 Task: Look for space in Ruwāndiz, Iraq from 17th June, 2023 to 21st June, 2023 for 2 adults in price range Rs.7000 to Rs.12000. Place can be private room with 1  bedroom having 2 beds and 1 bathroom. Property type can be house, flat, guest house. Amenities needed are: wifi, washing machine. Booking option can be shelf check-in. Required host language is English.
Action: Mouse moved to (528, 110)
Screenshot: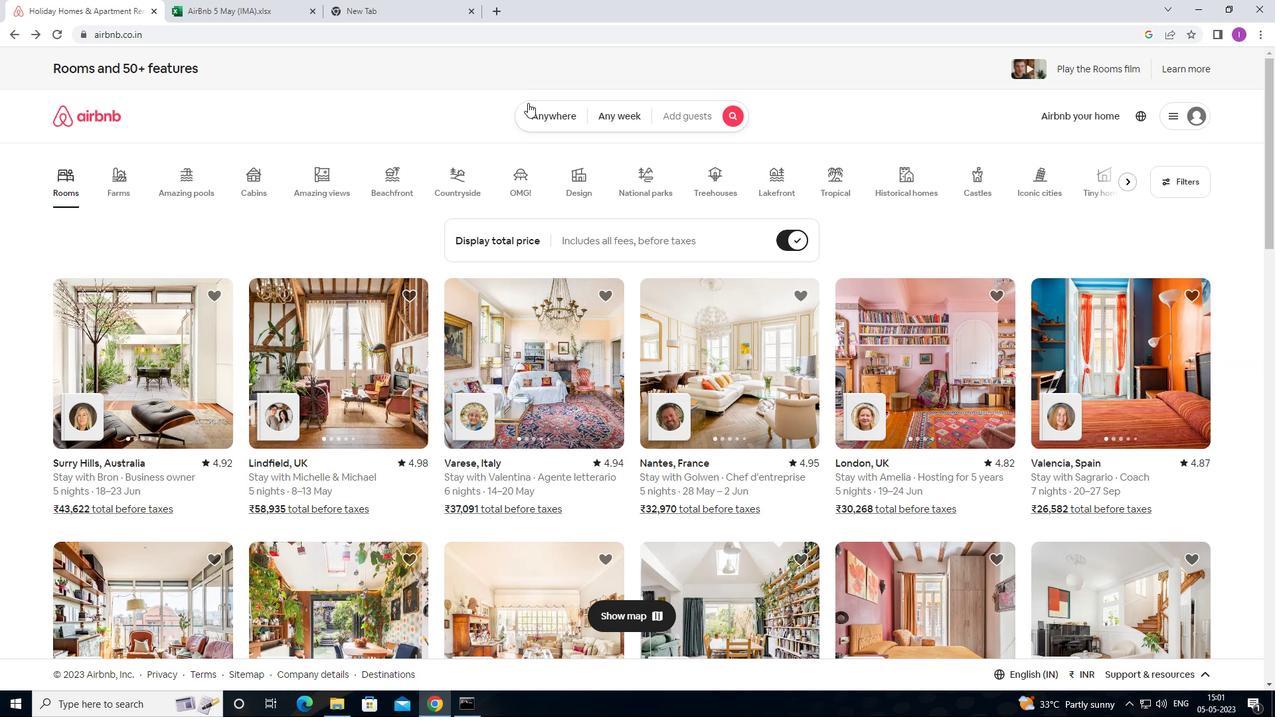 
Action: Mouse pressed left at (528, 110)
Screenshot: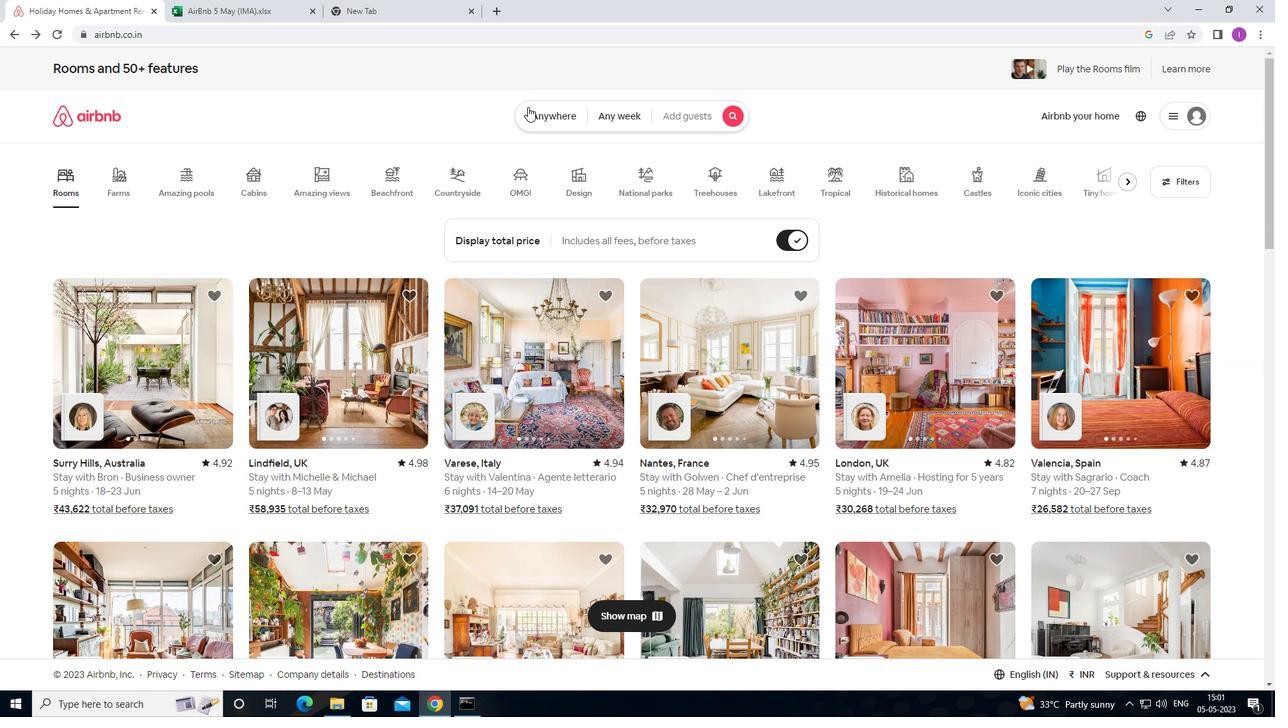 
Action: Mouse moved to (437, 164)
Screenshot: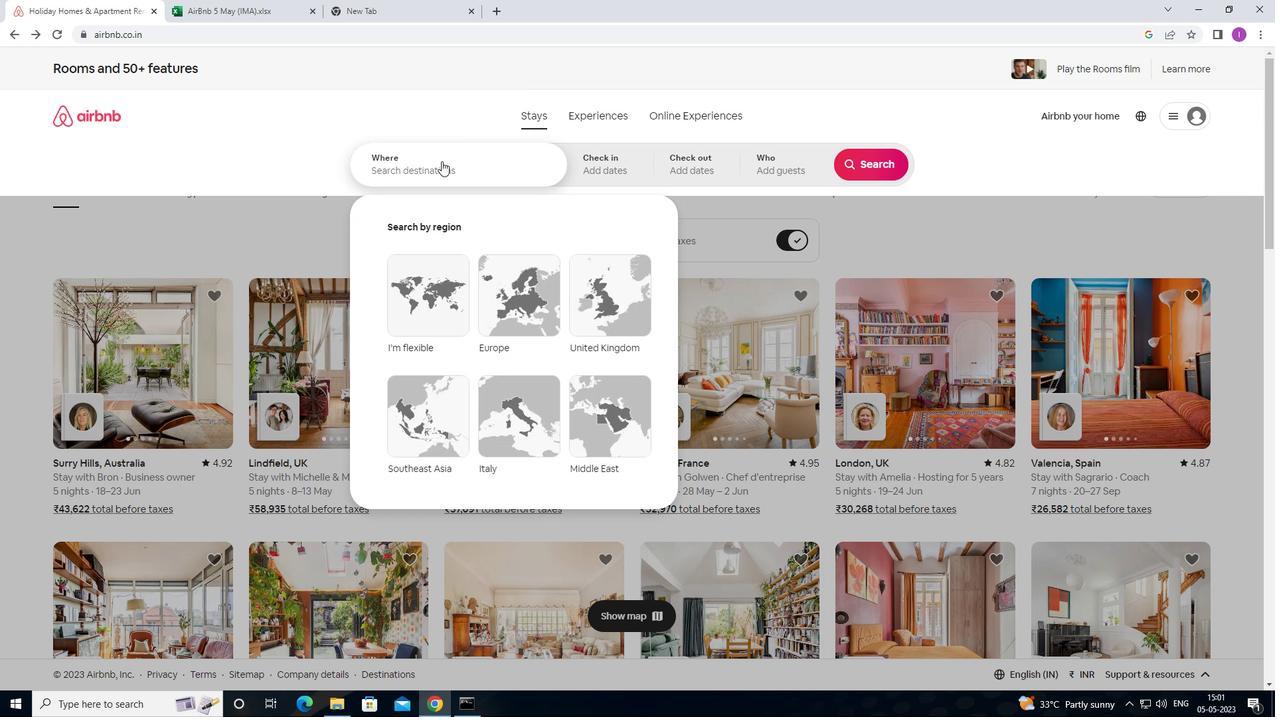
Action: Mouse pressed left at (437, 164)
Screenshot: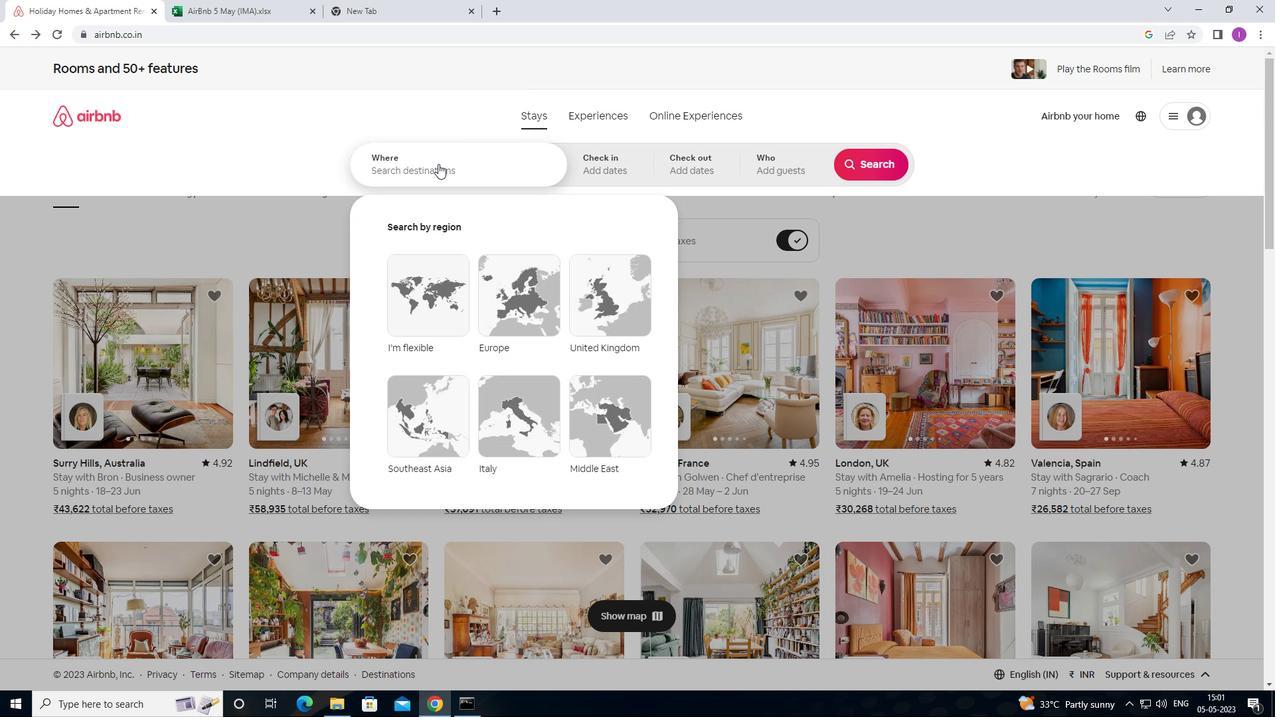 
Action: Mouse moved to (436, 165)
Screenshot: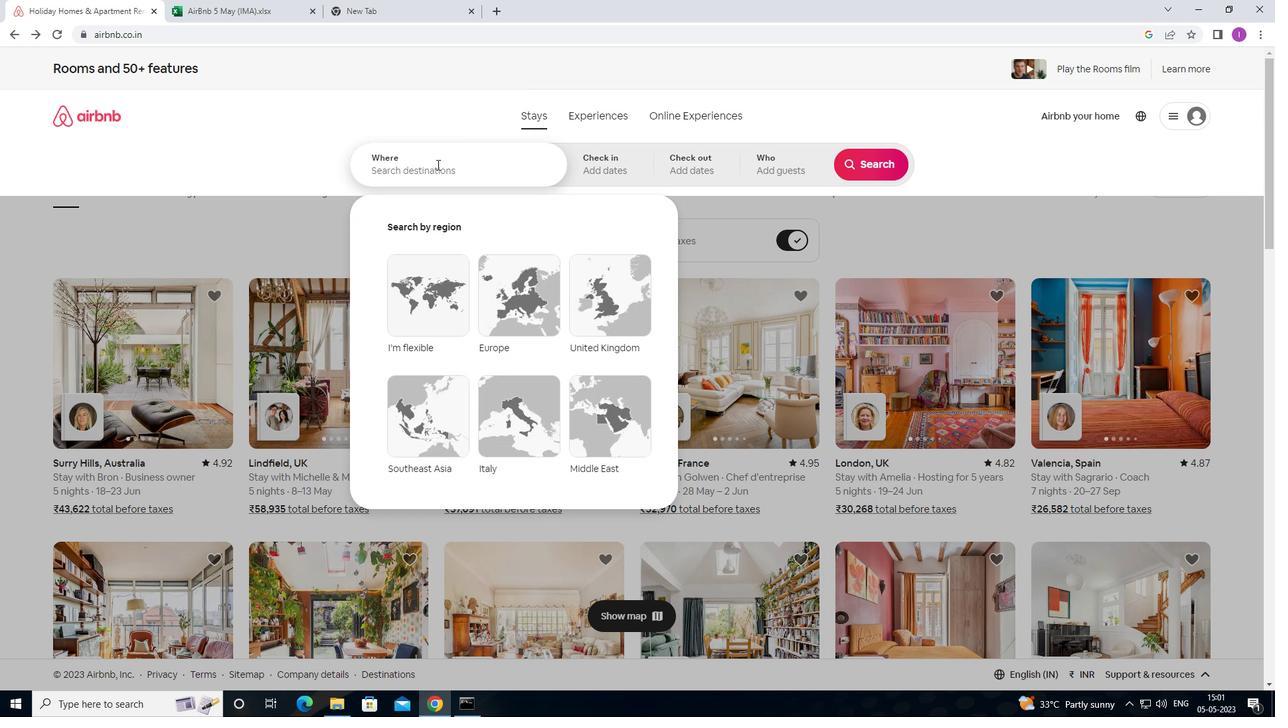 
Action: Key pressed <Key.shift><Key.shift>RUWANDIZ,<Key.shift>I
Screenshot: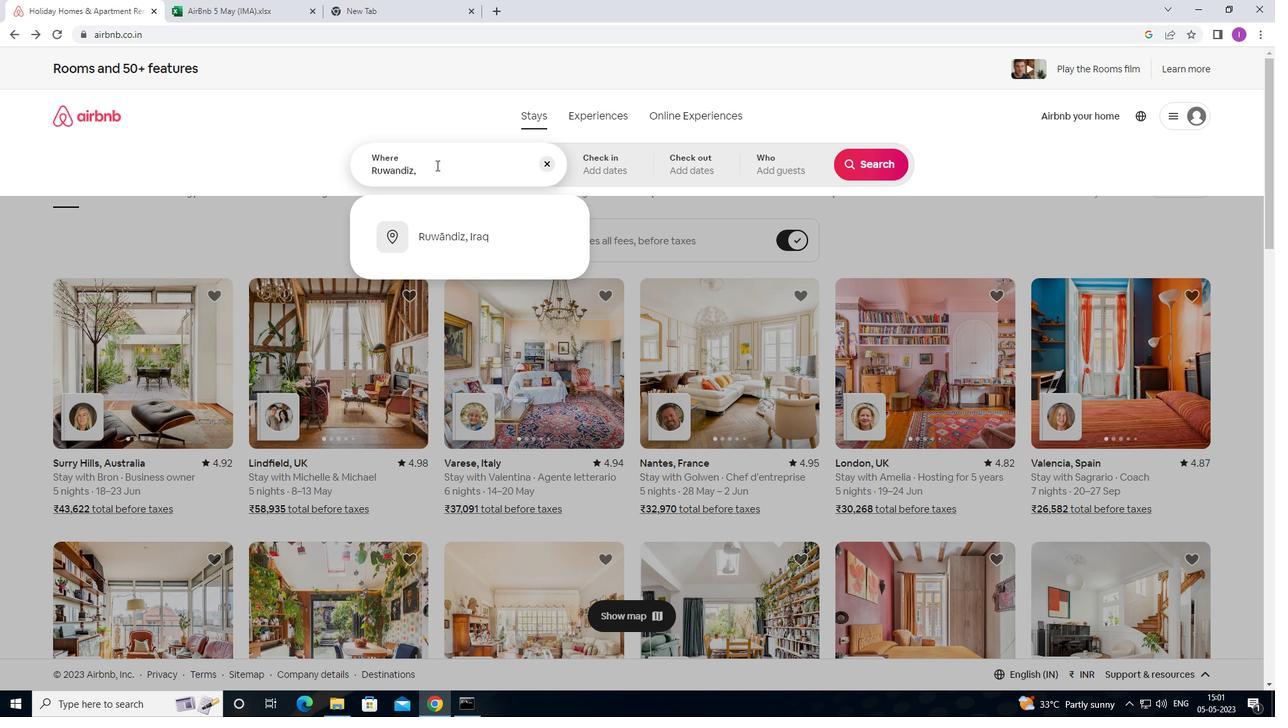 
Action: Mouse moved to (436, 165)
Screenshot: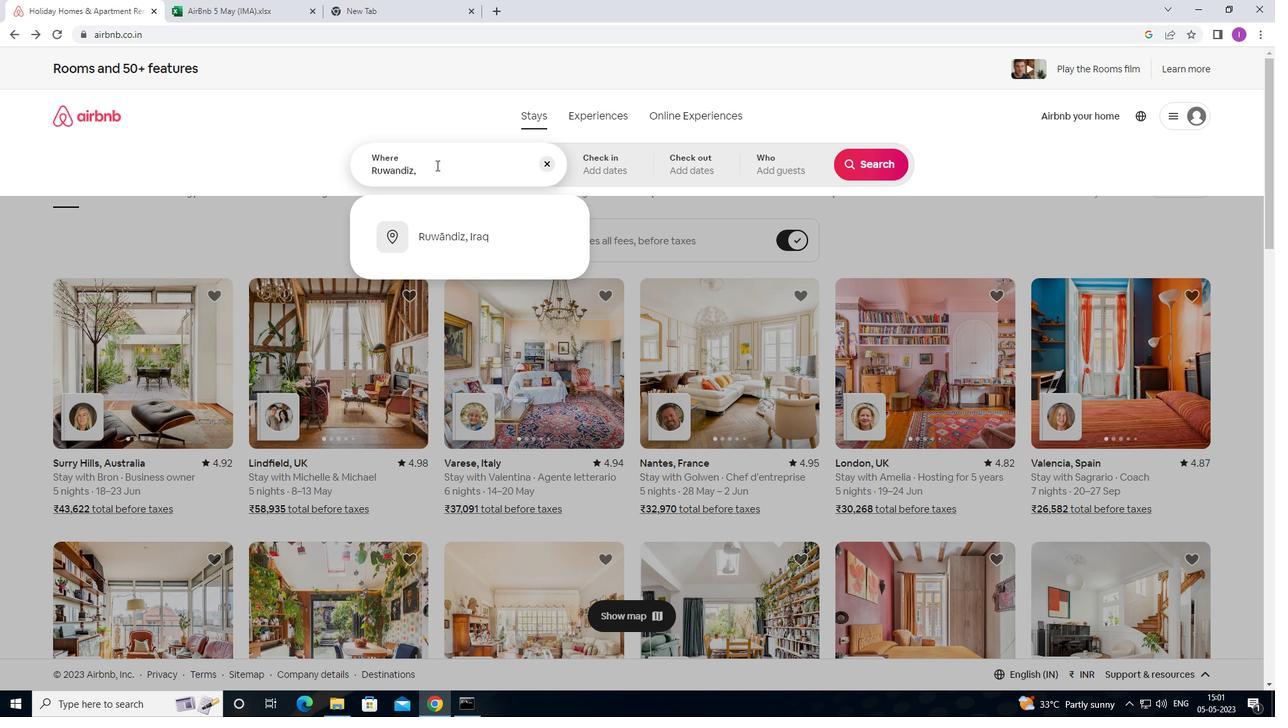 
Action: Key pressed RAQ
Screenshot: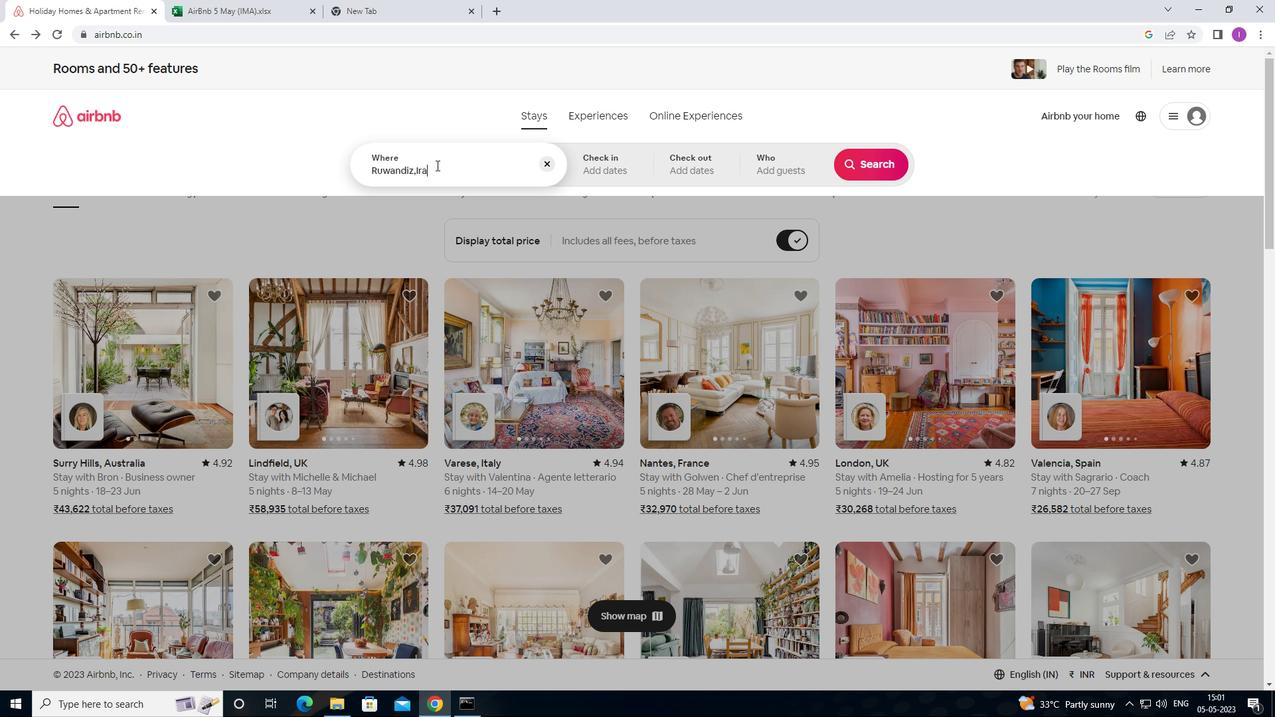 
Action: Mouse moved to (599, 169)
Screenshot: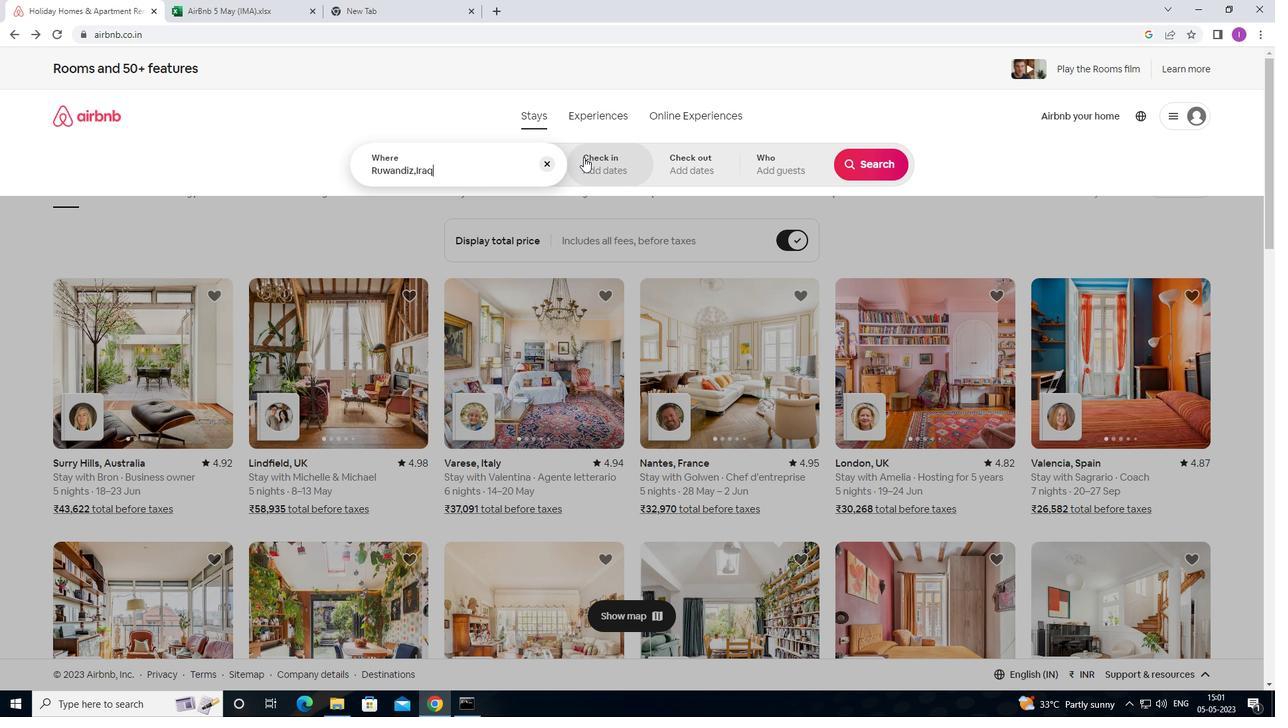 
Action: Mouse pressed left at (599, 169)
Screenshot: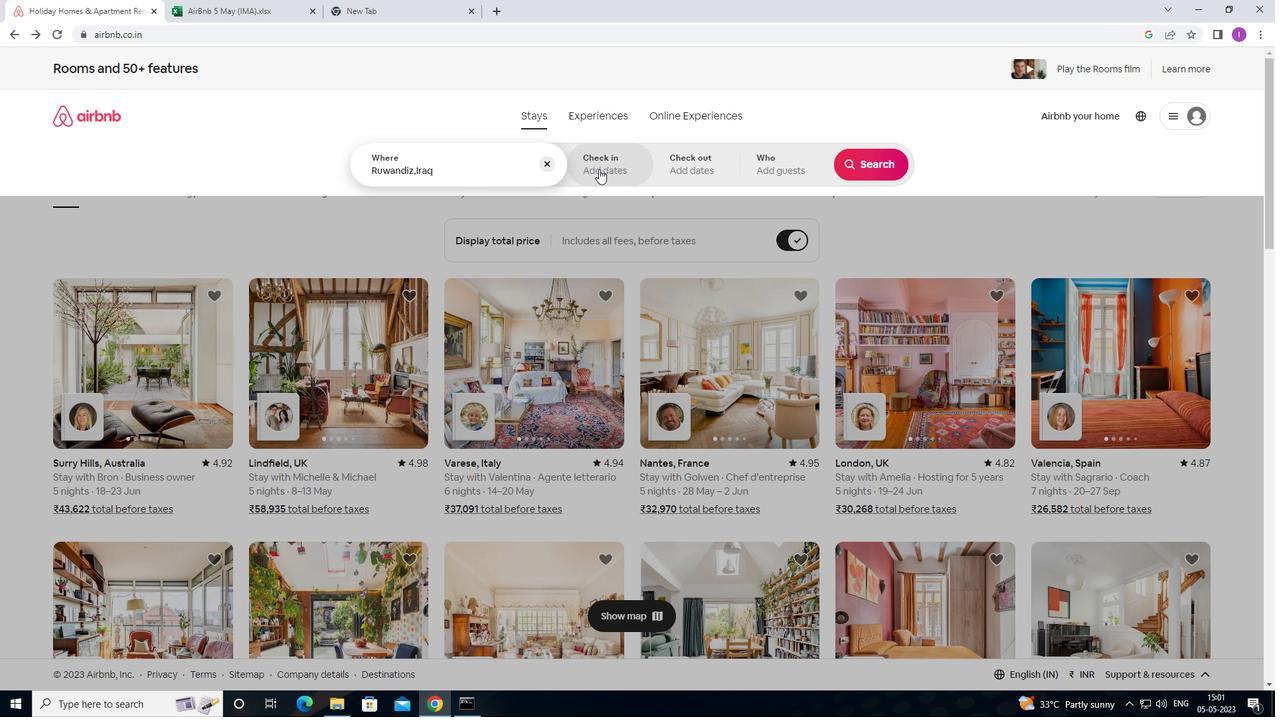 
Action: Mouse moved to (865, 267)
Screenshot: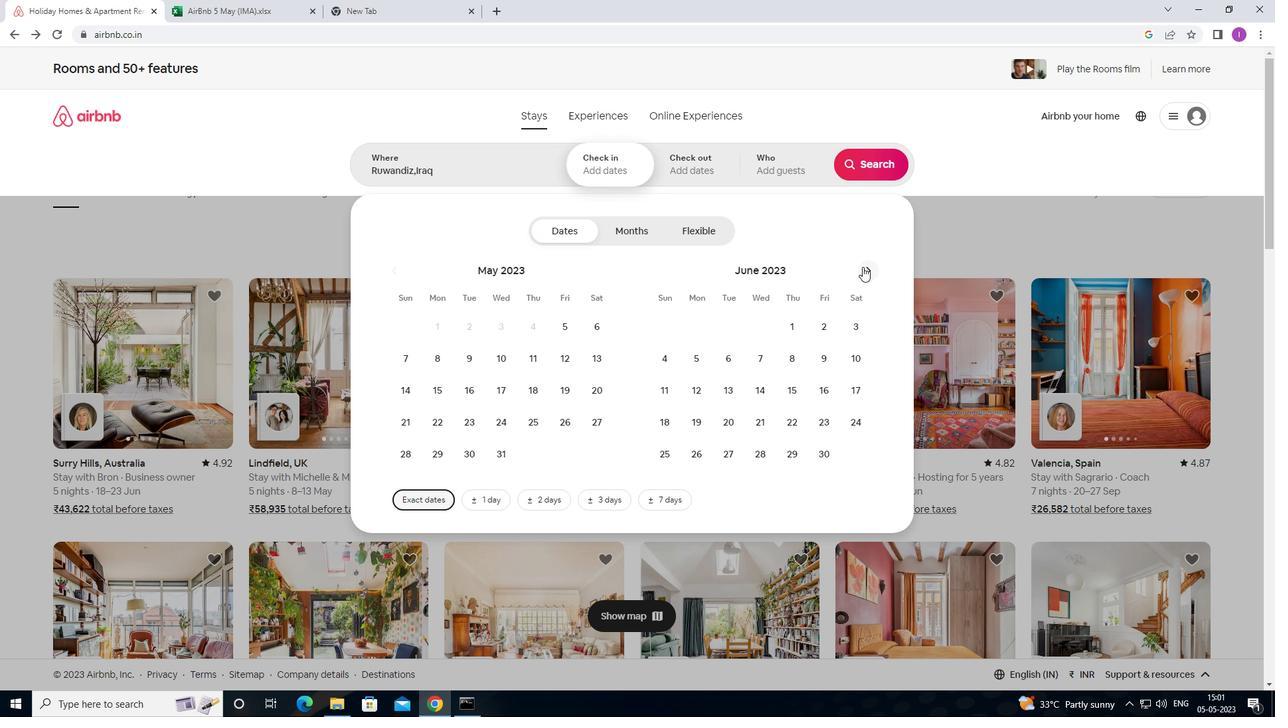 
Action: Mouse pressed left at (865, 267)
Screenshot: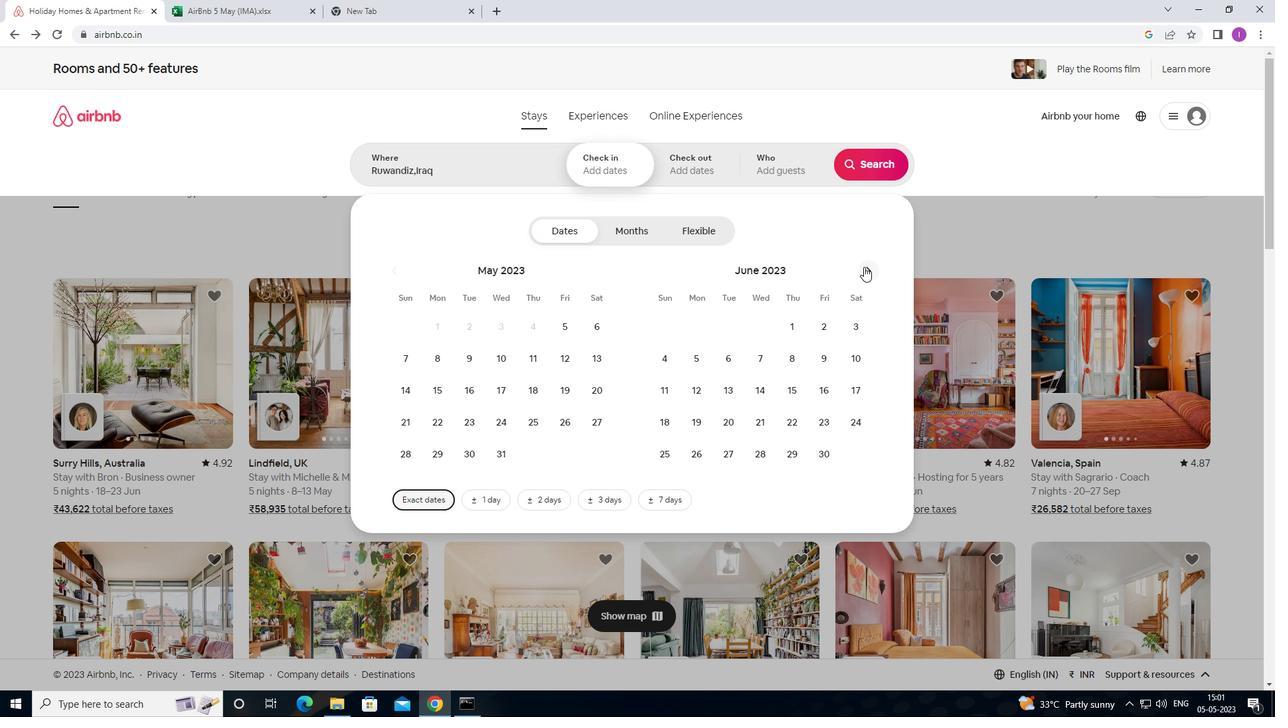 
Action: Mouse moved to (598, 390)
Screenshot: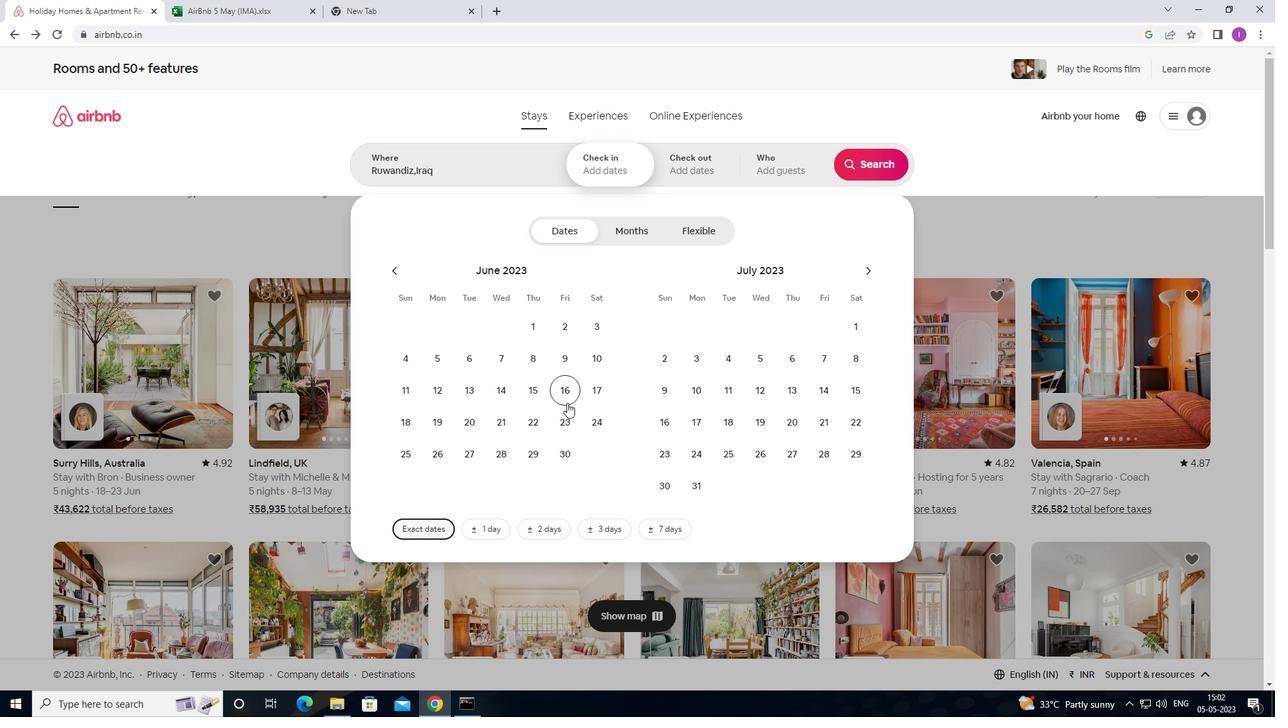 
Action: Mouse pressed left at (598, 390)
Screenshot: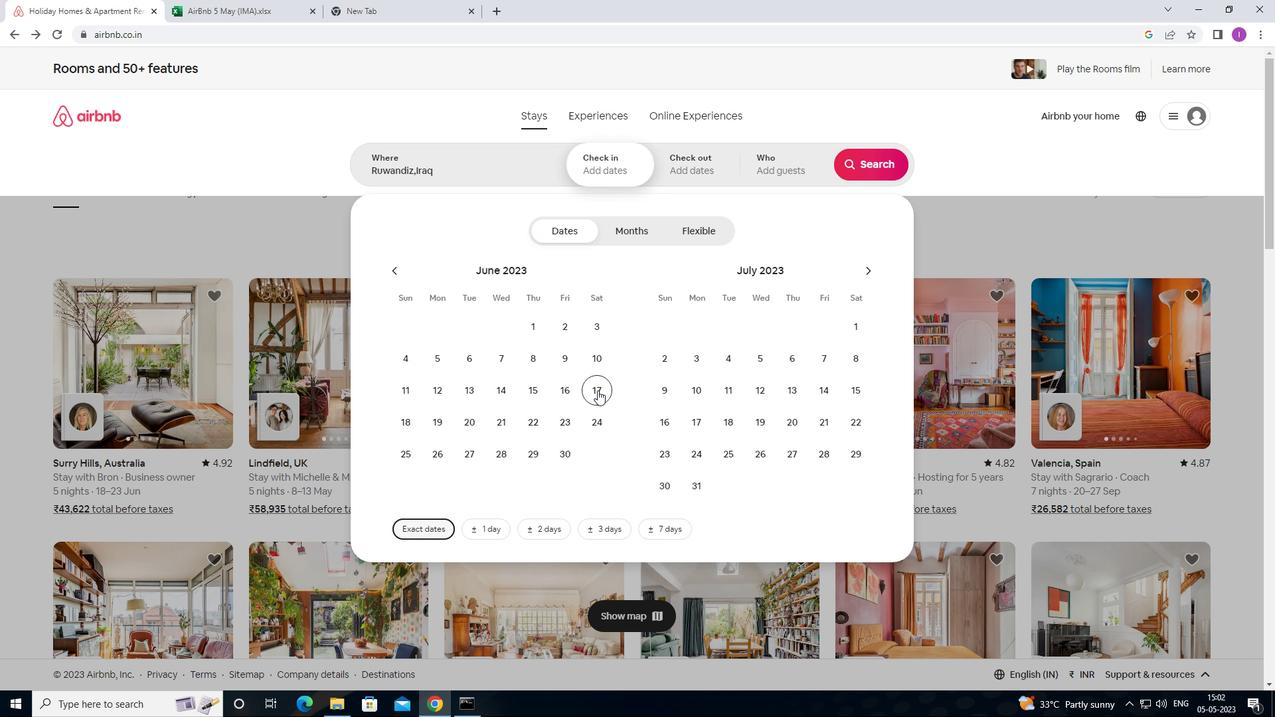 
Action: Mouse moved to (497, 427)
Screenshot: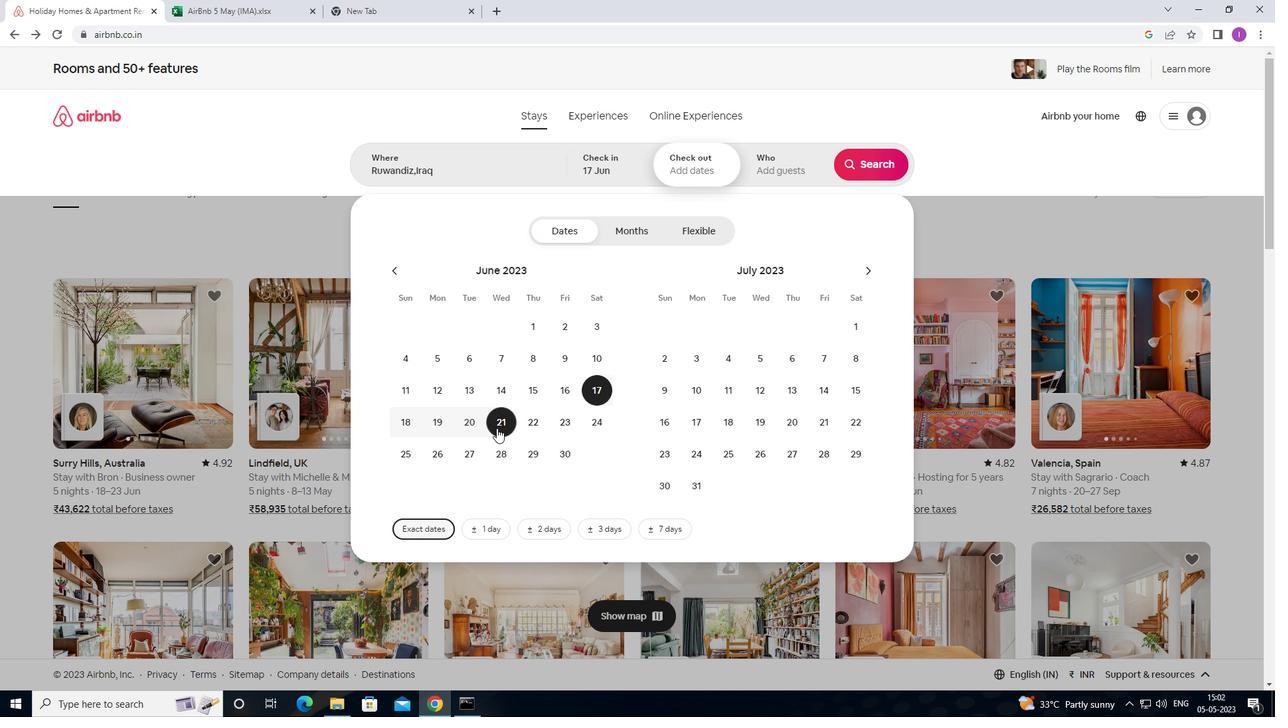 
Action: Mouse pressed left at (497, 427)
Screenshot: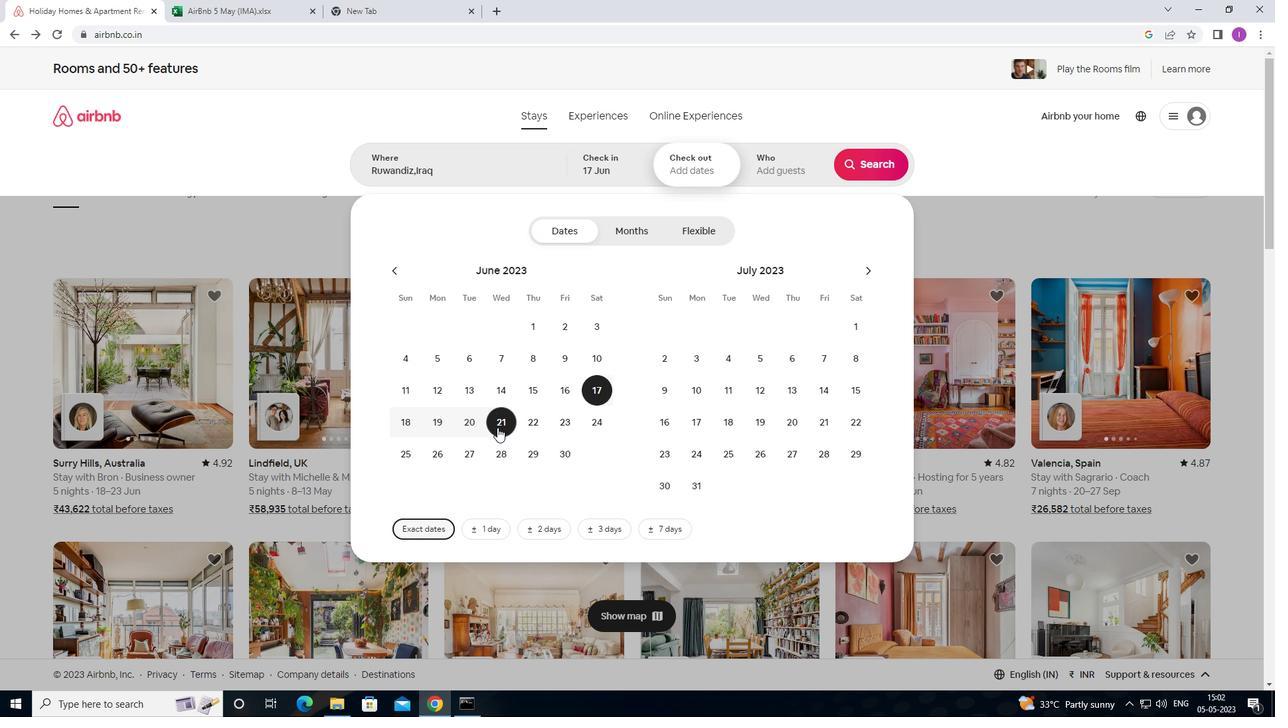 
Action: Mouse moved to (794, 176)
Screenshot: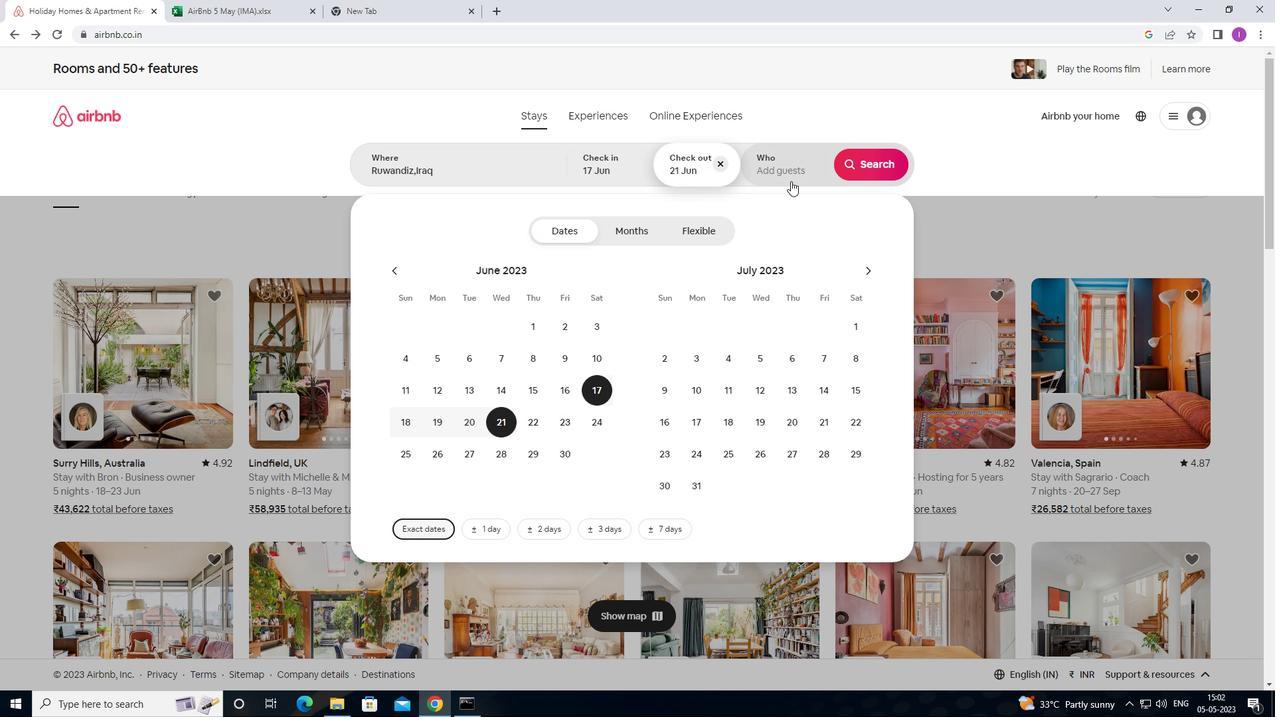 
Action: Mouse pressed left at (794, 176)
Screenshot: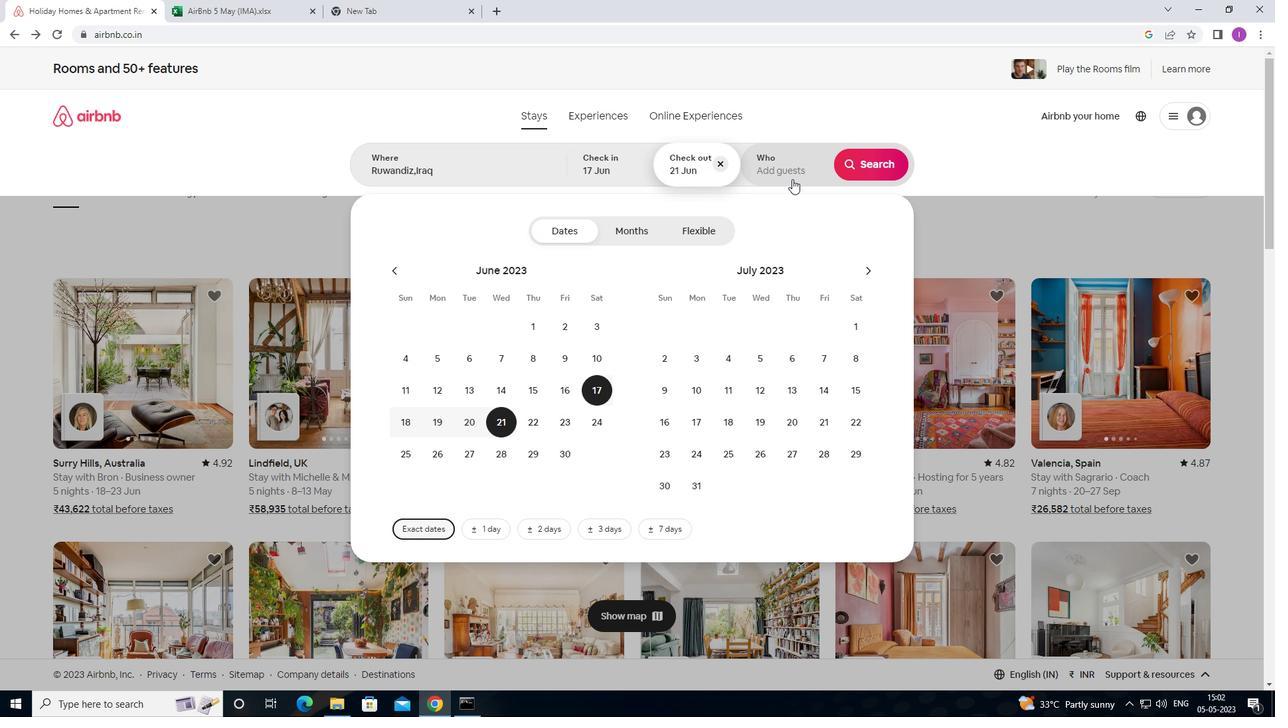 
Action: Mouse moved to (878, 237)
Screenshot: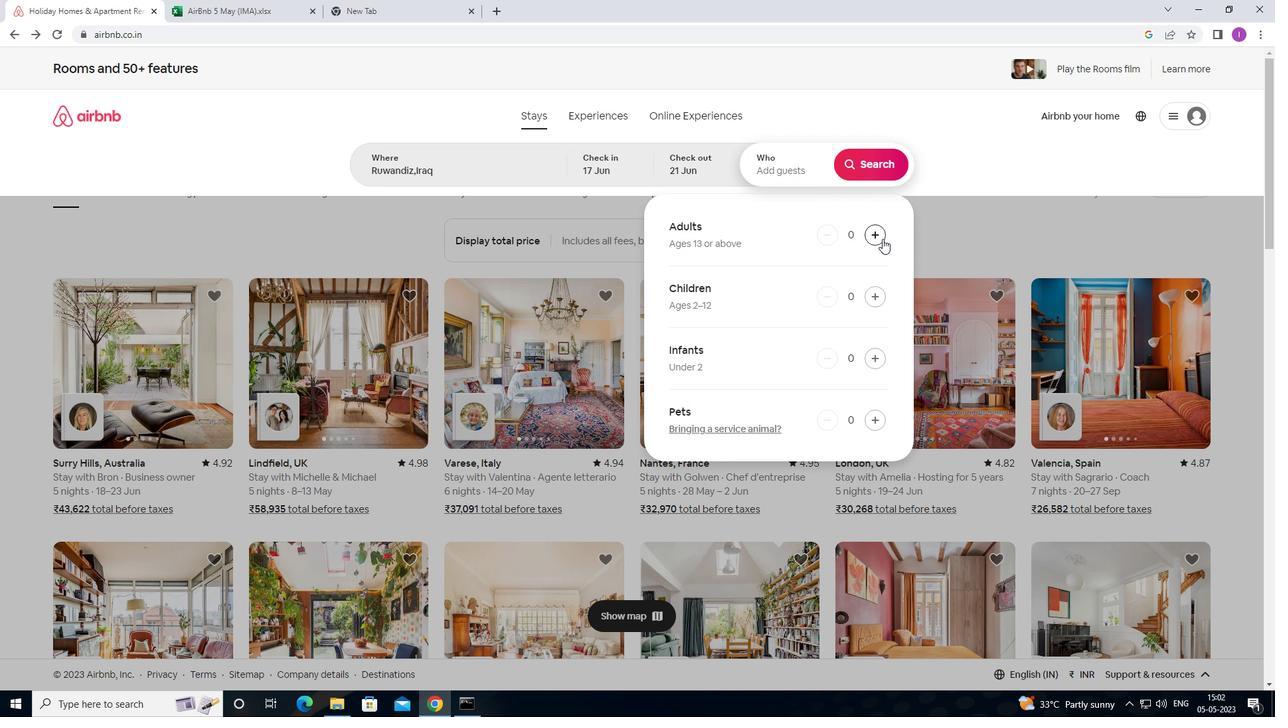 
Action: Mouse pressed left at (878, 237)
Screenshot: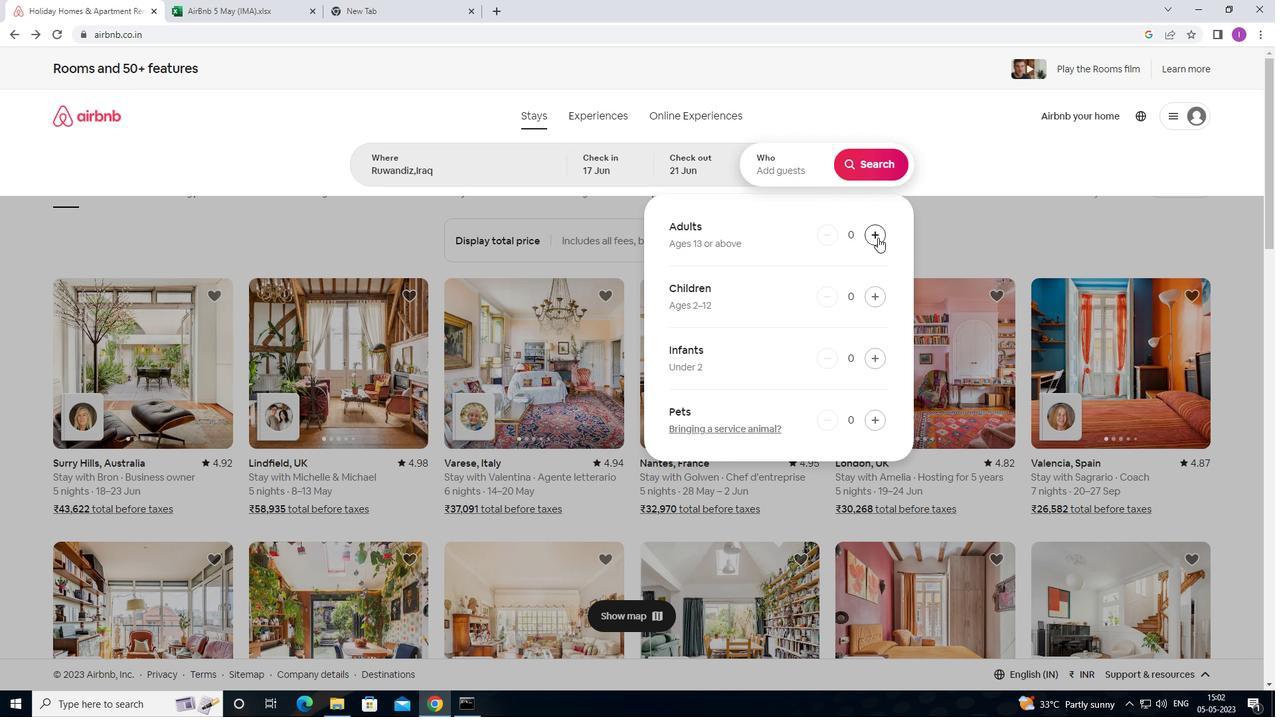 
Action: Mouse pressed left at (878, 237)
Screenshot: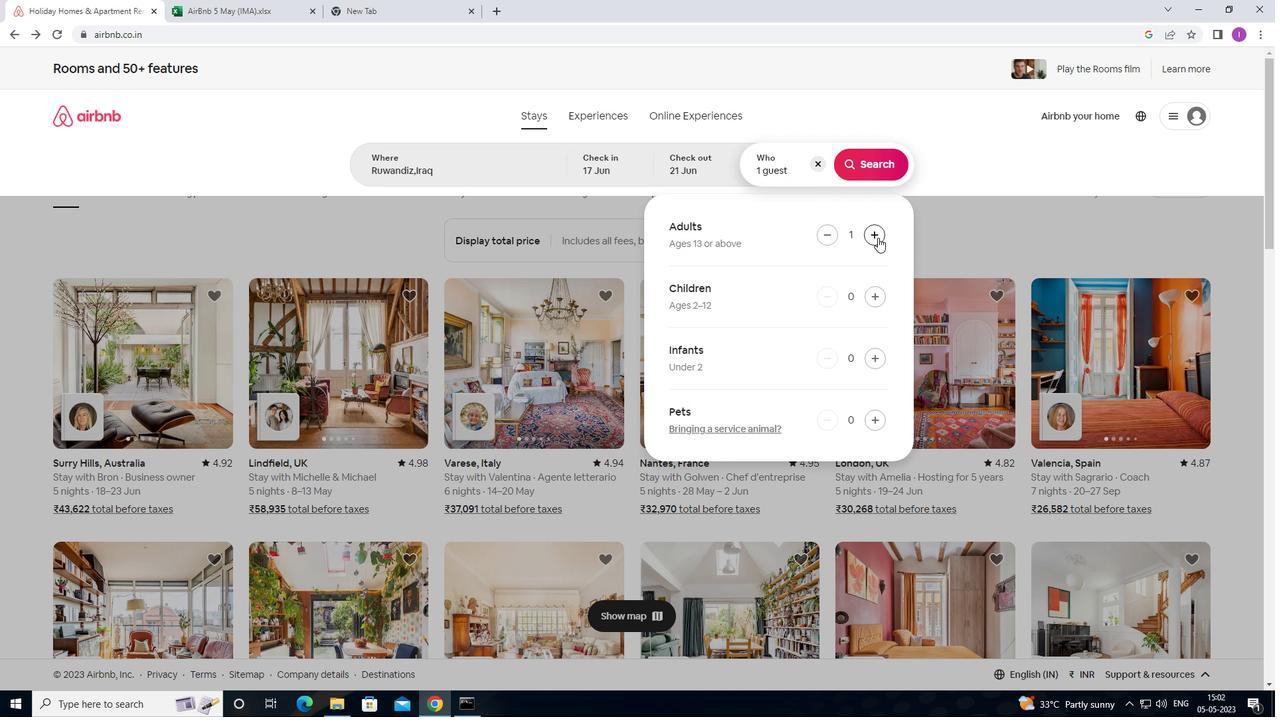
Action: Mouse moved to (884, 157)
Screenshot: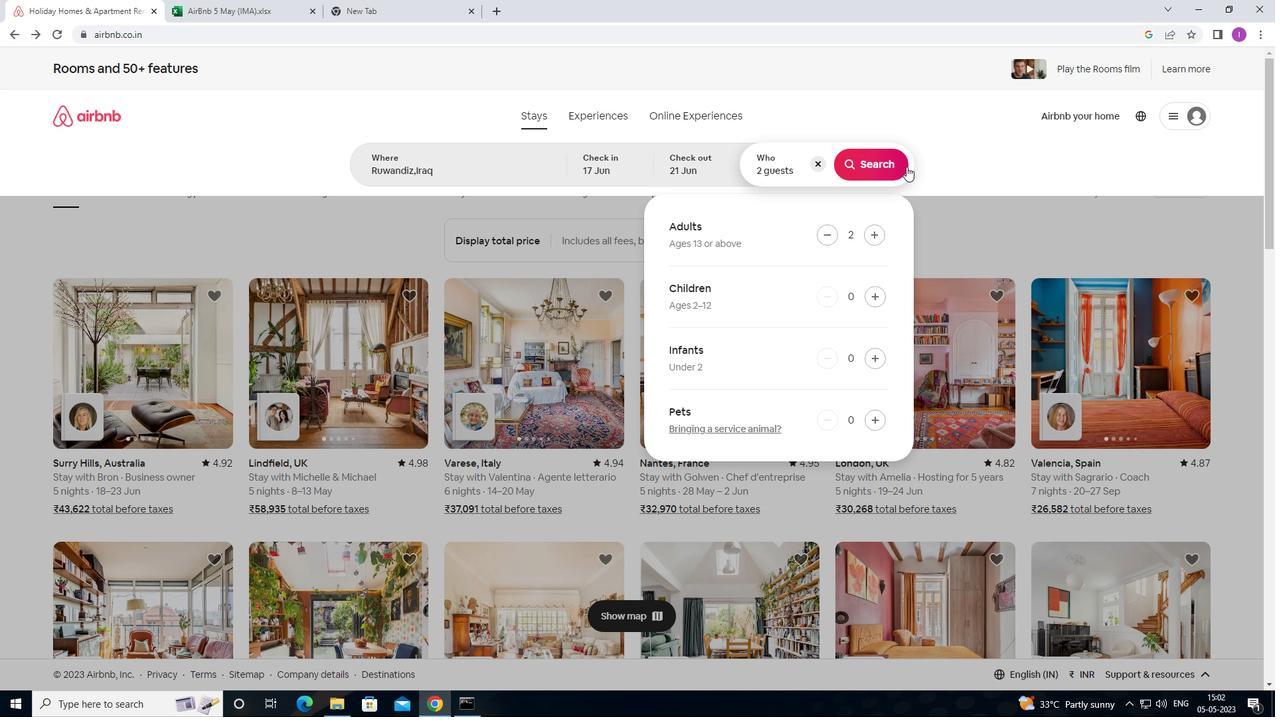 
Action: Mouse pressed left at (884, 157)
Screenshot: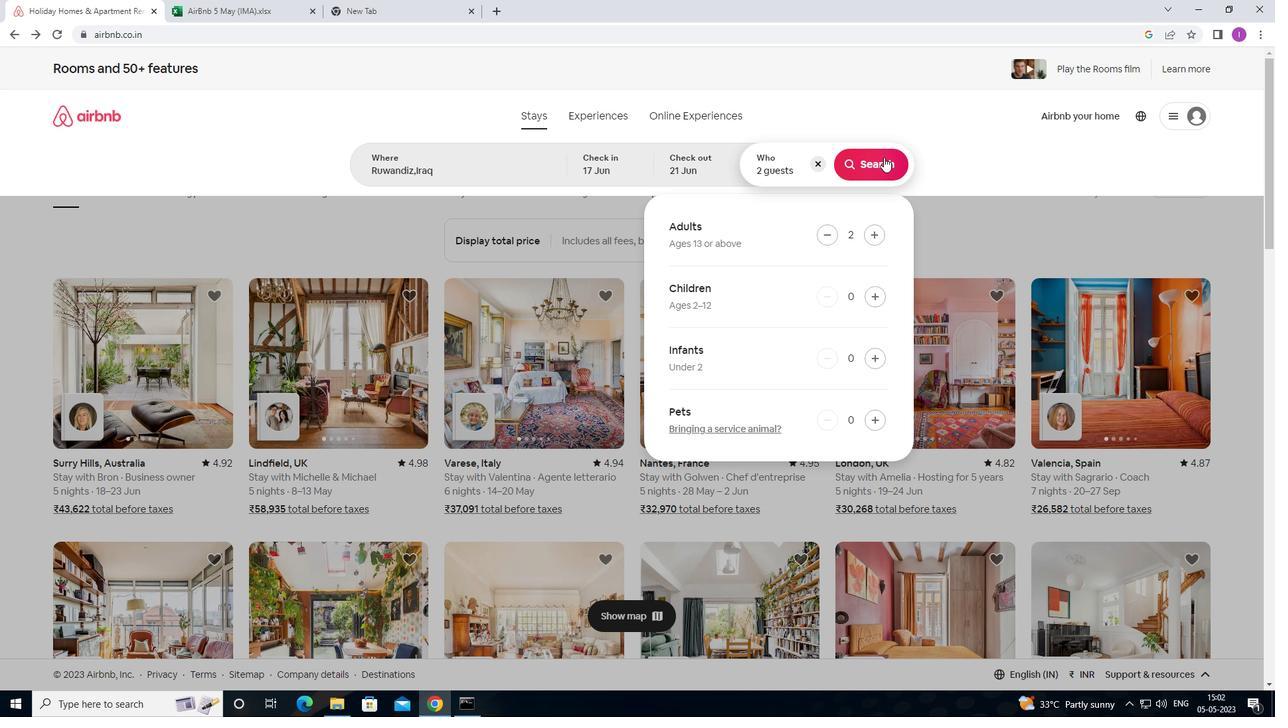 
Action: Mouse moved to (1227, 126)
Screenshot: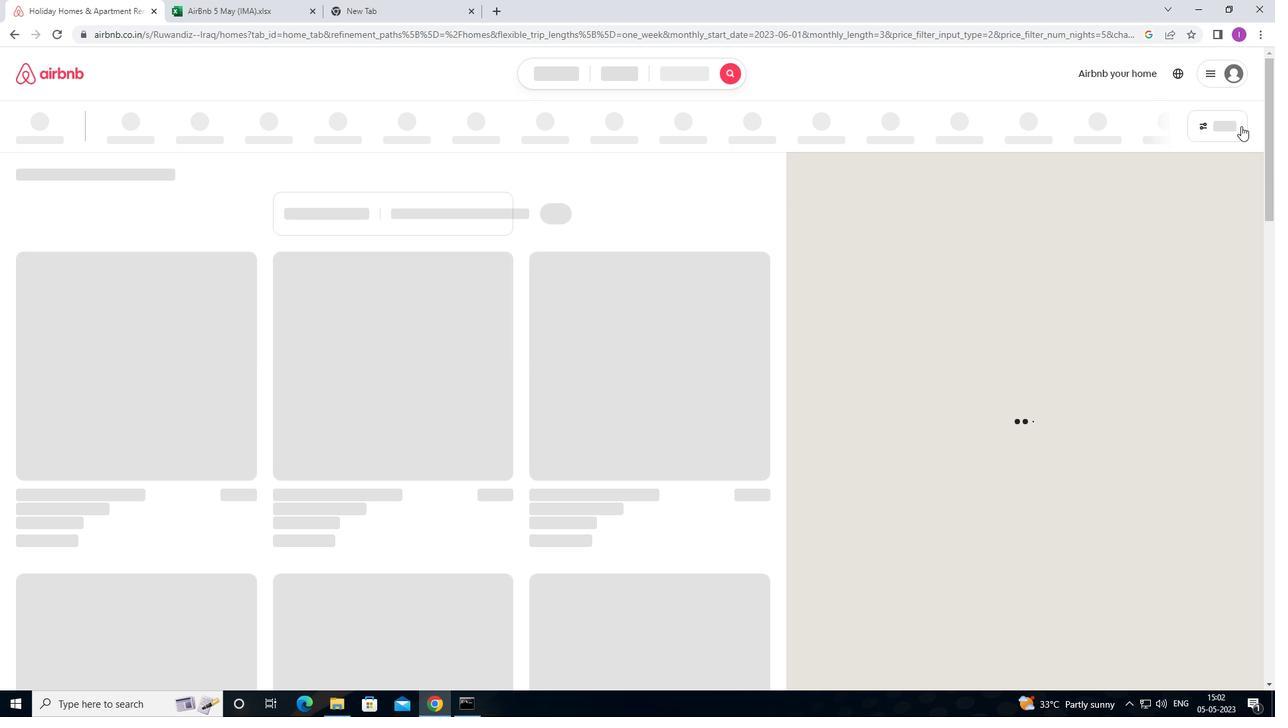 
Action: Mouse pressed left at (1227, 126)
Screenshot: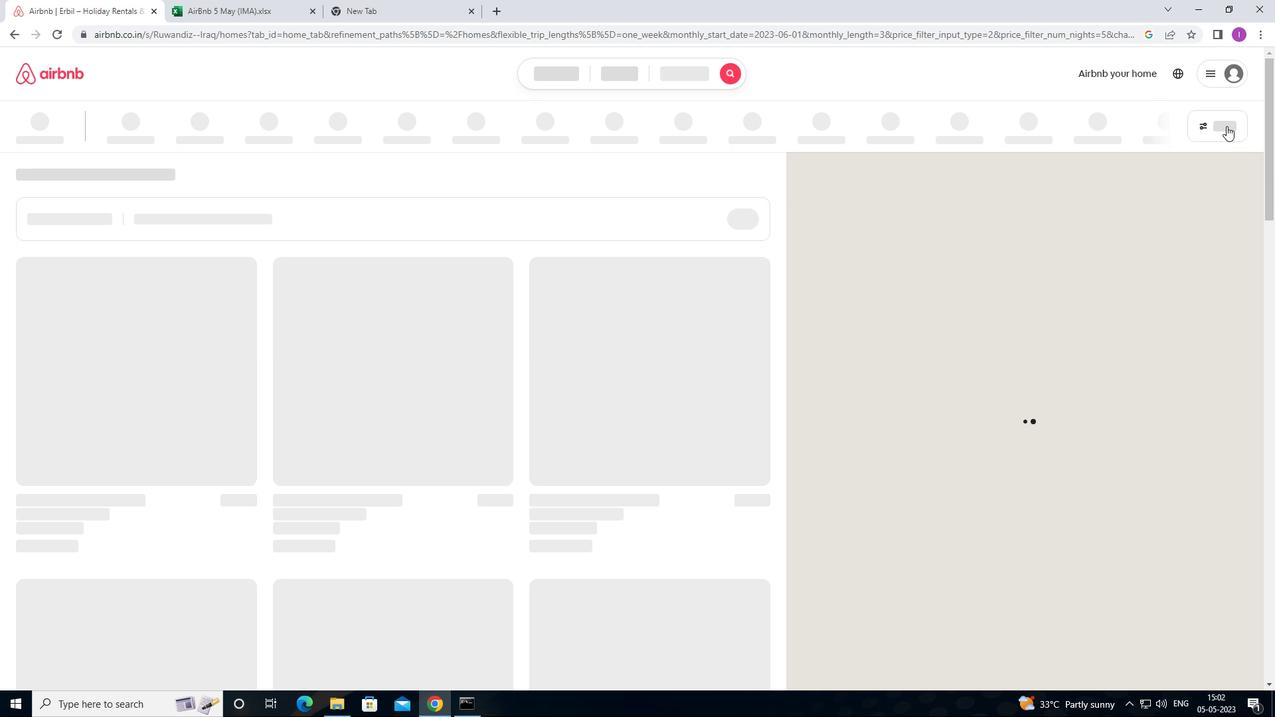 
Action: Mouse moved to (483, 453)
Screenshot: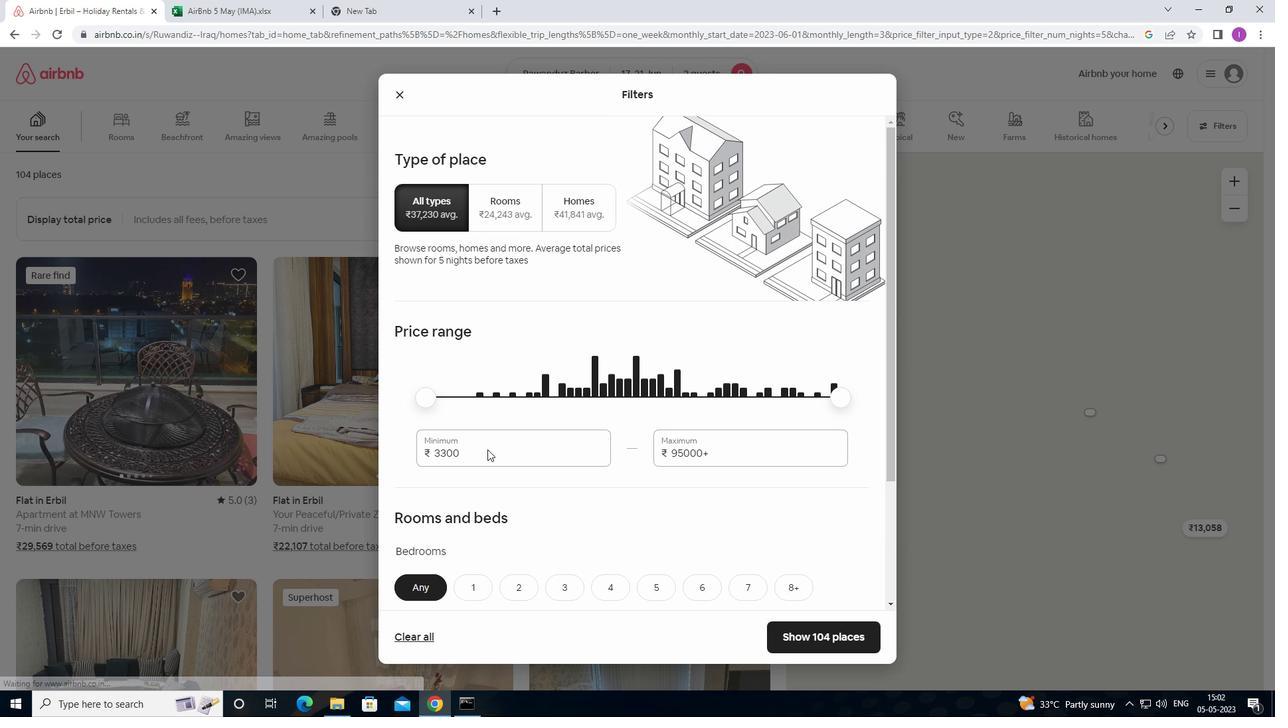 
Action: Mouse pressed left at (483, 453)
Screenshot: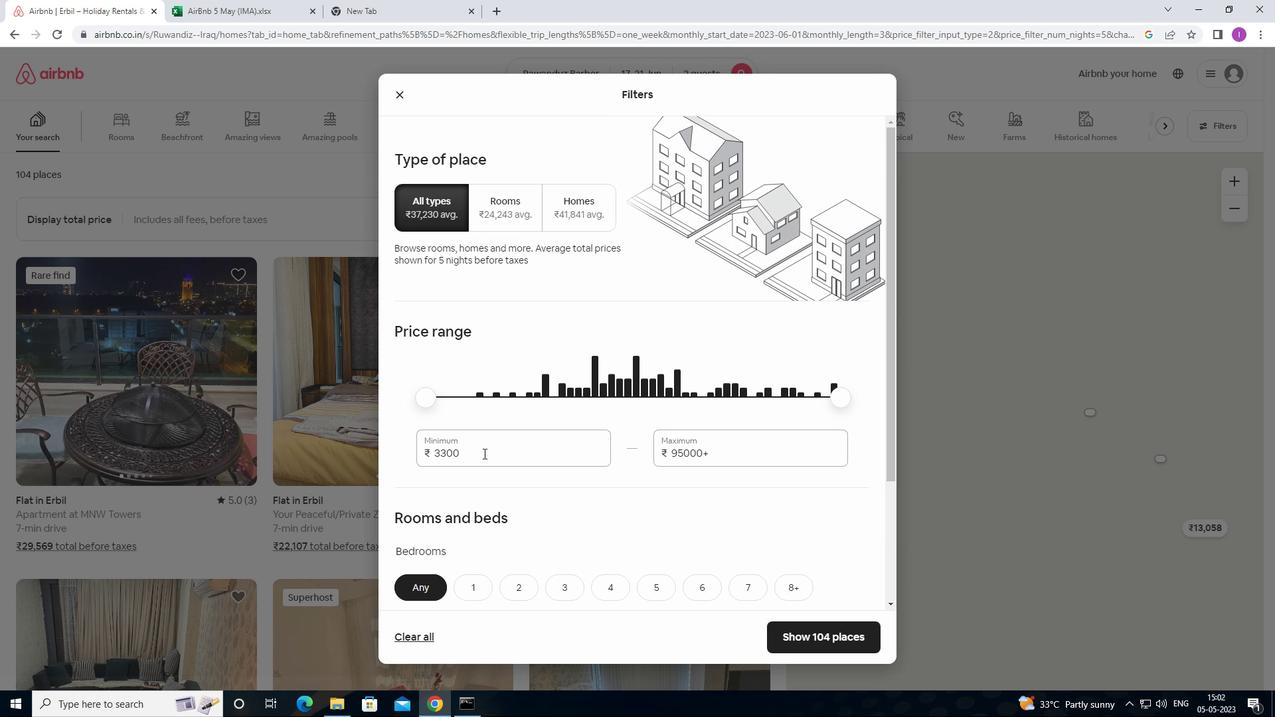 
Action: Mouse moved to (421, 453)
Screenshot: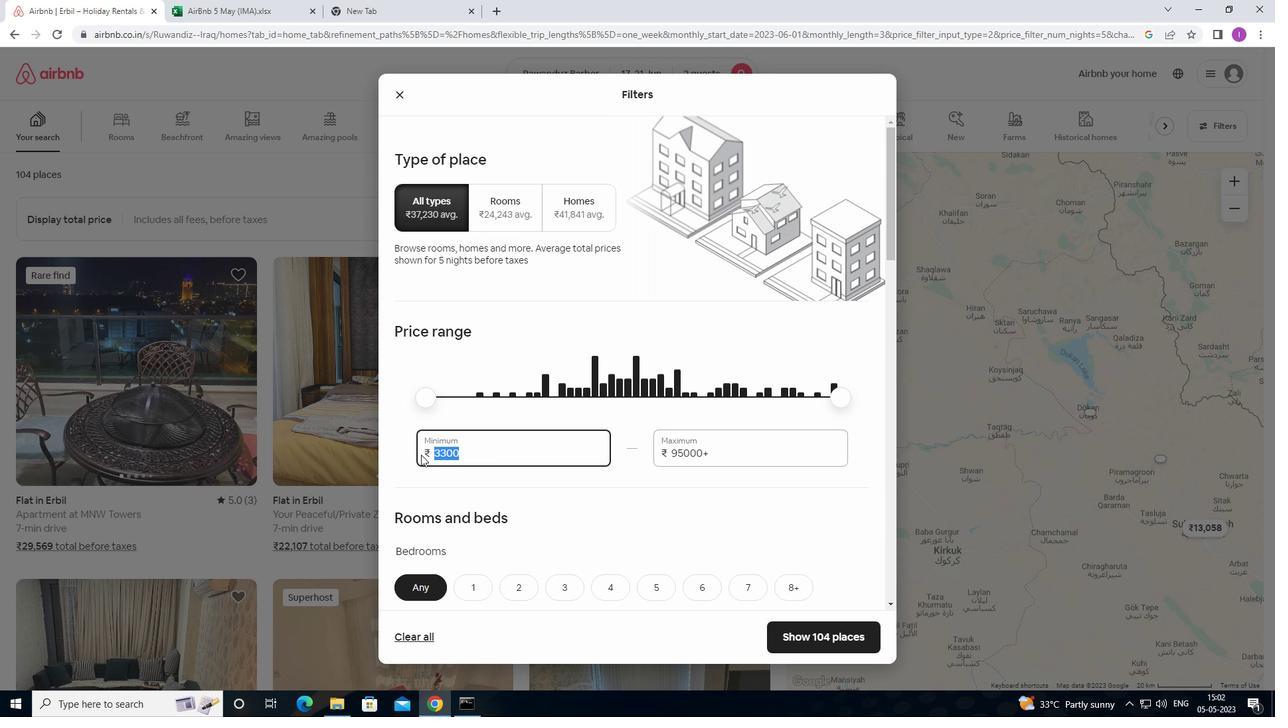 
Action: Key pressed 7
Screenshot: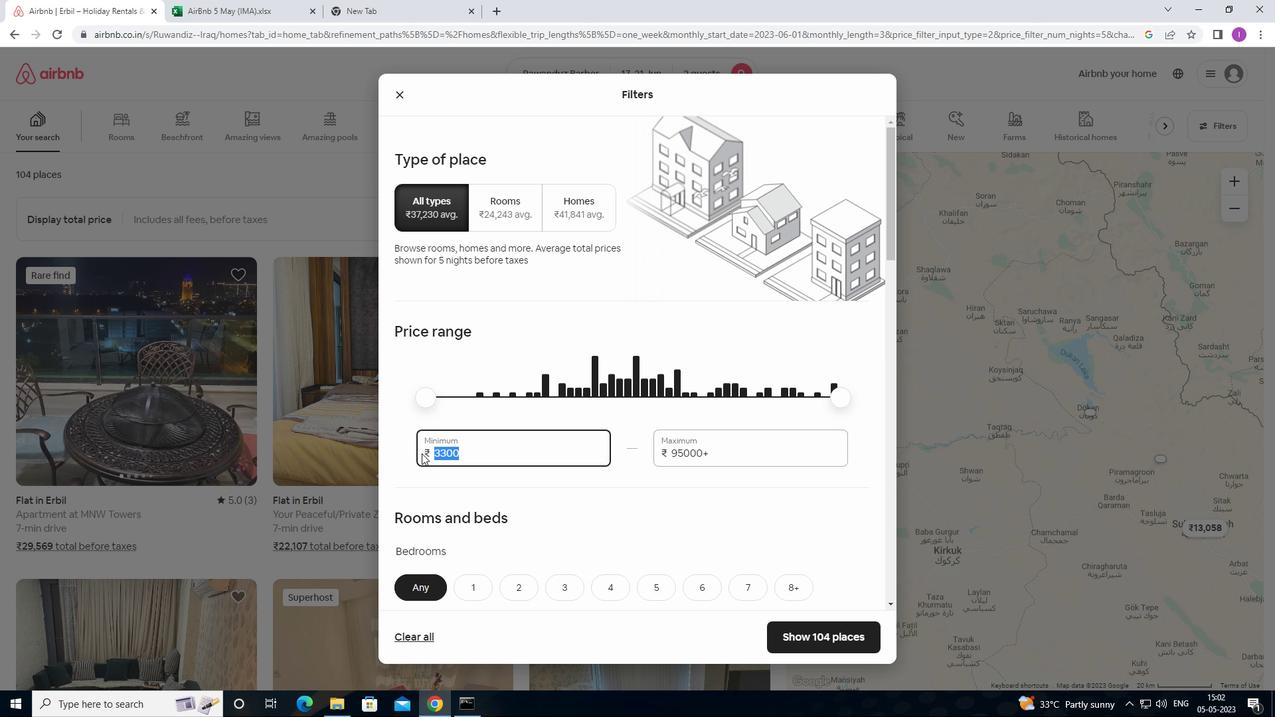 
Action: Mouse moved to (424, 453)
Screenshot: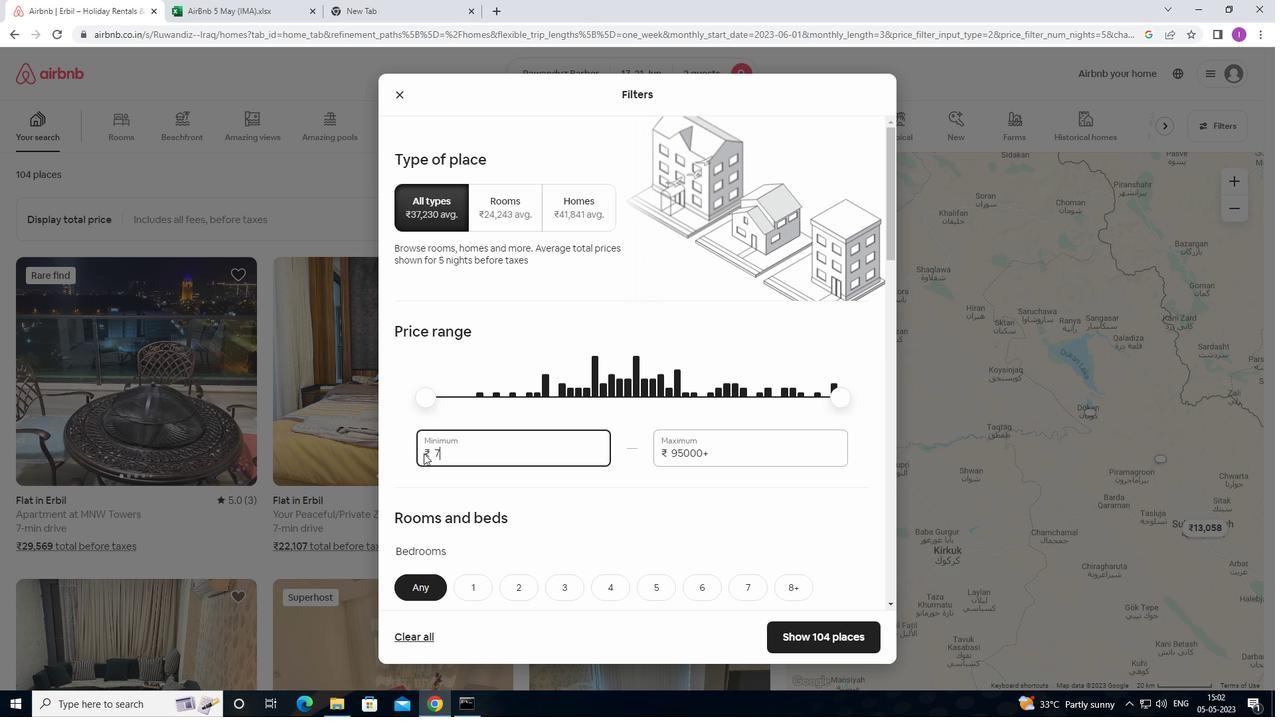 
Action: Key pressed 0
Screenshot: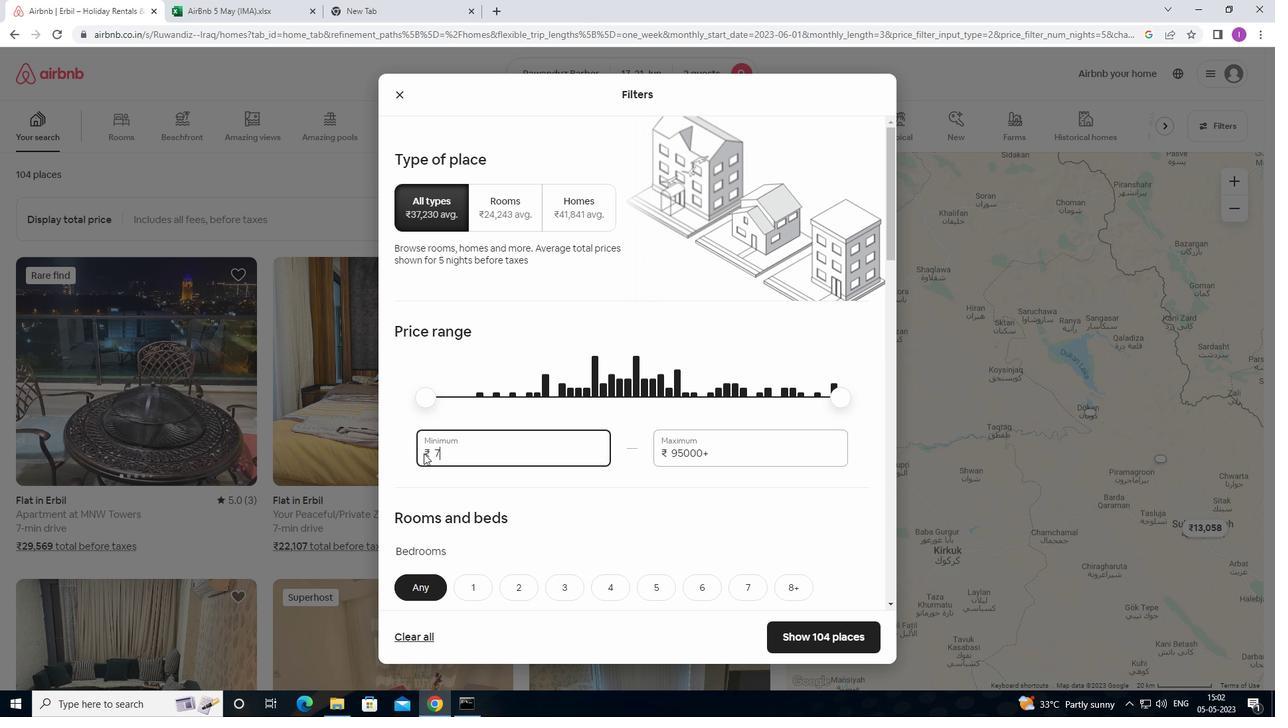 
Action: Mouse moved to (425, 452)
Screenshot: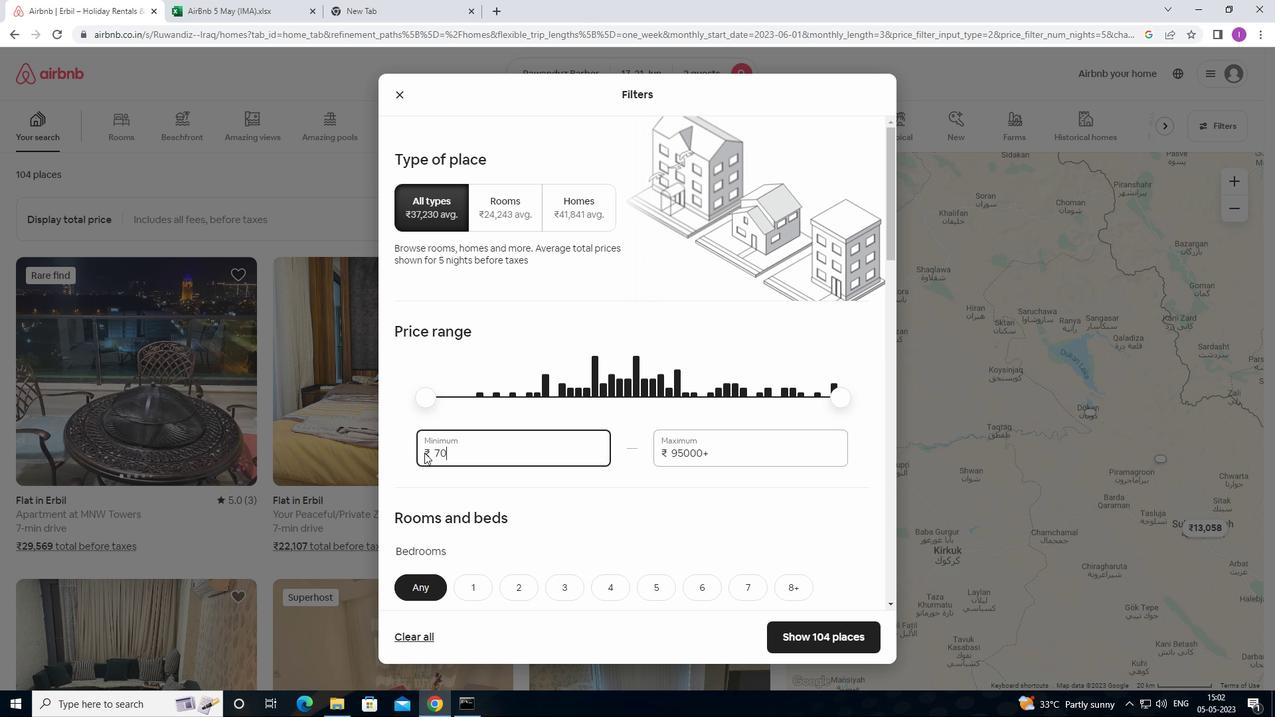 
Action: Key pressed 00
Screenshot: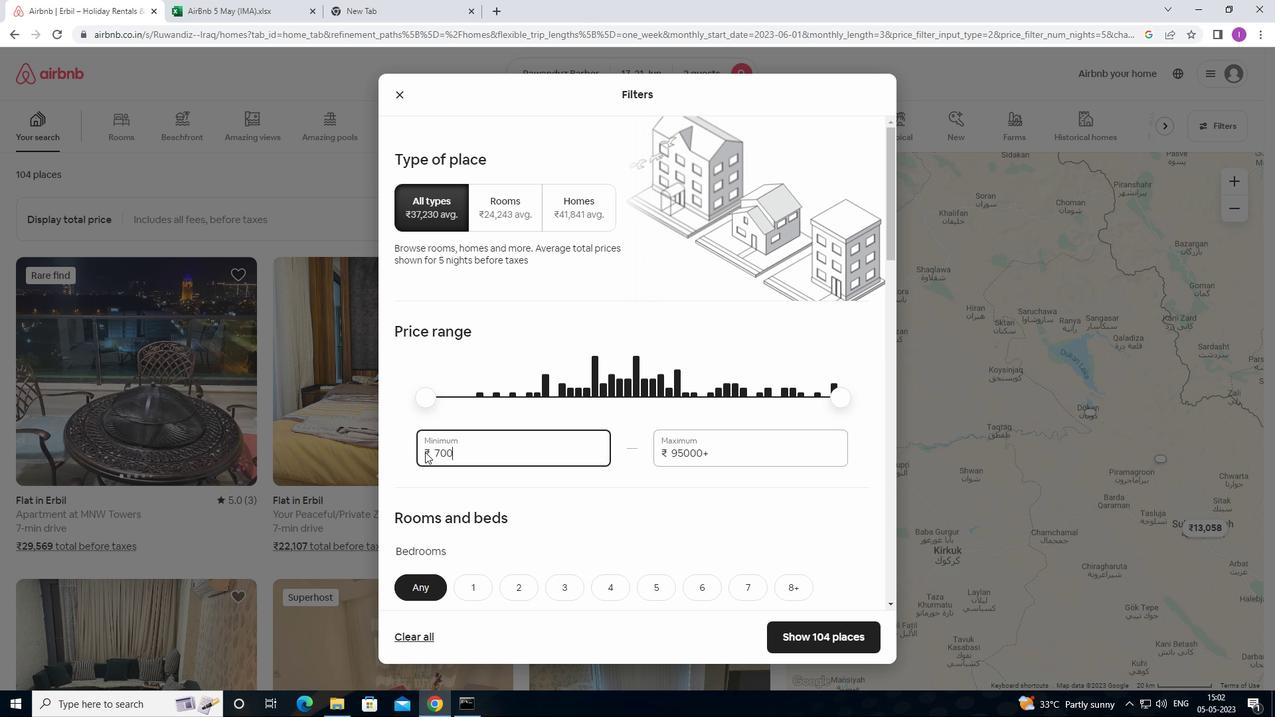 
Action: Mouse moved to (427, 450)
Screenshot: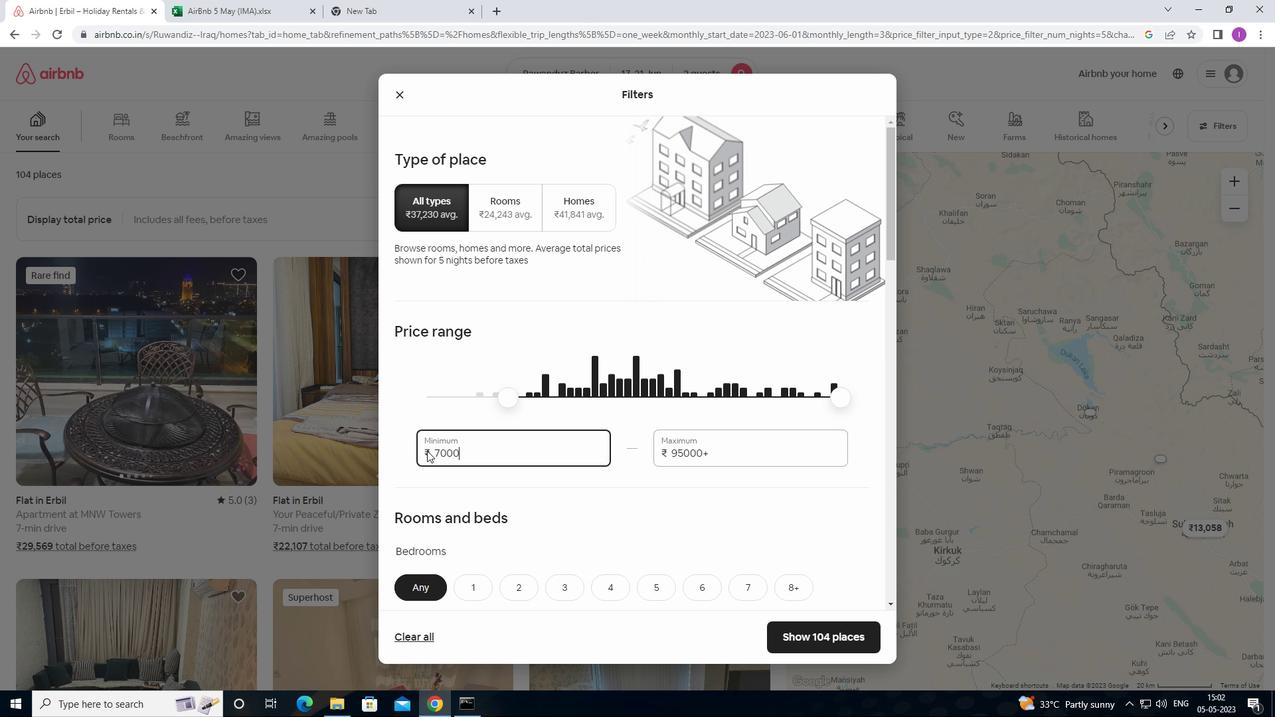 
Action: Key pressed 0
Screenshot: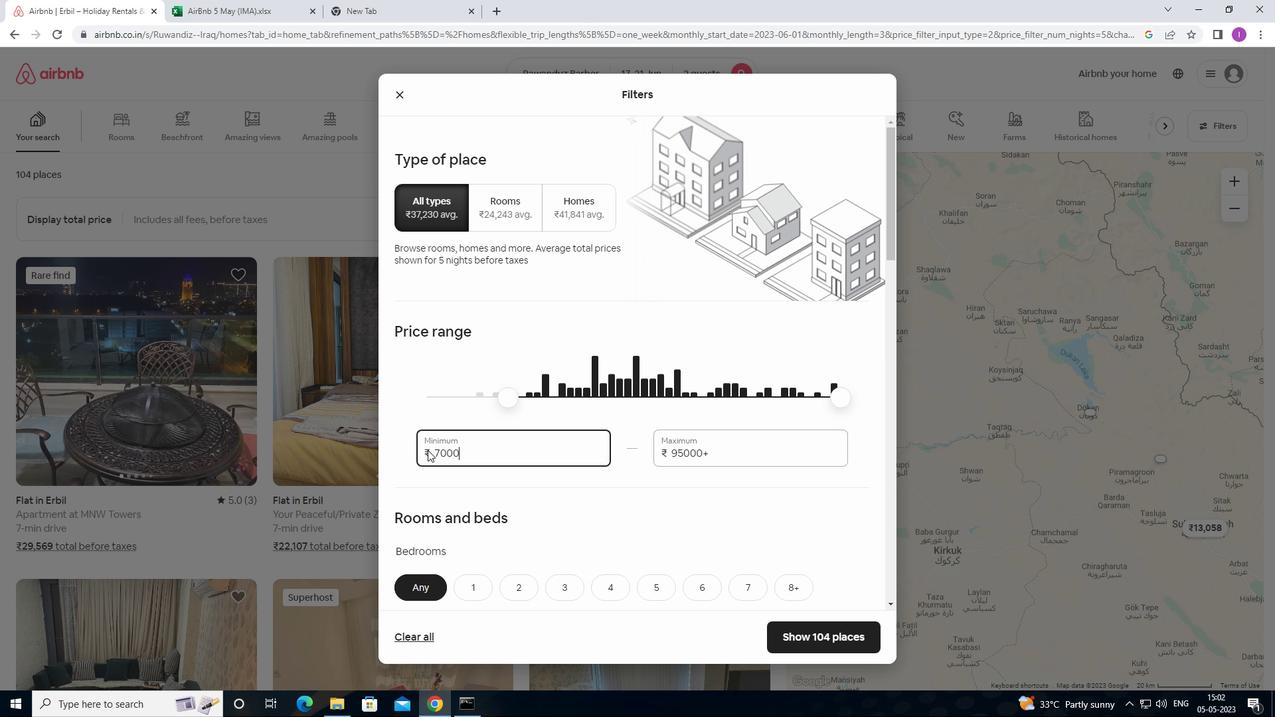 
Action: Mouse moved to (532, 449)
Screenshot: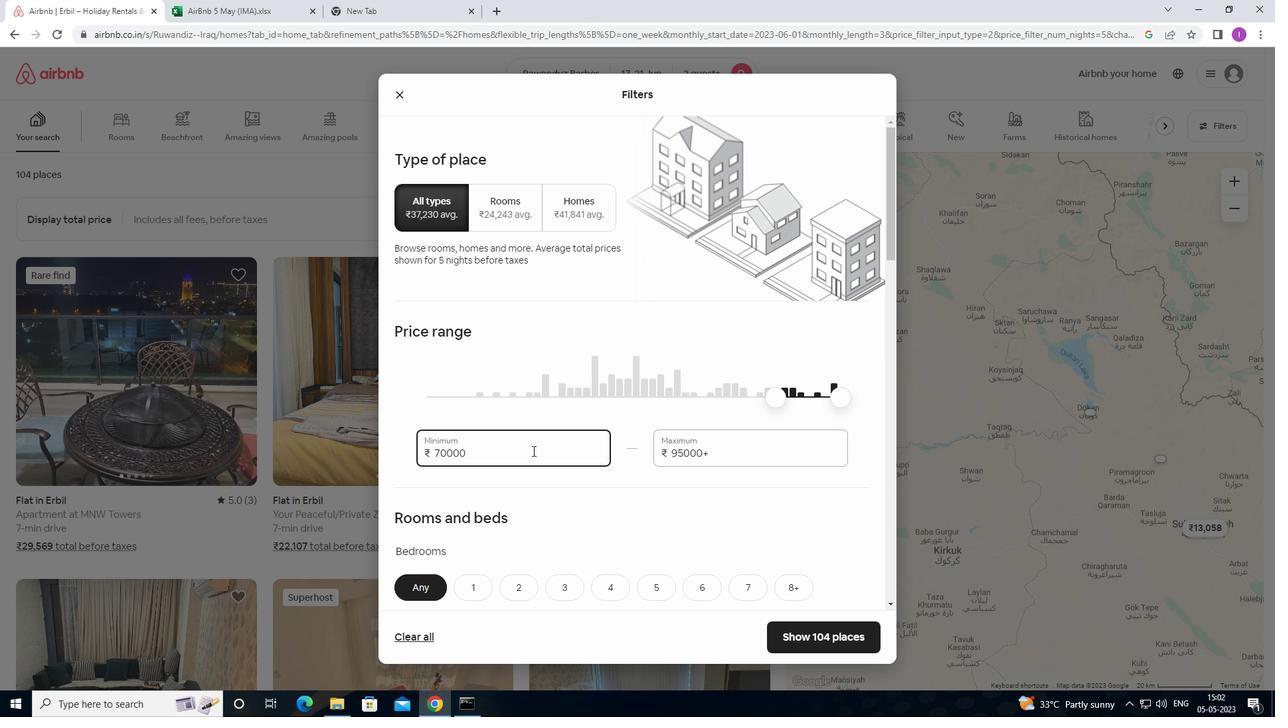 
Action: Key pressed <Key.backspace>
Screenshot: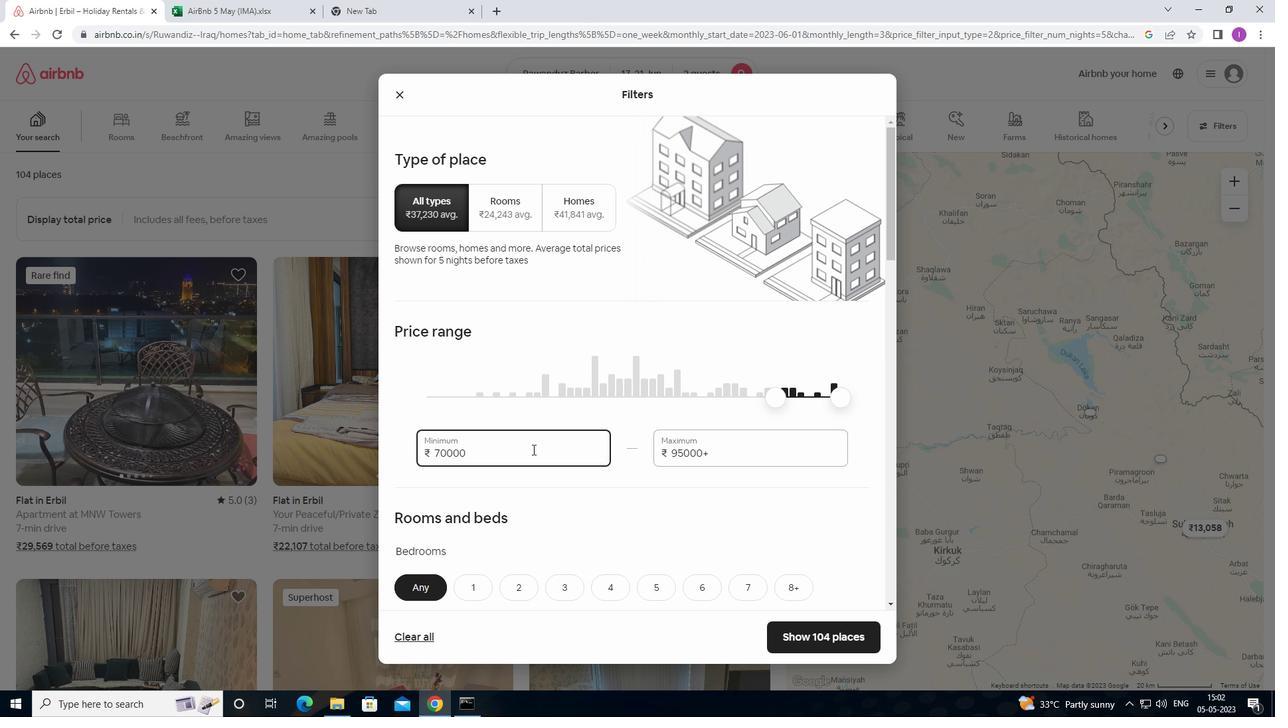 
Action: Mouse moved to (708, 454)
Screenshot: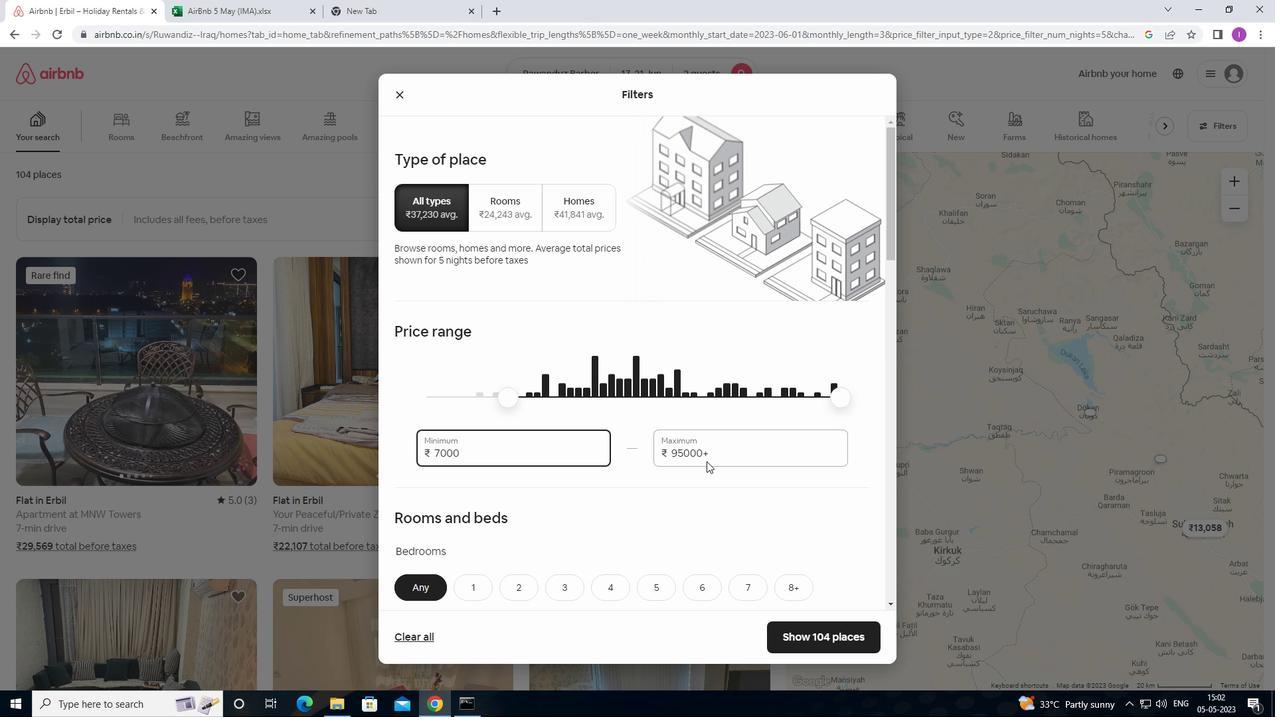 
Action: Mouse pressed left at (708, 454)
Screenshot: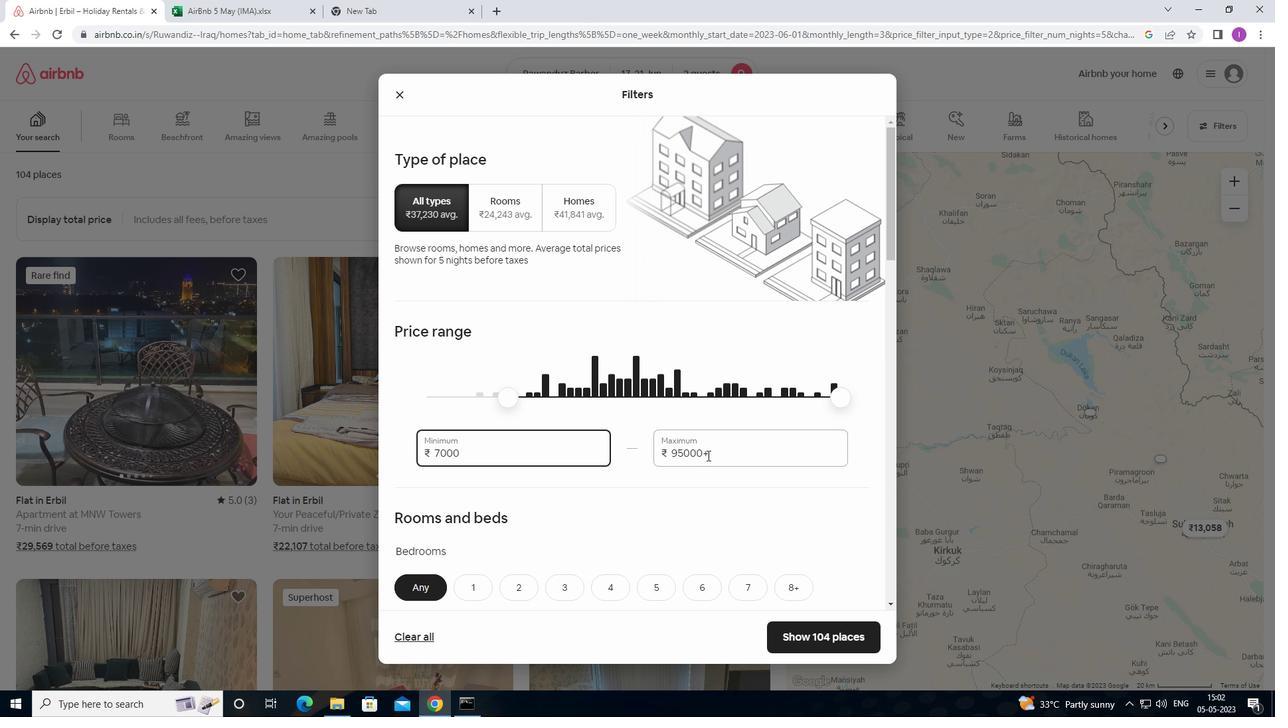 
Action: Mouse moved to (659, 456)
Screenshot: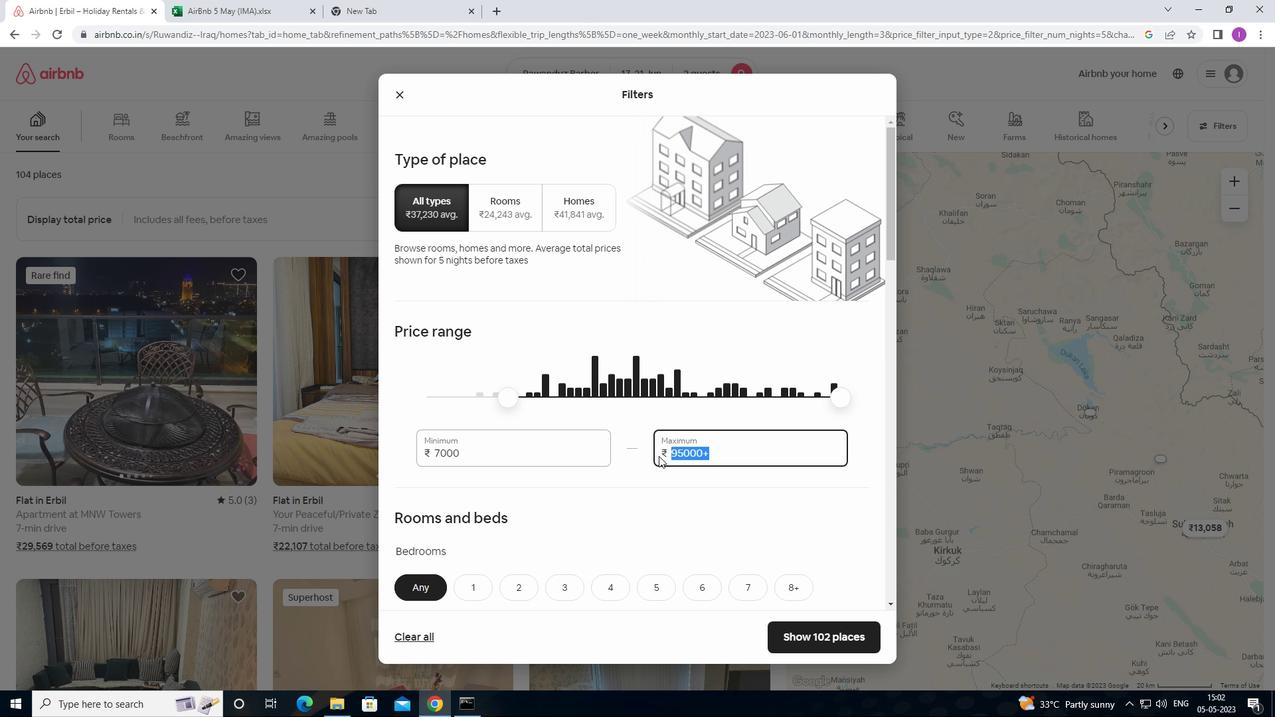 
Action: Key pressed 17
Screenshot: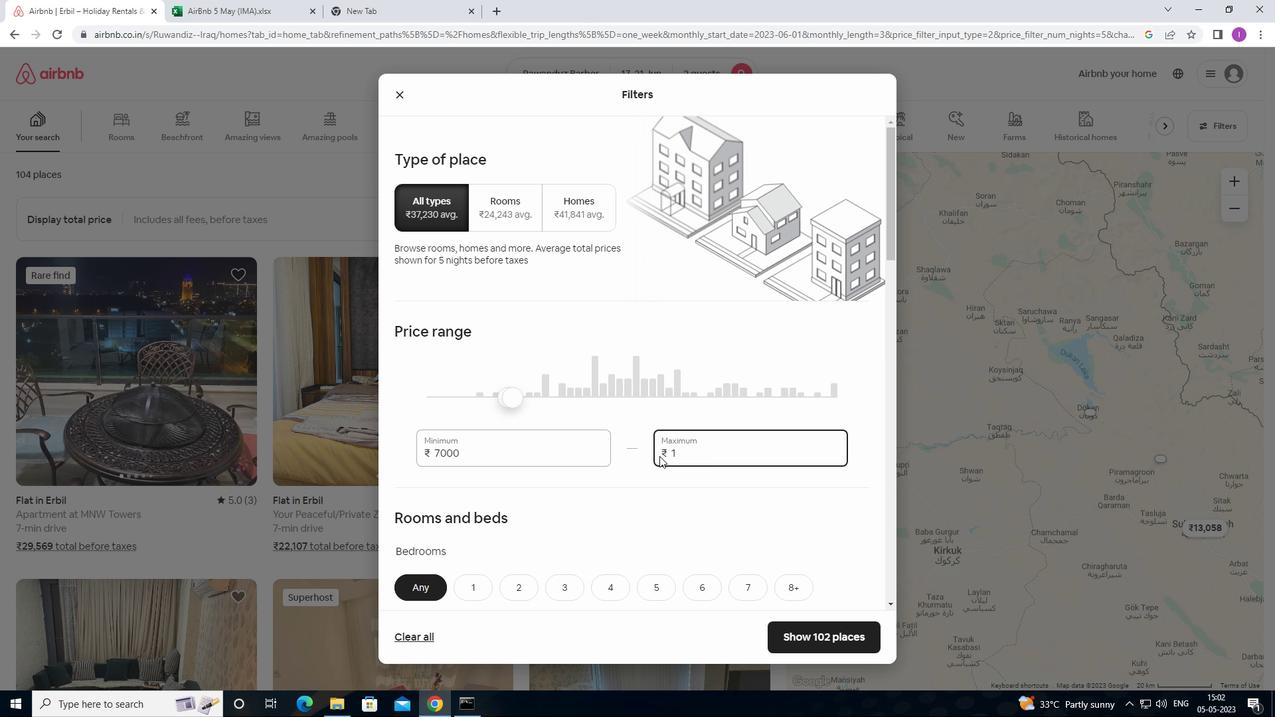 
Action: Mouse moved to (659, 456)
Screenshot: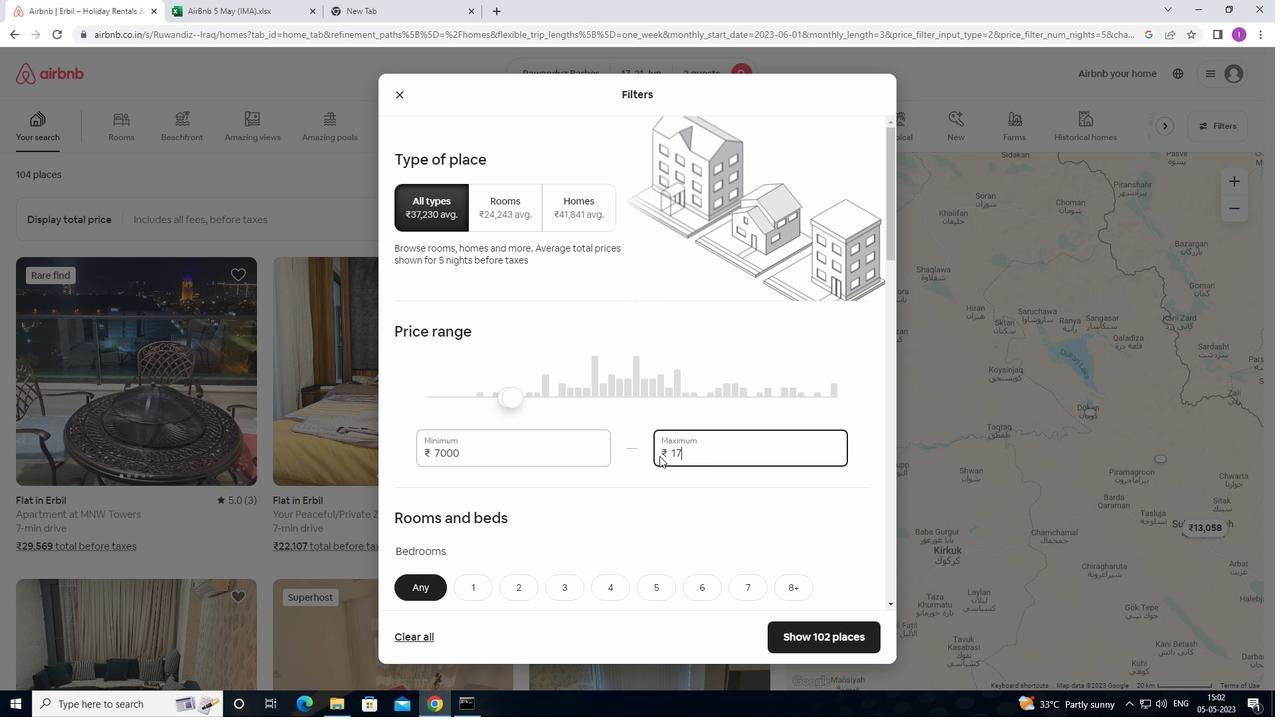 
Action: Key pressed 00
Screenshot: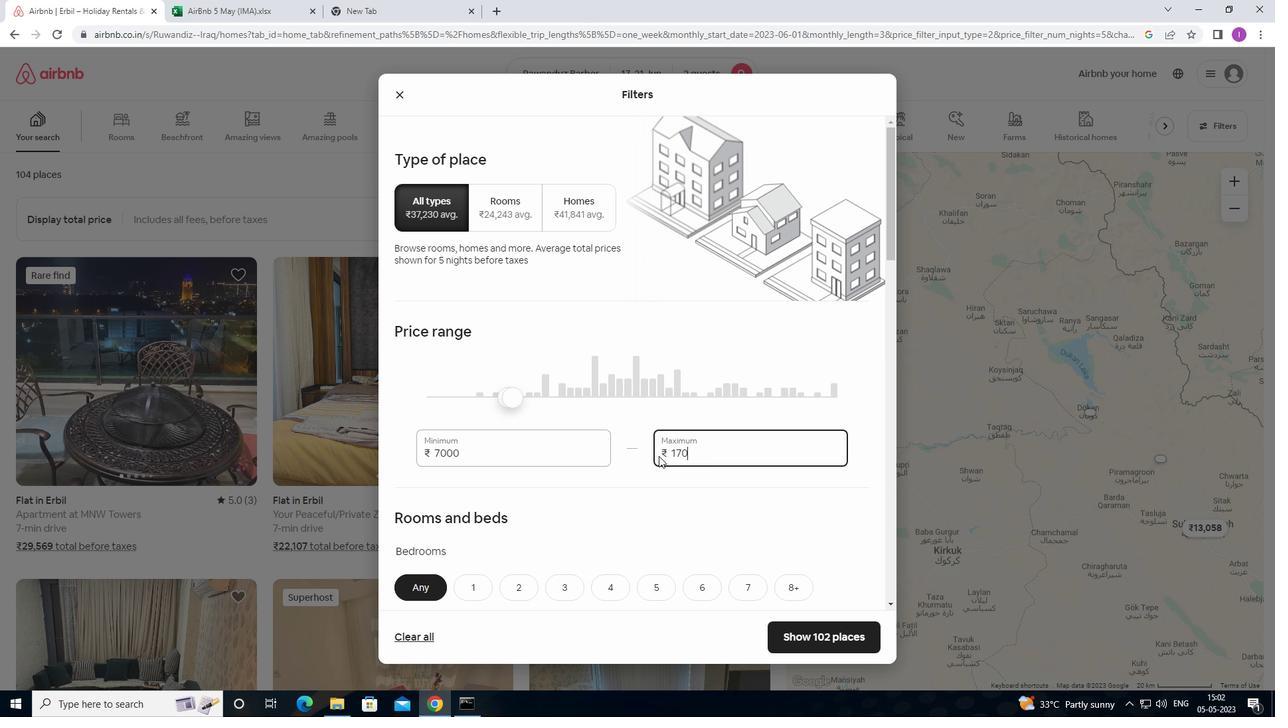 
Action: Mouse moved to (681, 454)
Screenshot: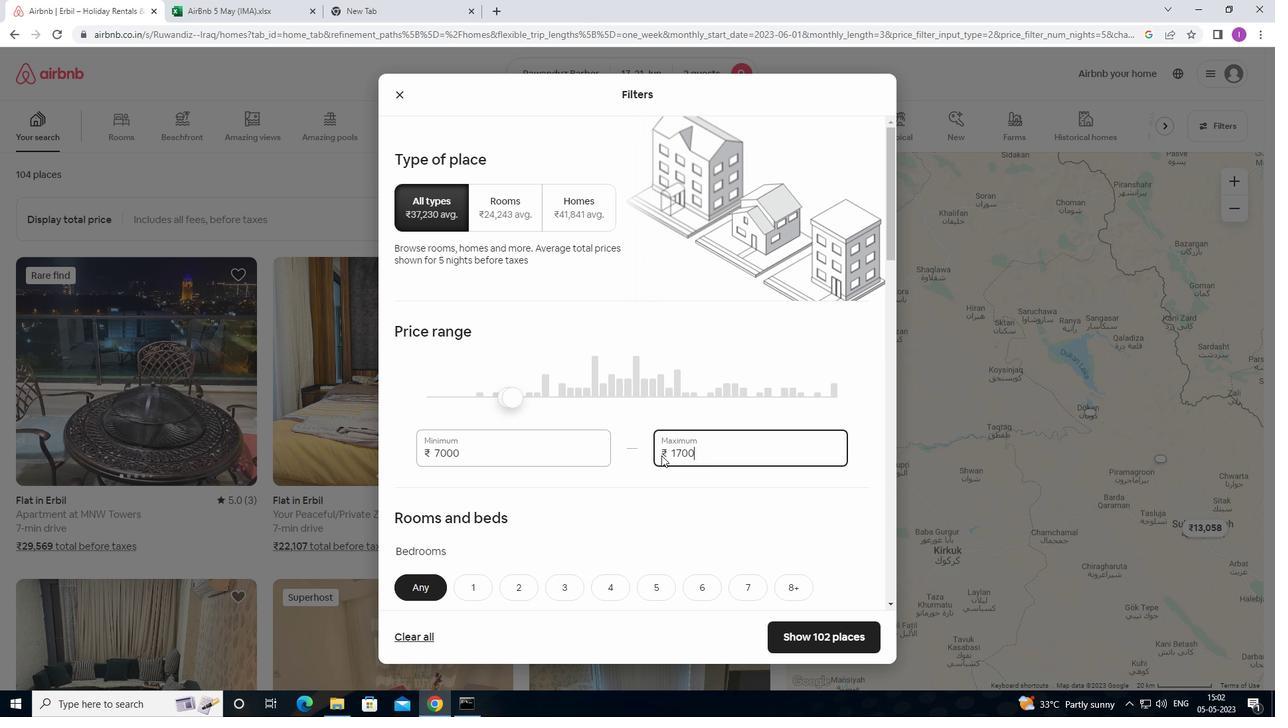 
Action: Key pressed 0
Screenshot: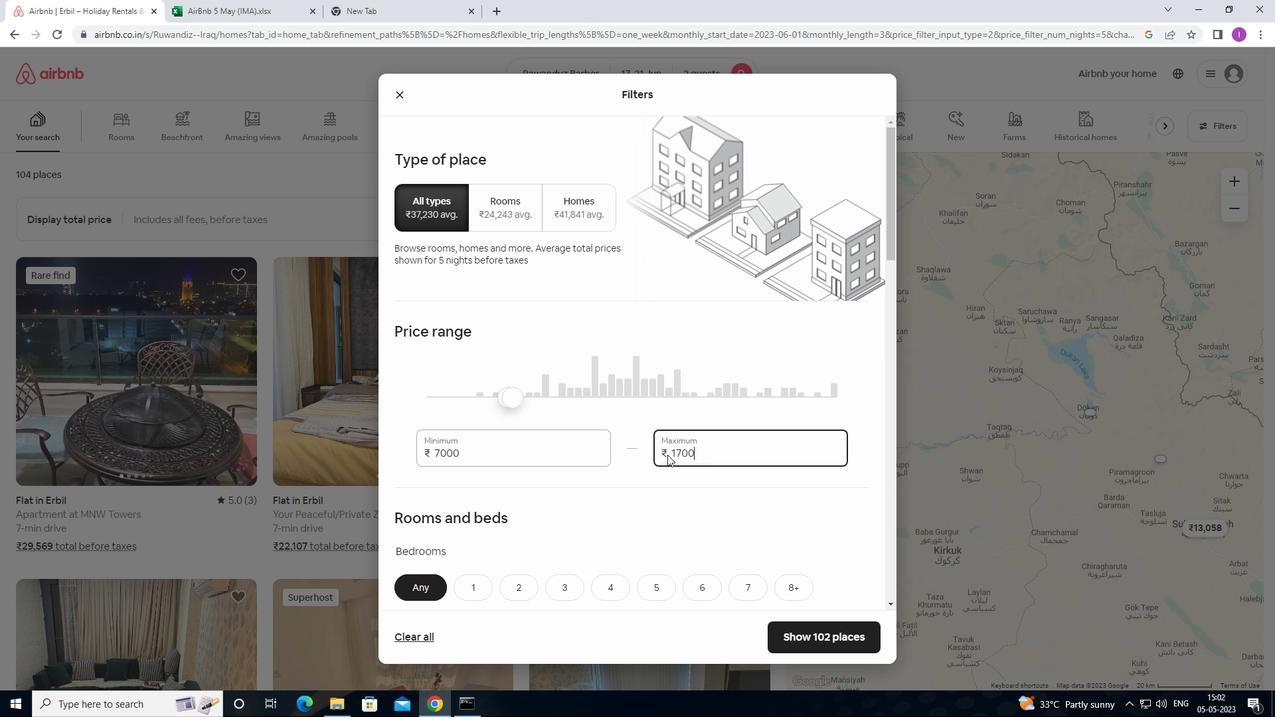 
Action: Mouse moved to (680, 475)
Screenshot: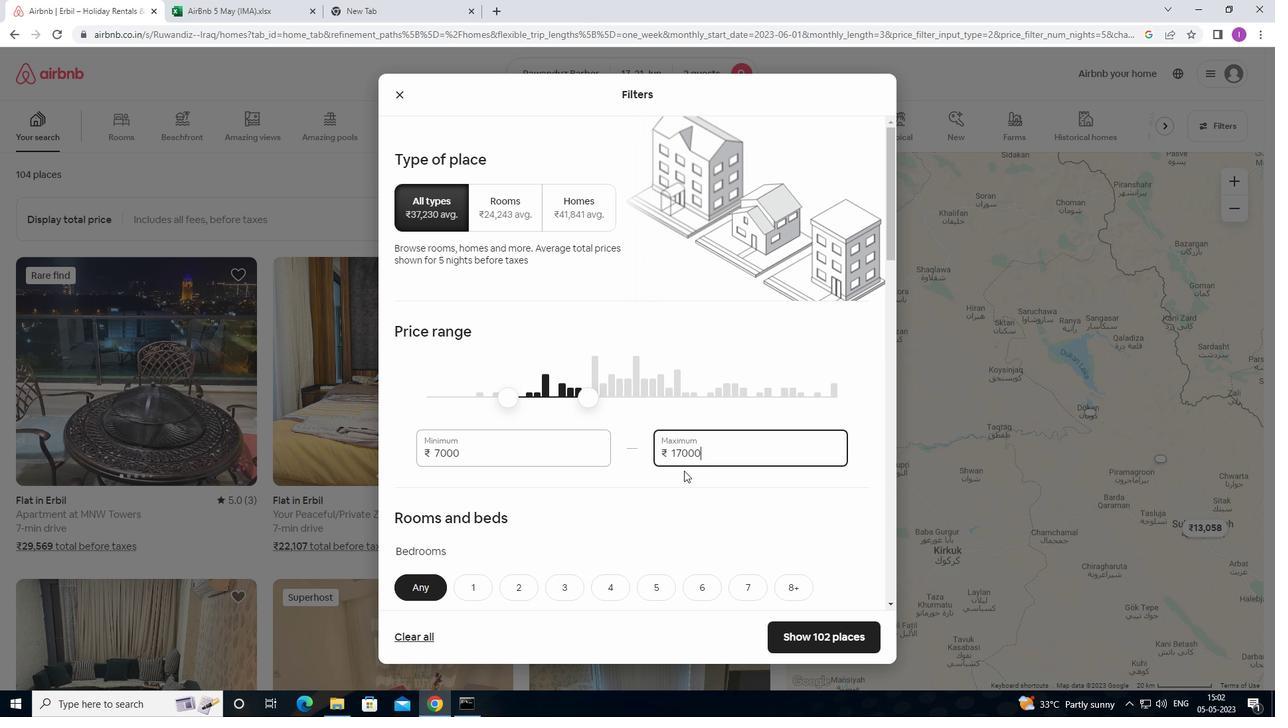 
Action: Mouse scrolled (680, 475) with delta (0, 0)
Screenshot: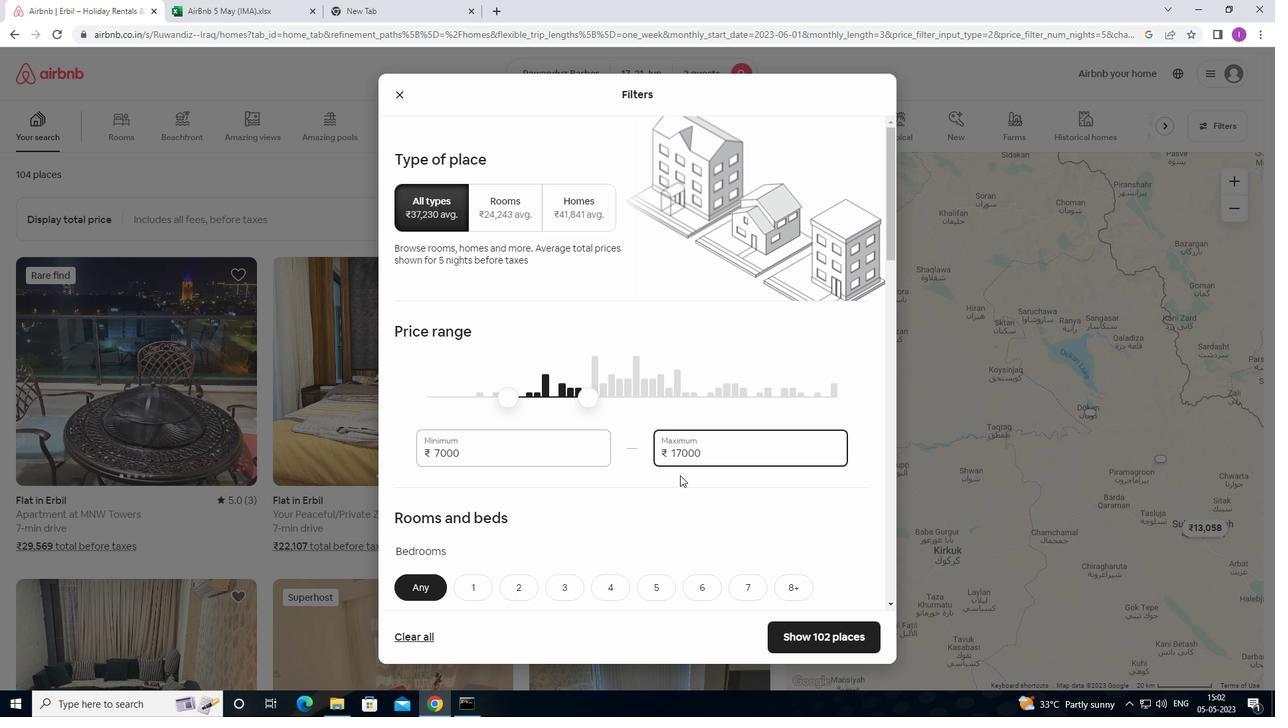 
Action: Mouse scrolled (680, 475) with delta (0, 0)
Screenshot: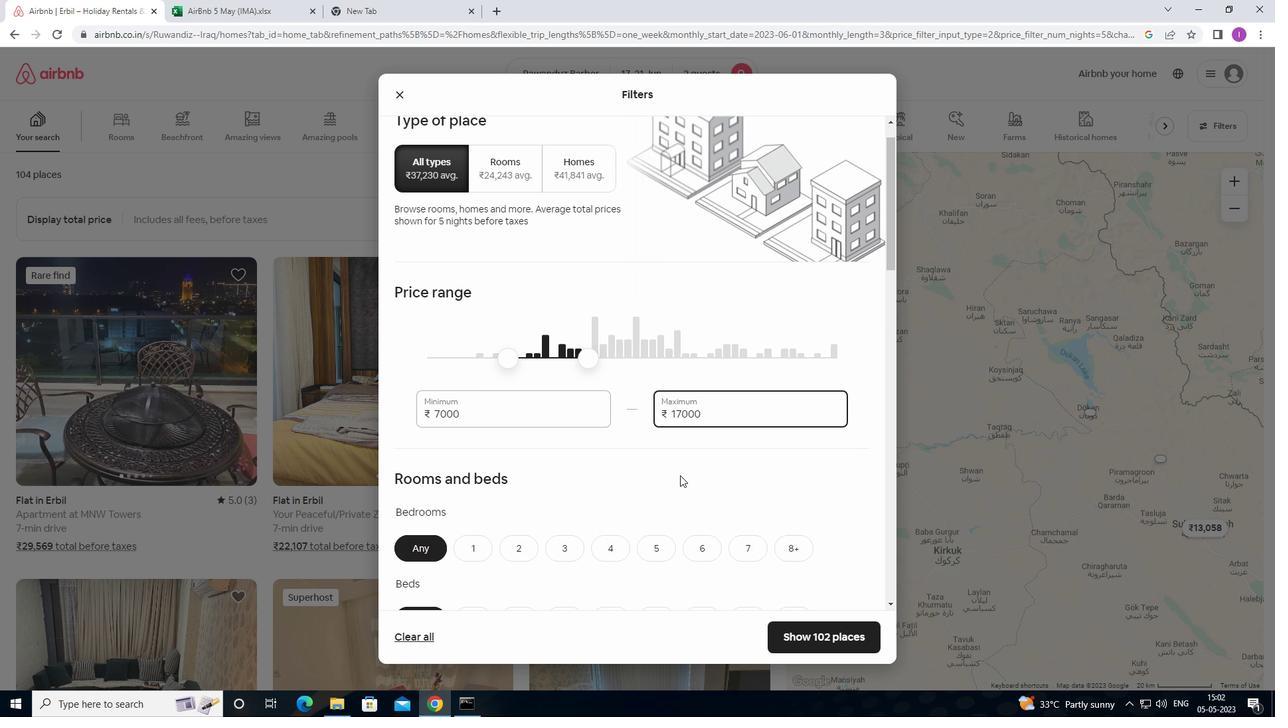
Action: Mouse moved to (680, 471)
Screenshot: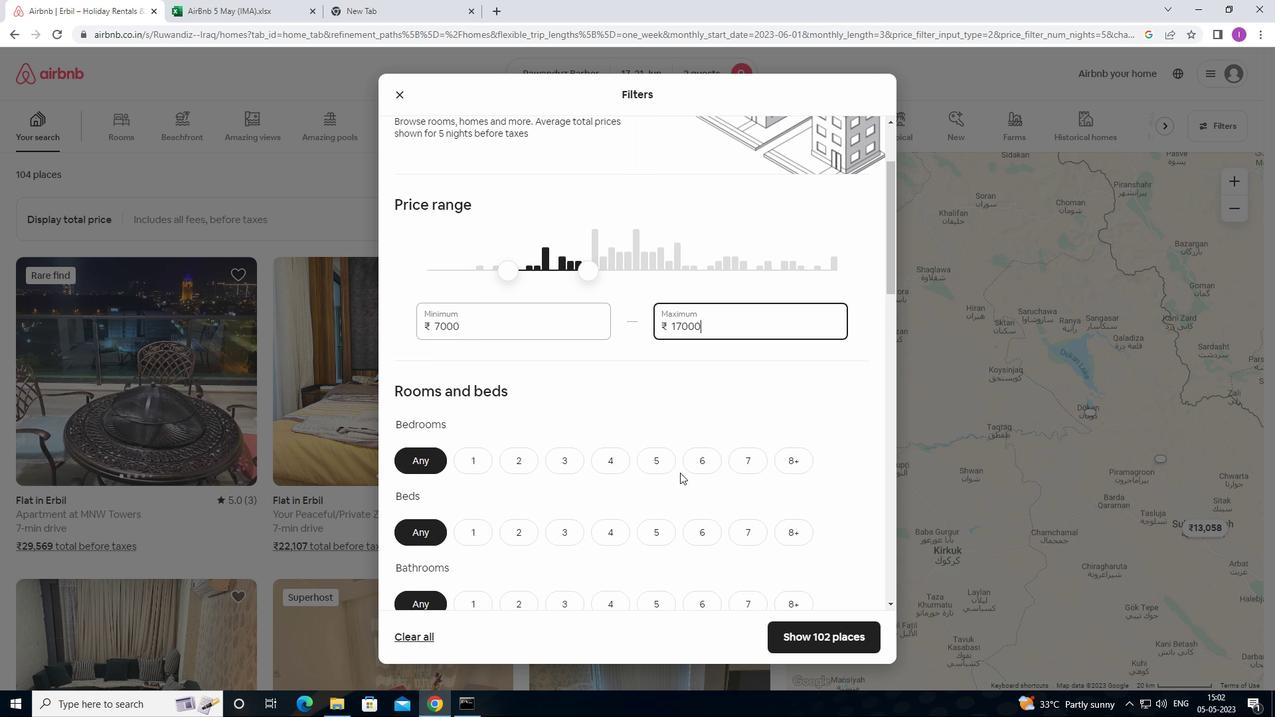 
Action: Mouse scrolled (680, 471) with delta (0, 0)
Screenshot: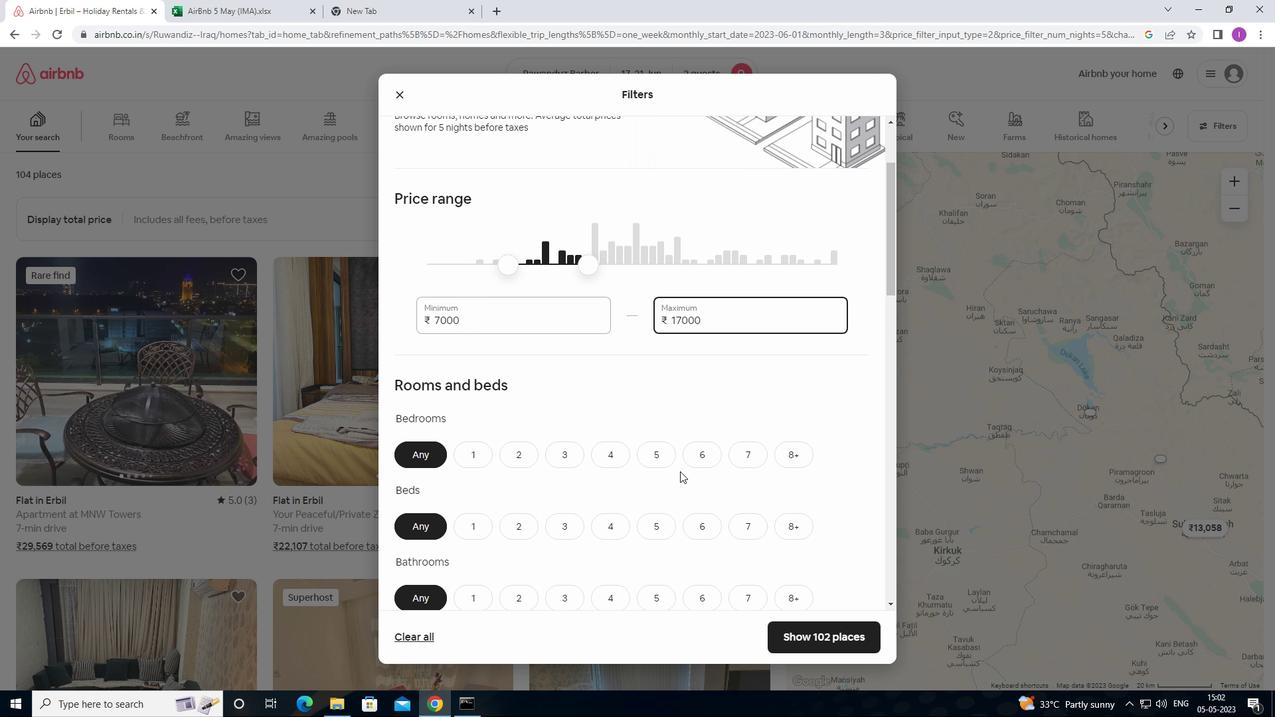 
Action: Mouse moved to (481, 386)
Screenshot: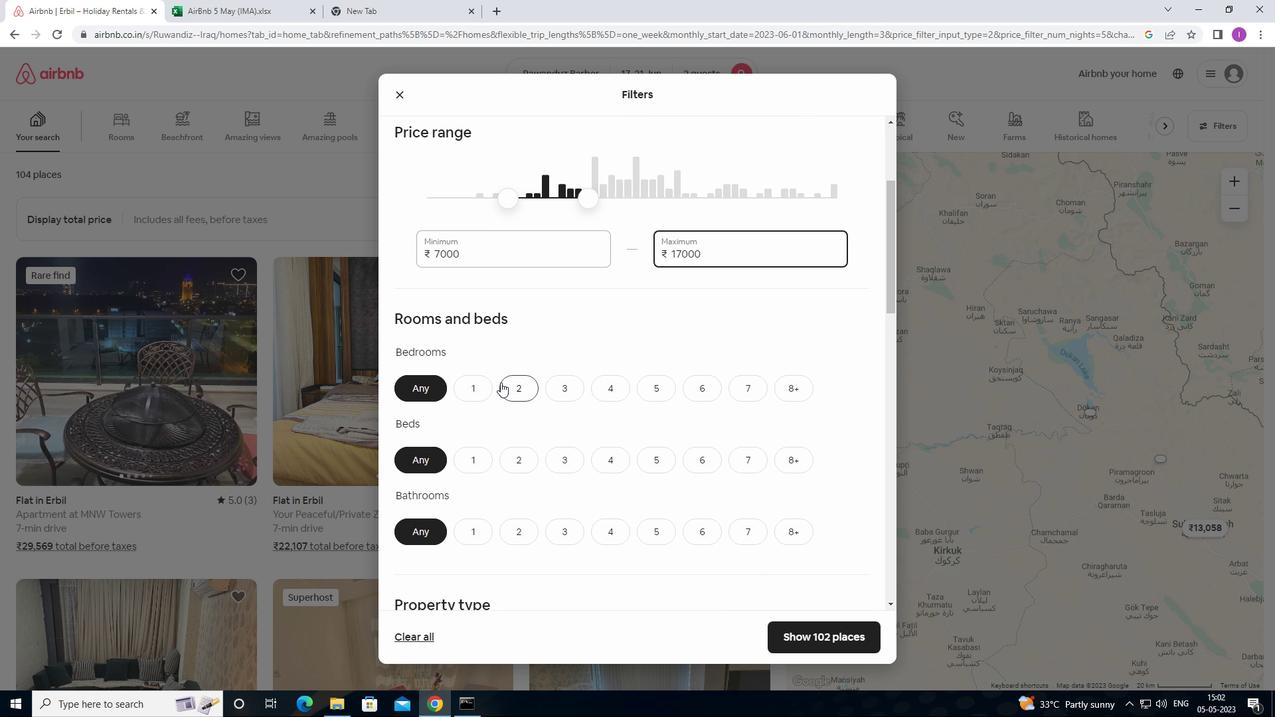 
Action: Mouse pressed left at (481, 386)
Screenshot: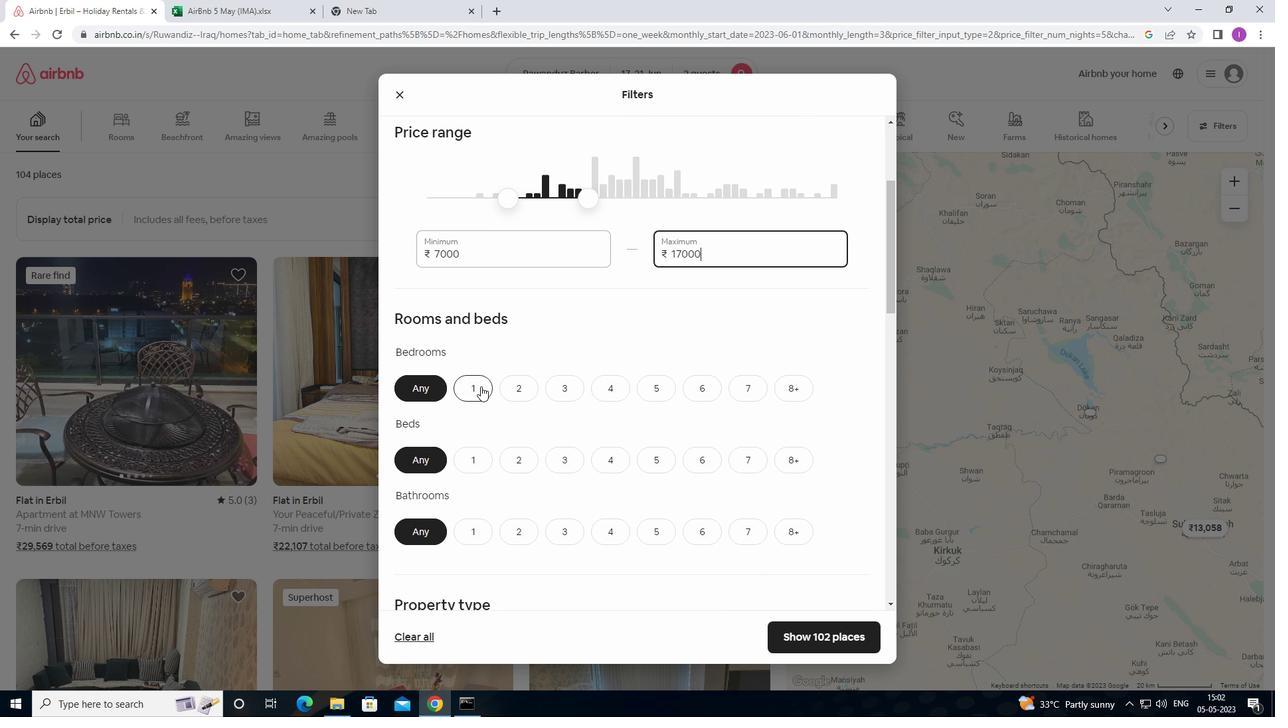 
Action: Mouse moved to (477, 453)
Screenshot: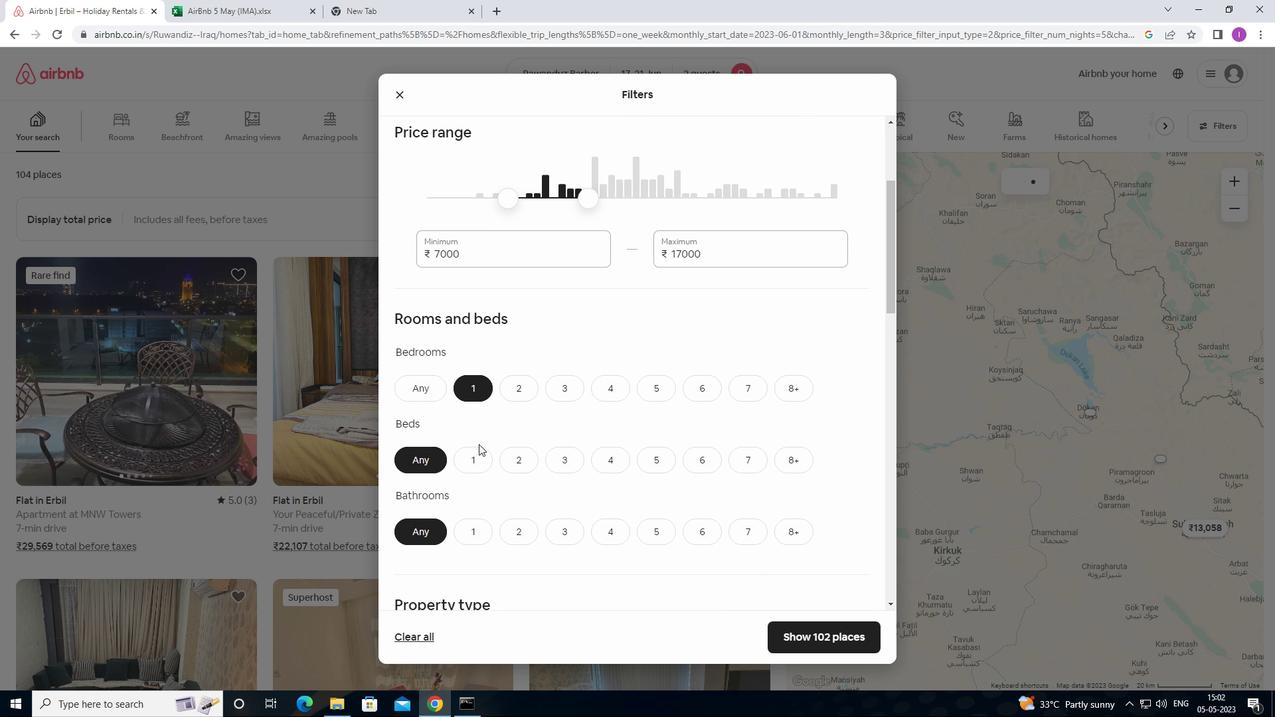 
Action: Mouse pressed left at (477, 453)
Screenshot: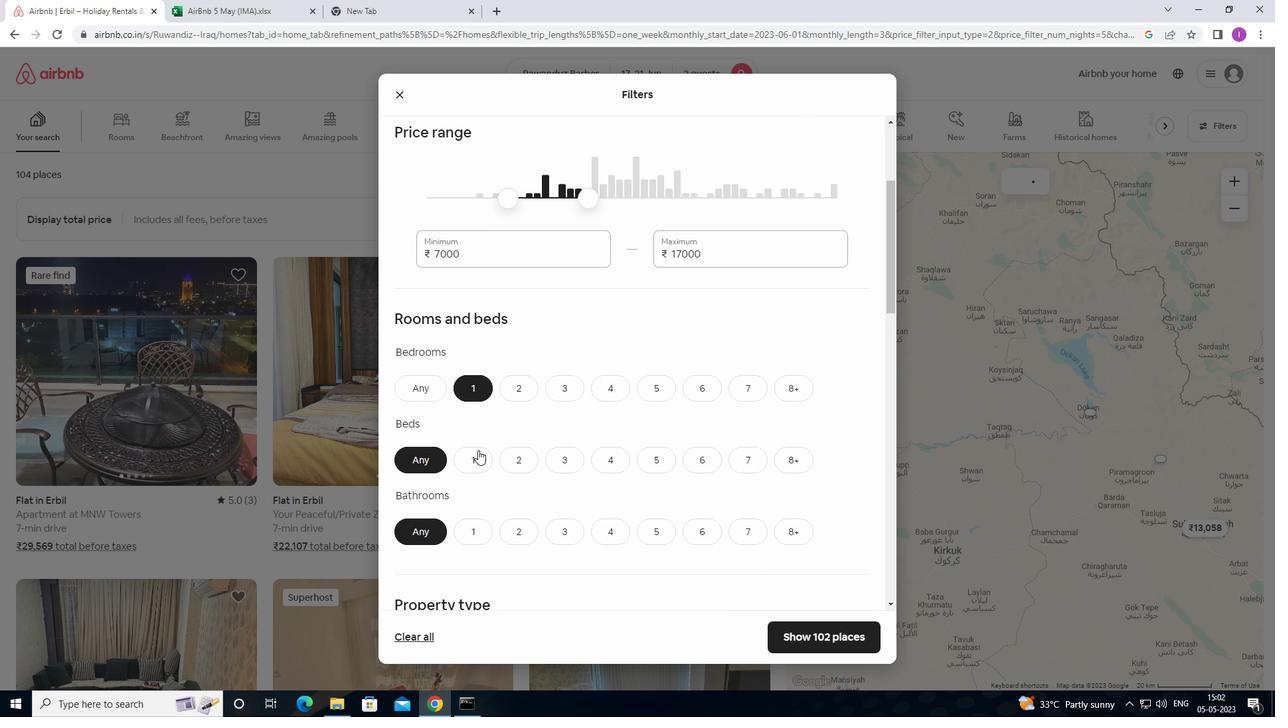 
Action: Mouse moved to (468, 527)
Screenshot: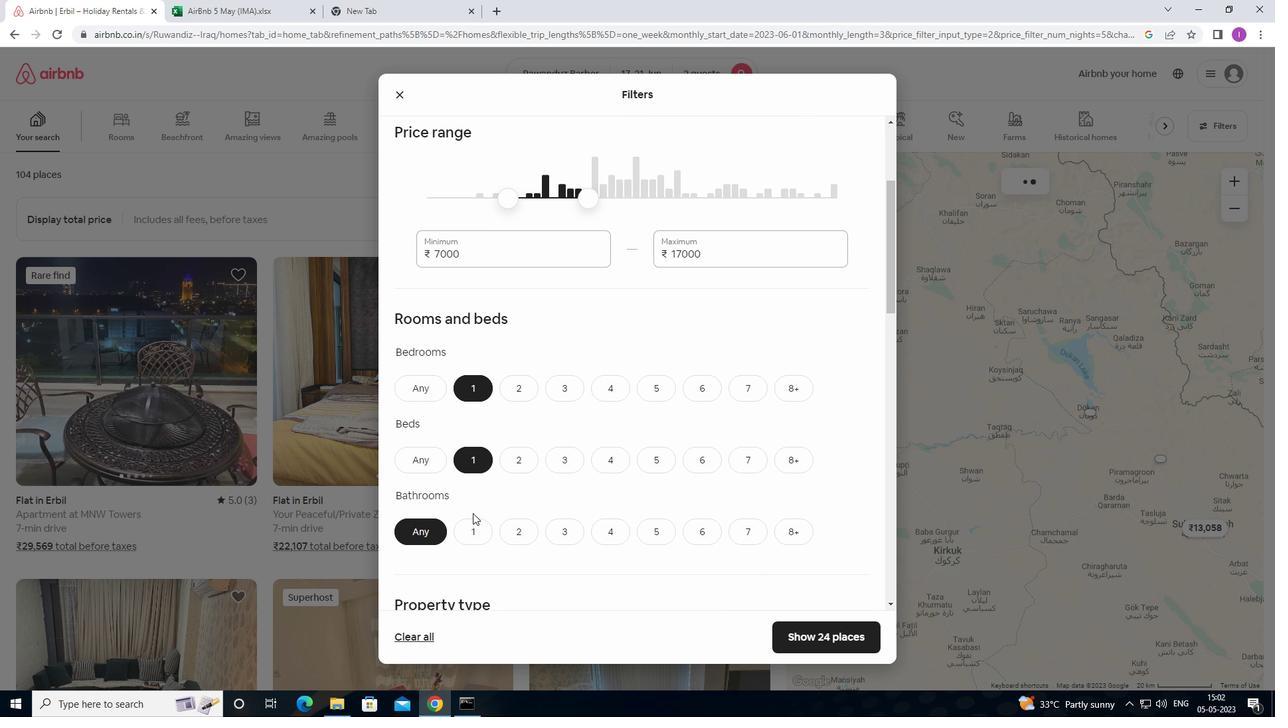
Action: Mouse pressed left at (468, 527)
Screenshot: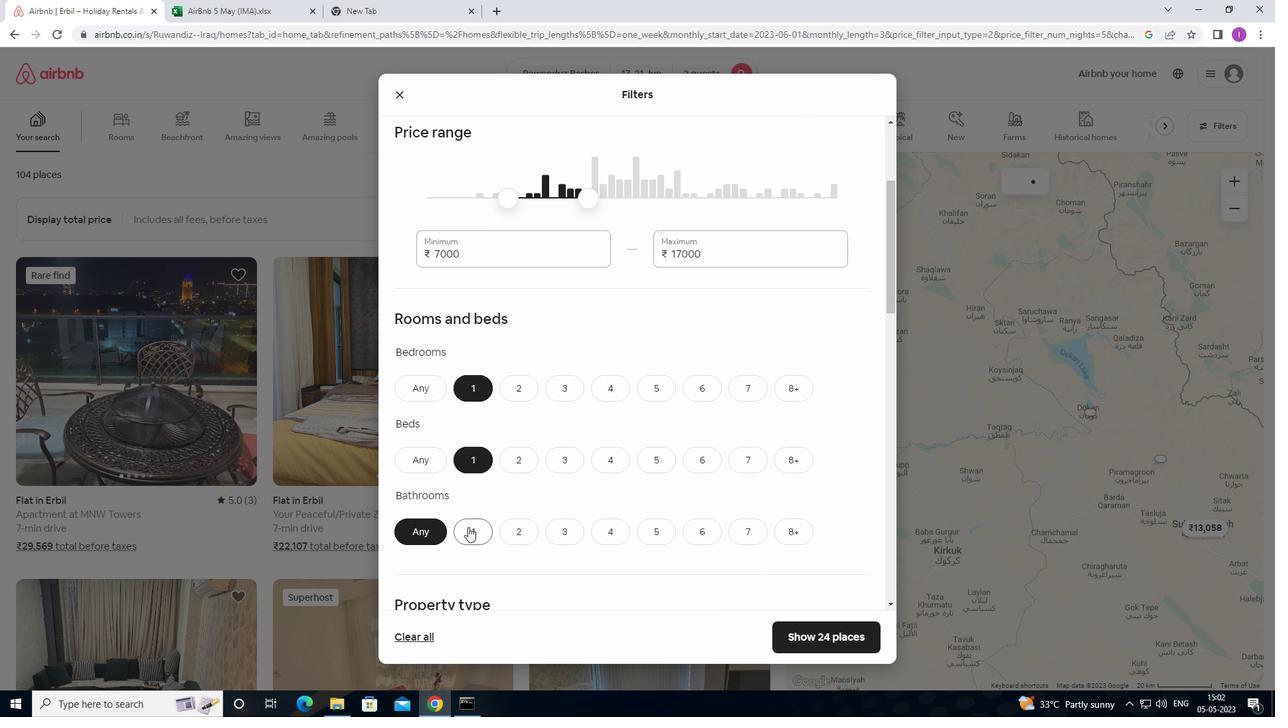 
Action: Mouse moved to (536, 467)
Screenshot: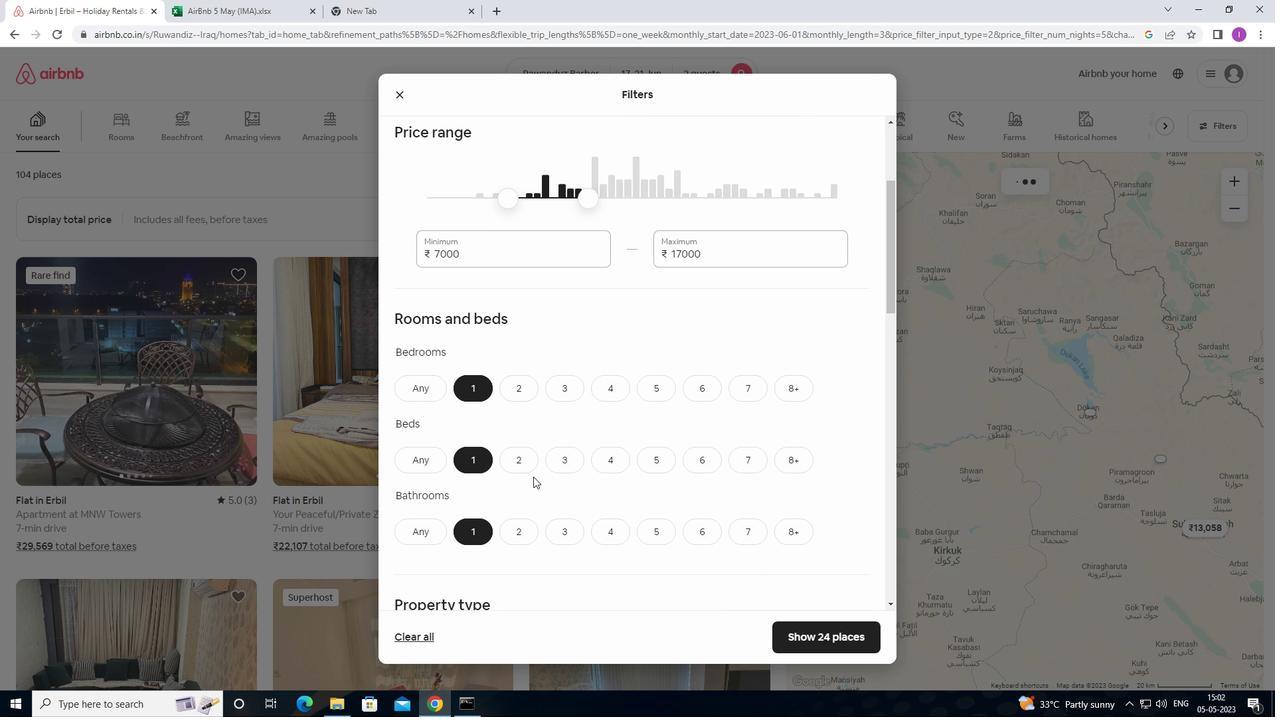 
Action: Mouse scrolled (536, 466) with delta (0, 0)
Screenshot: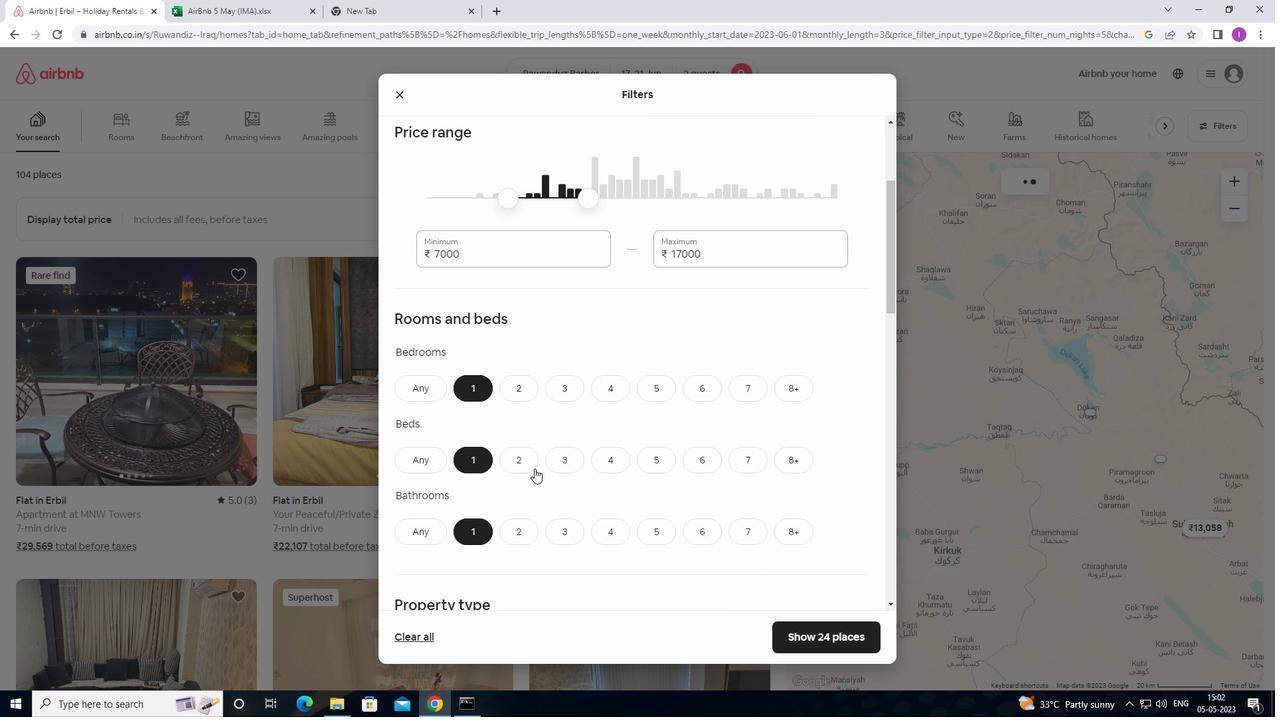 
Action: Mouse scrolled (536, 466) with delta (0, 0)
Screenshot: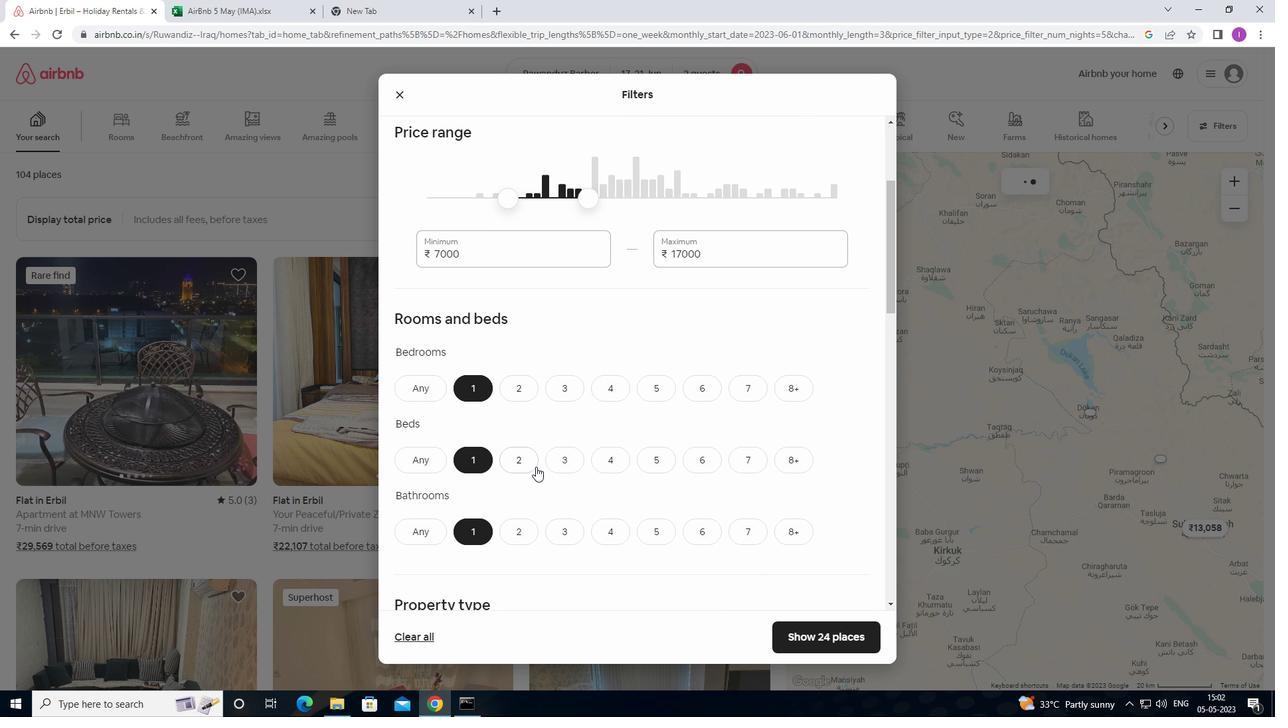 
Action: Mouse moved to (540, 462)
Screenshot: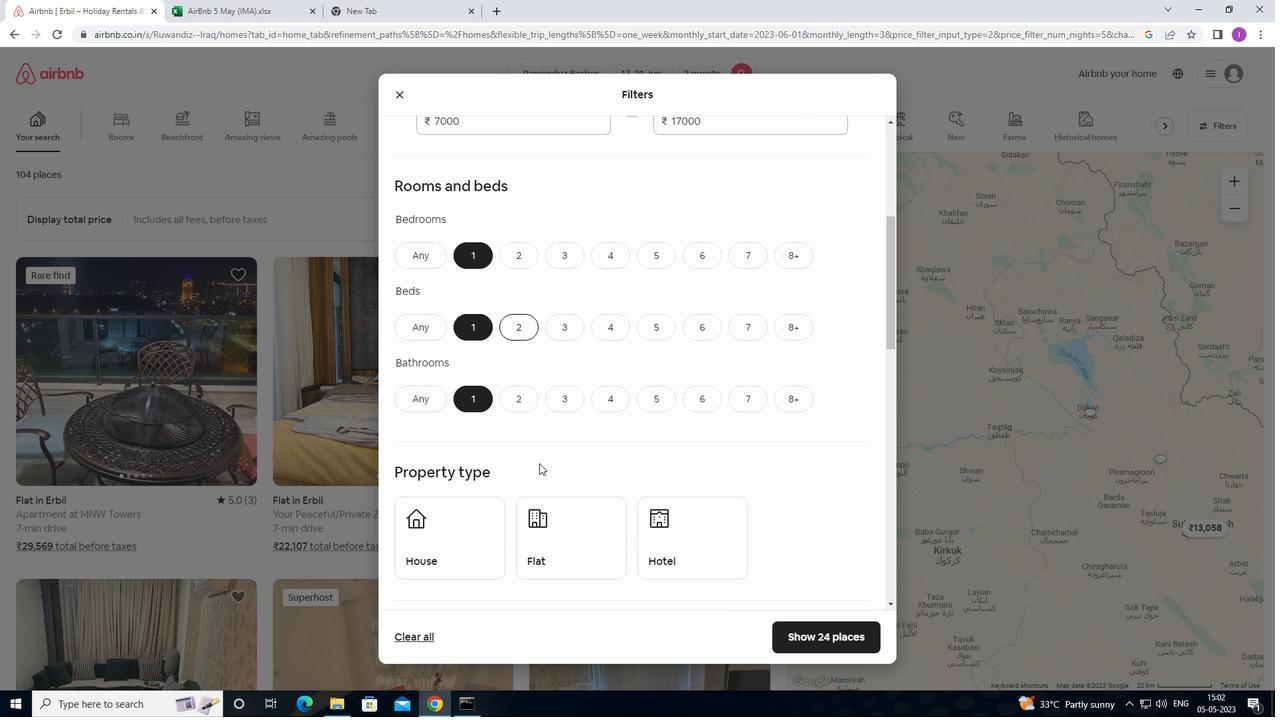 
Action: Mouse scrolled (540, 461) with delta (0, 0)
Screenshot: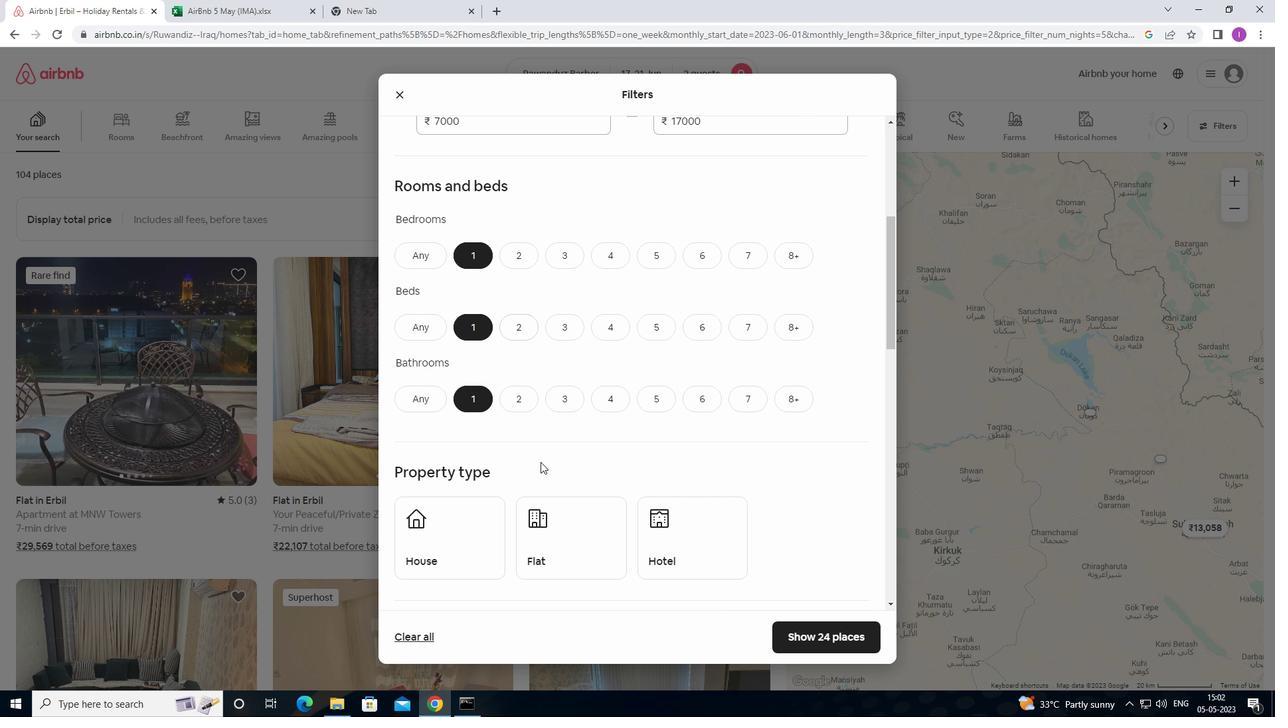 
Action: Mouse moved to (542, 461)
Screenshot: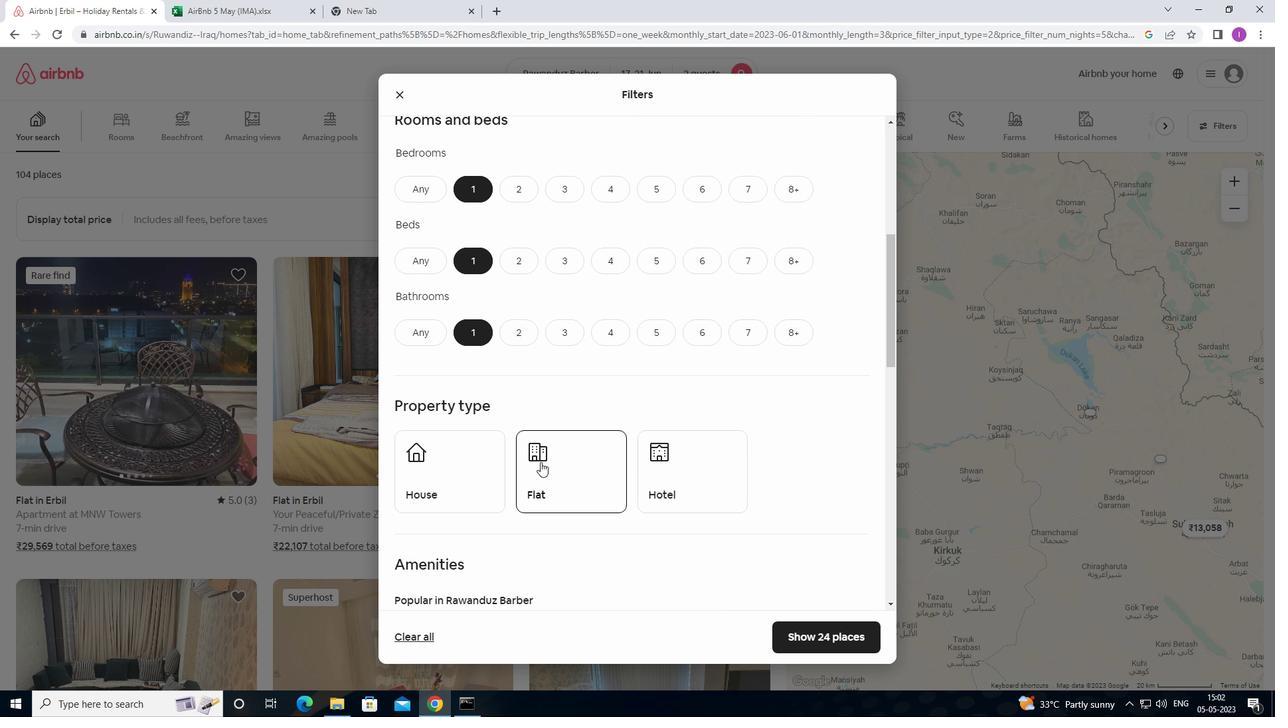 
Action: Mouse scrolled (542, 461) with delta (0, 0)
Screenshot: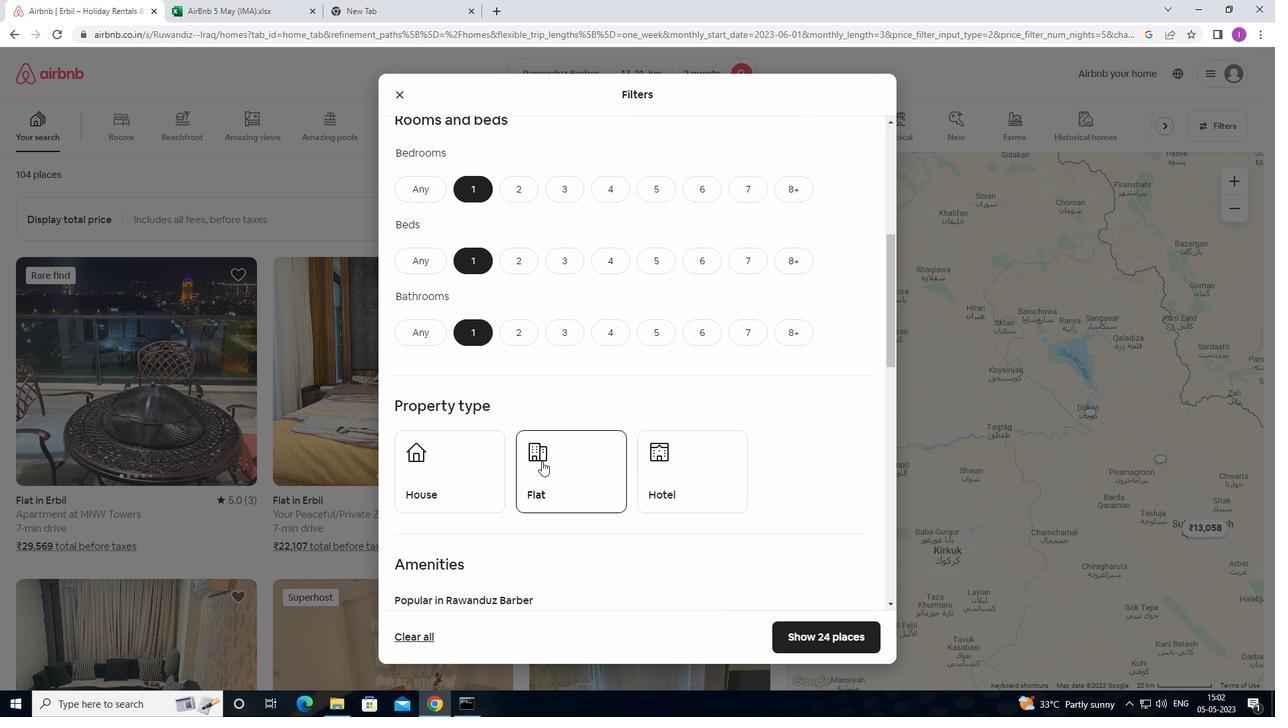 
Action: Mouse moved to (475, 419)
Screenshot: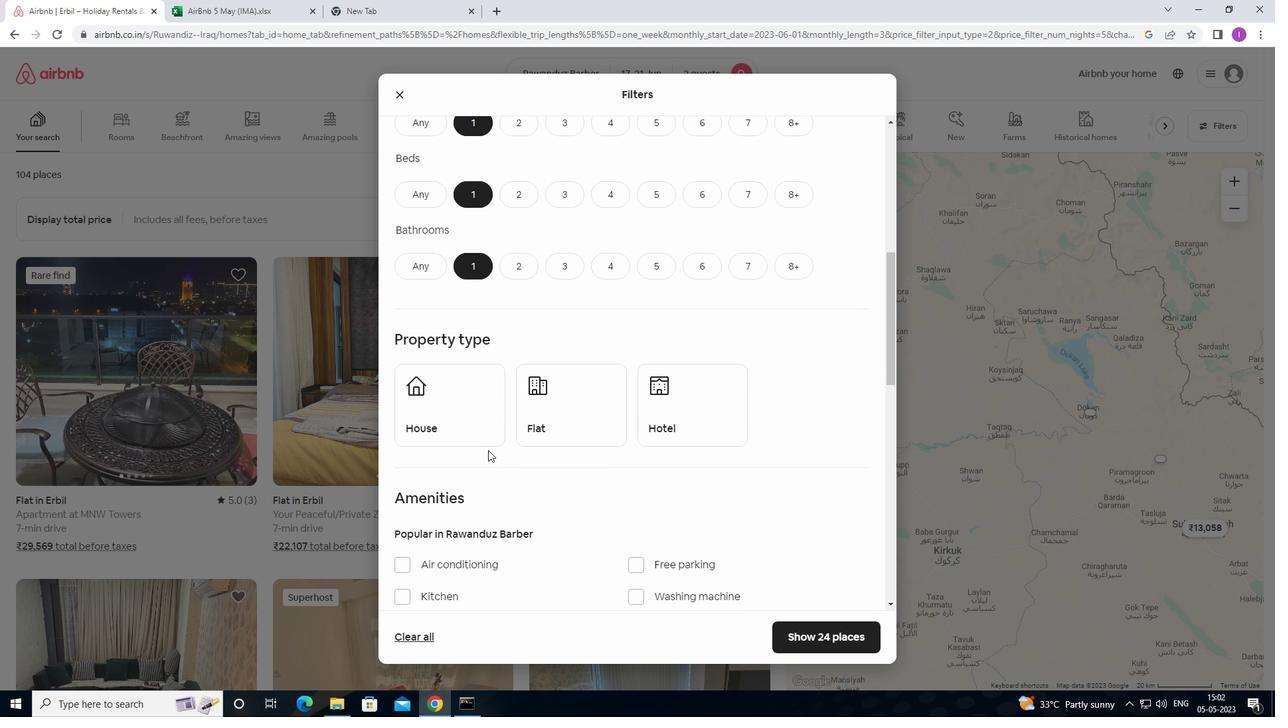 
Action: Mouse pressed left at (475, 419)
Screenshot: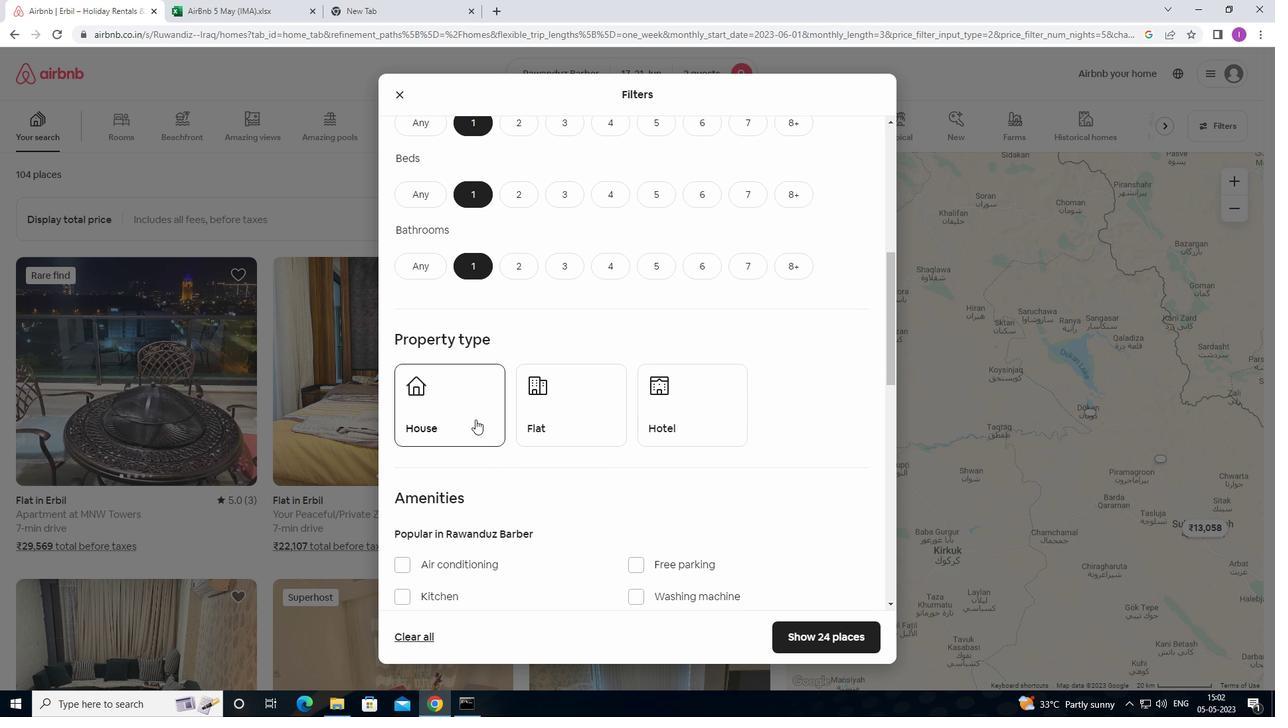 
Action: Mouse moved to (554, 419)
Screenshot: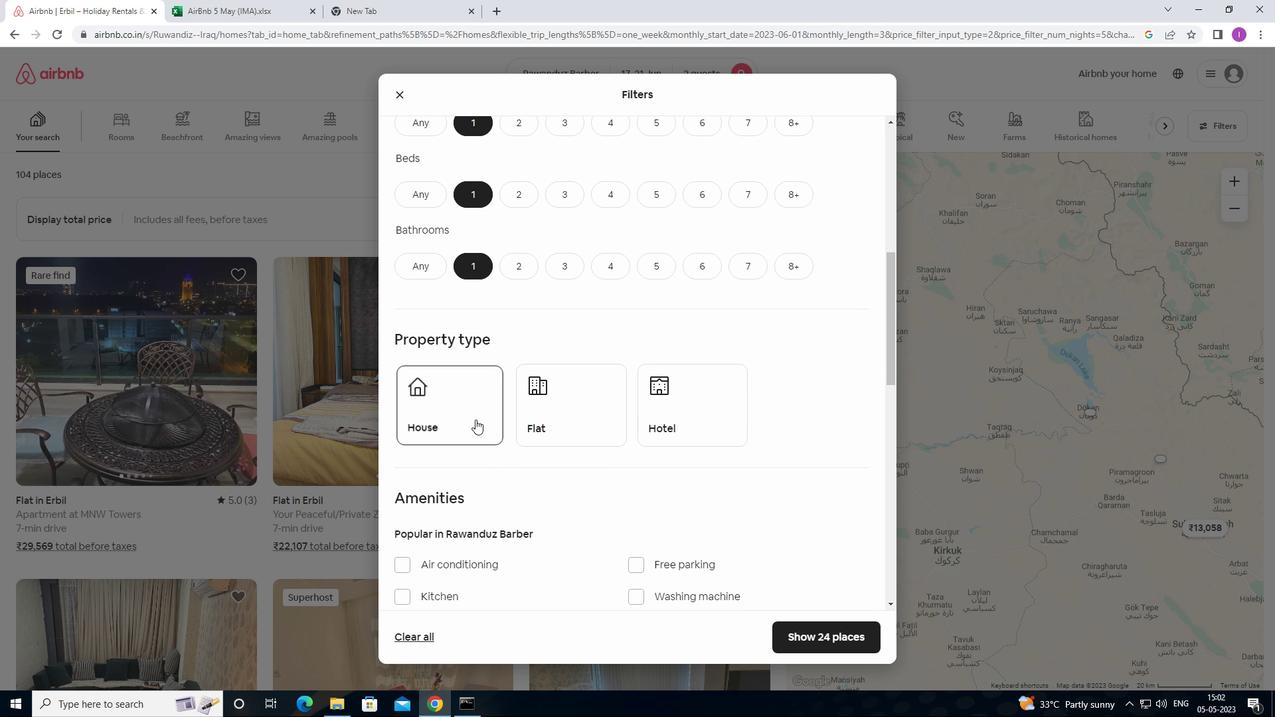 
Action: Mouse pressed left at (554, 419)
Screenshot: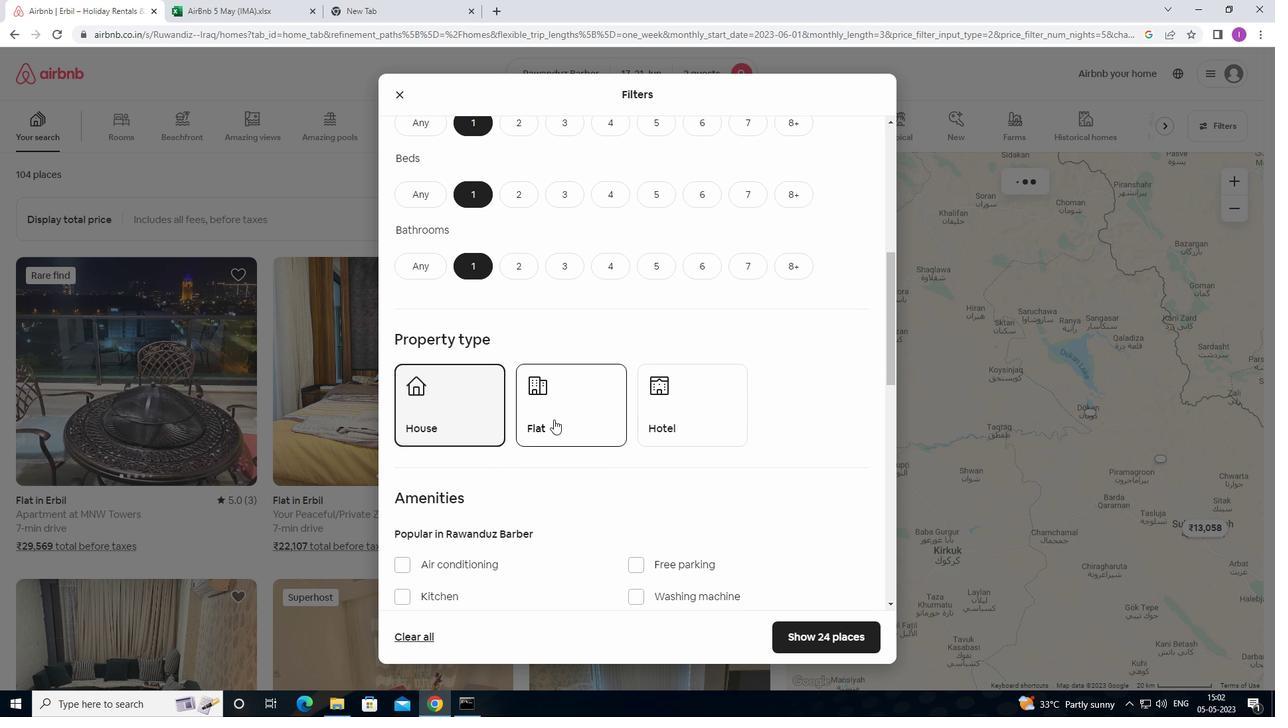 
Action: Mouse moved to (723, 415)
Screenshot: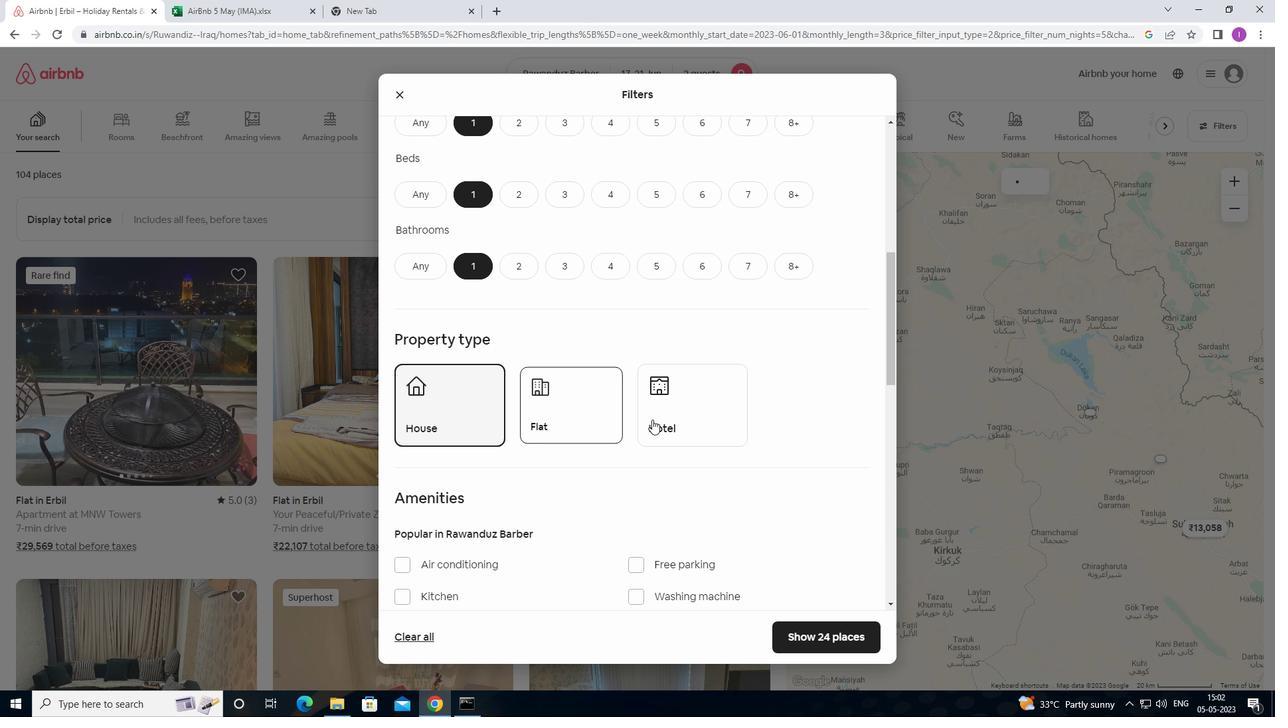 
Action: Mouse scrolled (723, 415) with delta (0, 0)
Screenshot: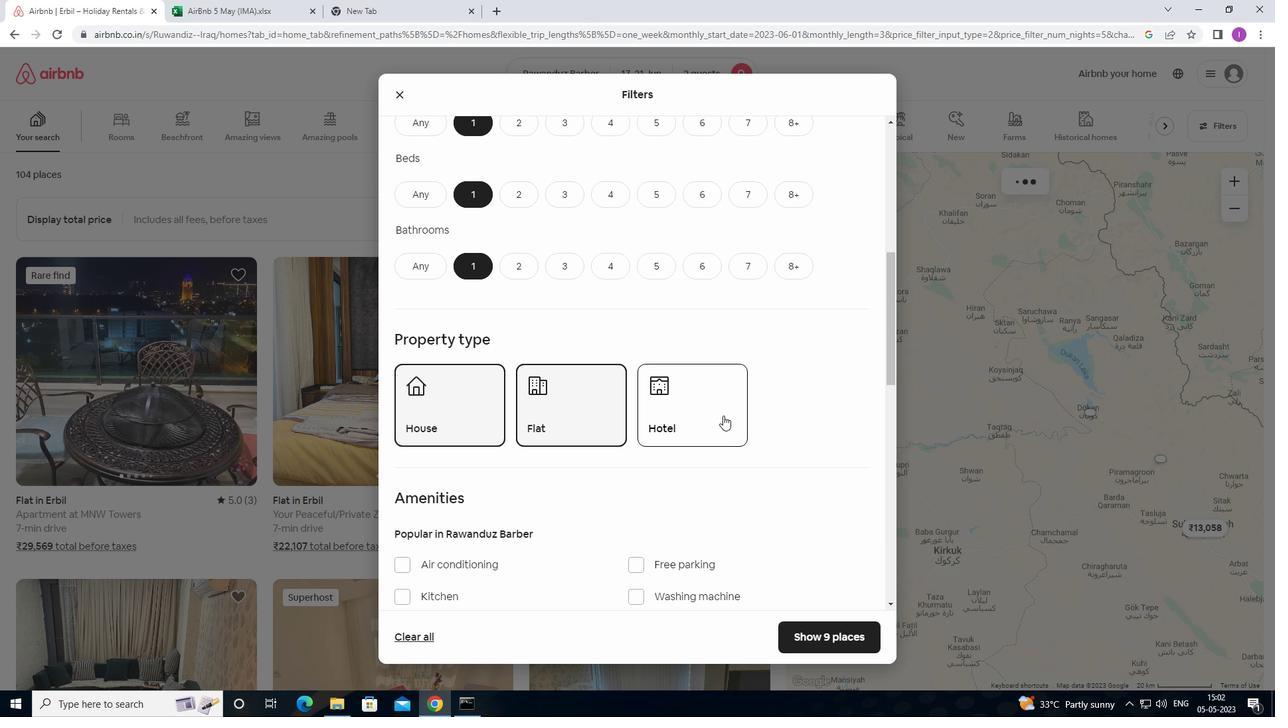 
Action: Mouse scrolled (723, 415) with delta (0, 0)
Screenshot: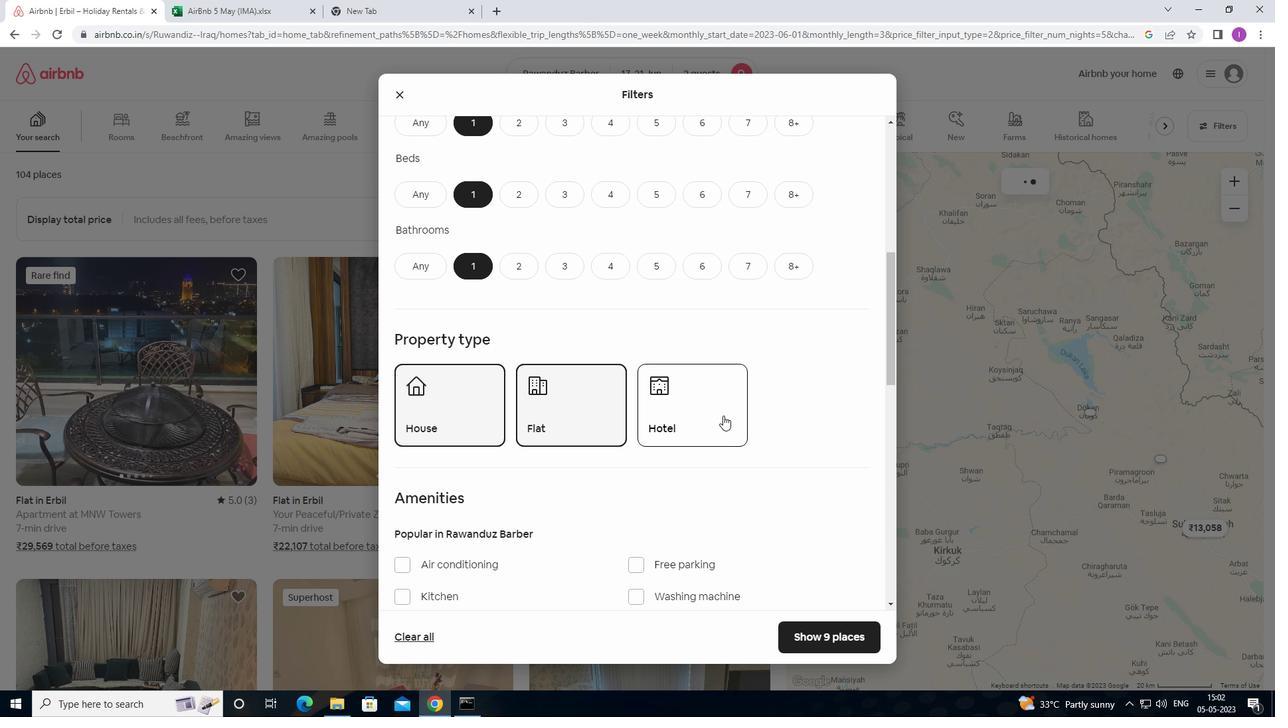 
Action: Mouse moved to (698, 298)
Screenshot: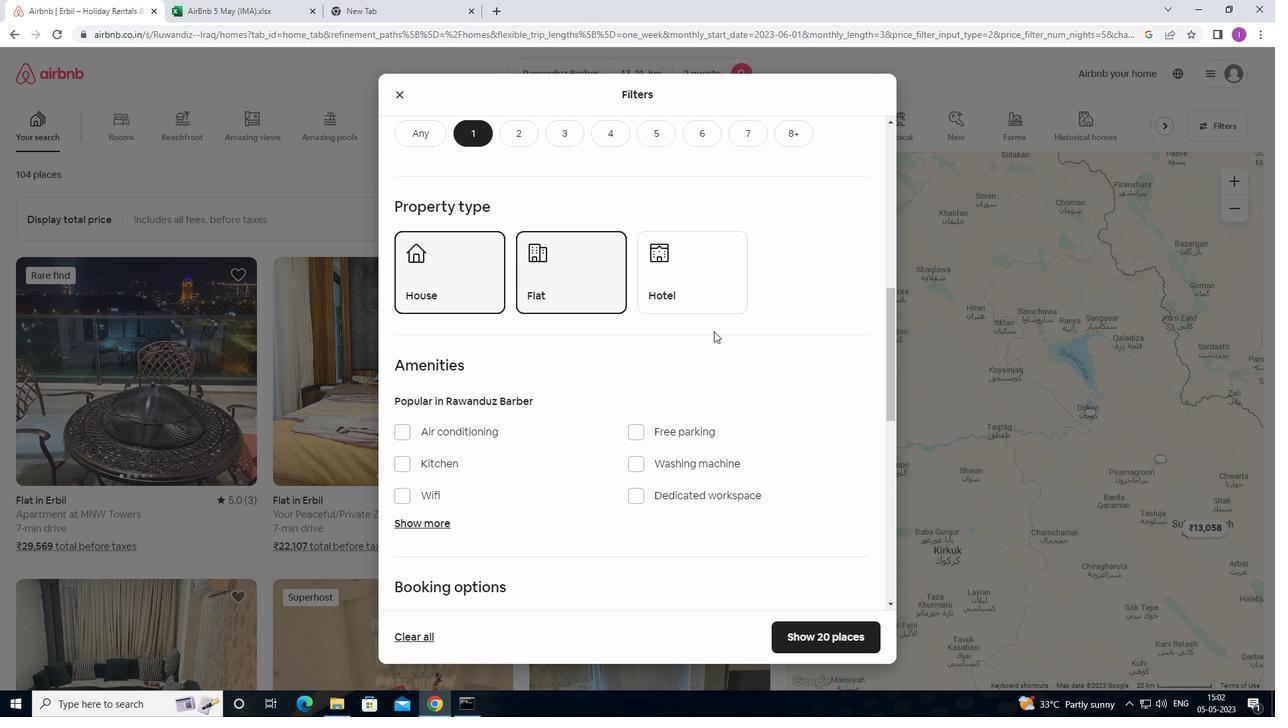 
Action: Mouse pressed left at (698, 298)
Screenshot: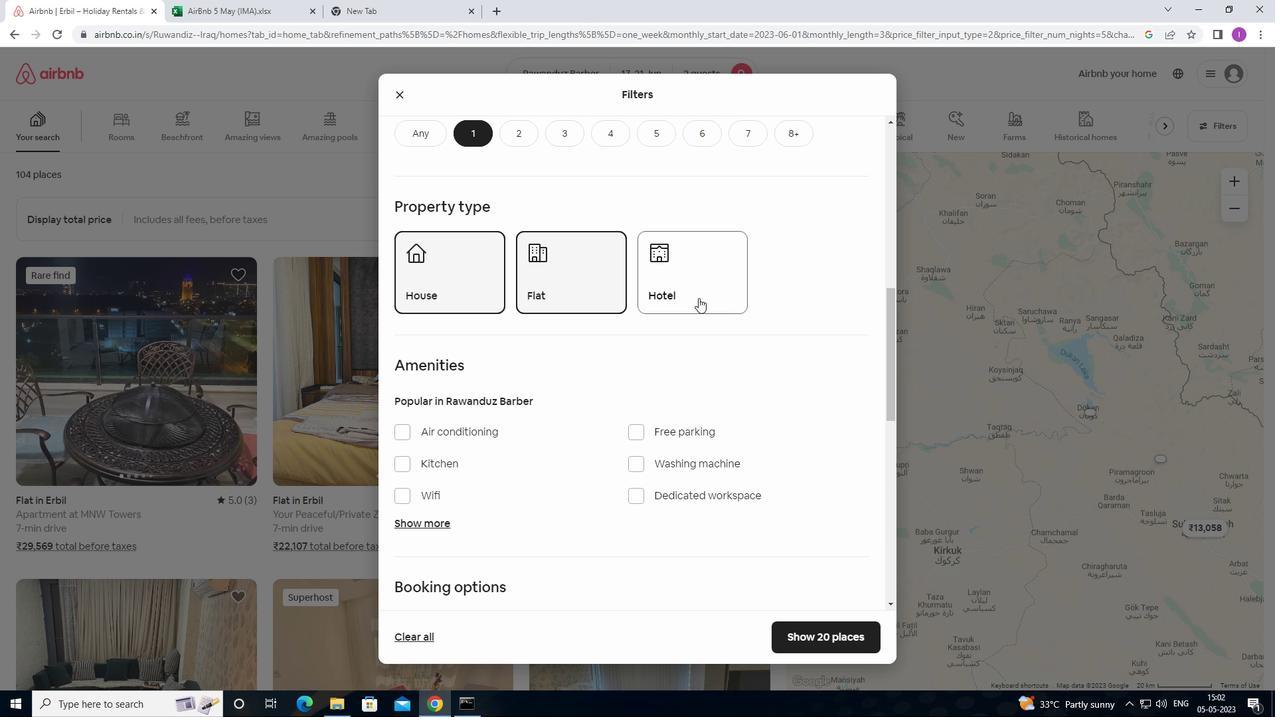 
Action: Mouse moved to (697, 380)
Screenshot: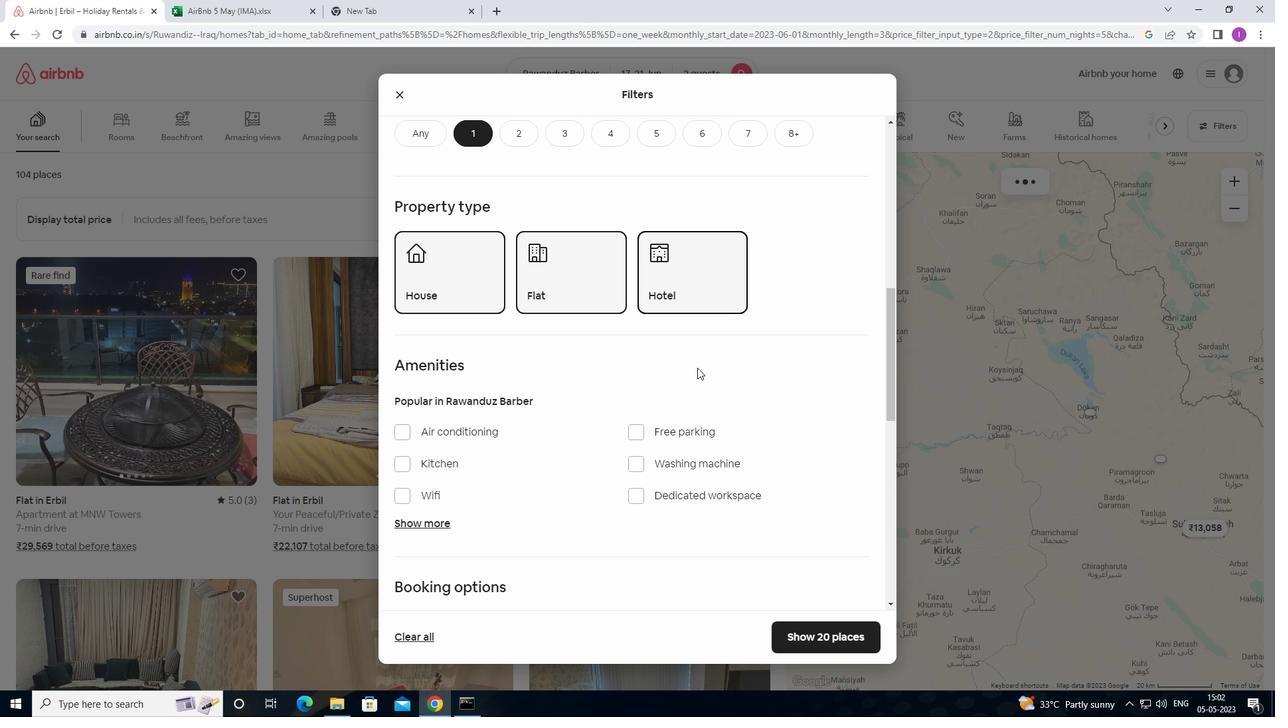 
Action: Mouse scrolled (697, 379) with delta (0, 0)
Screenshot: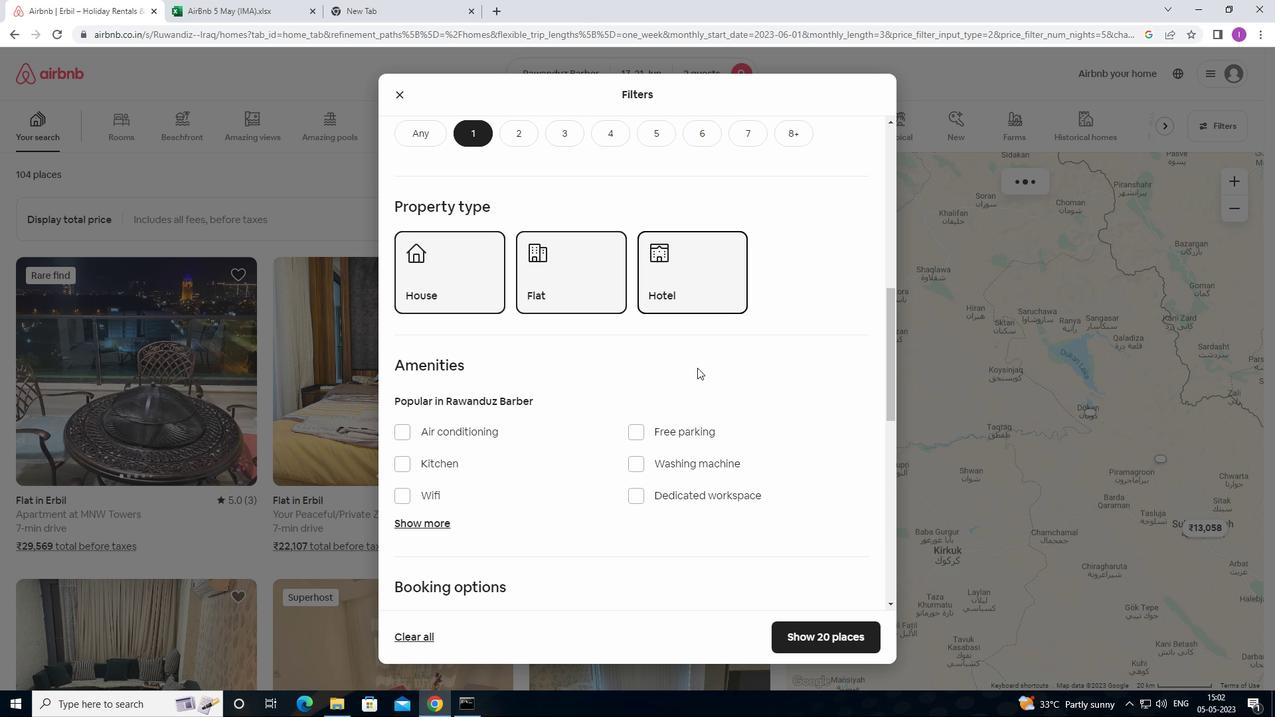 
Action: Mouse moved to (697, 381)
Screenshot: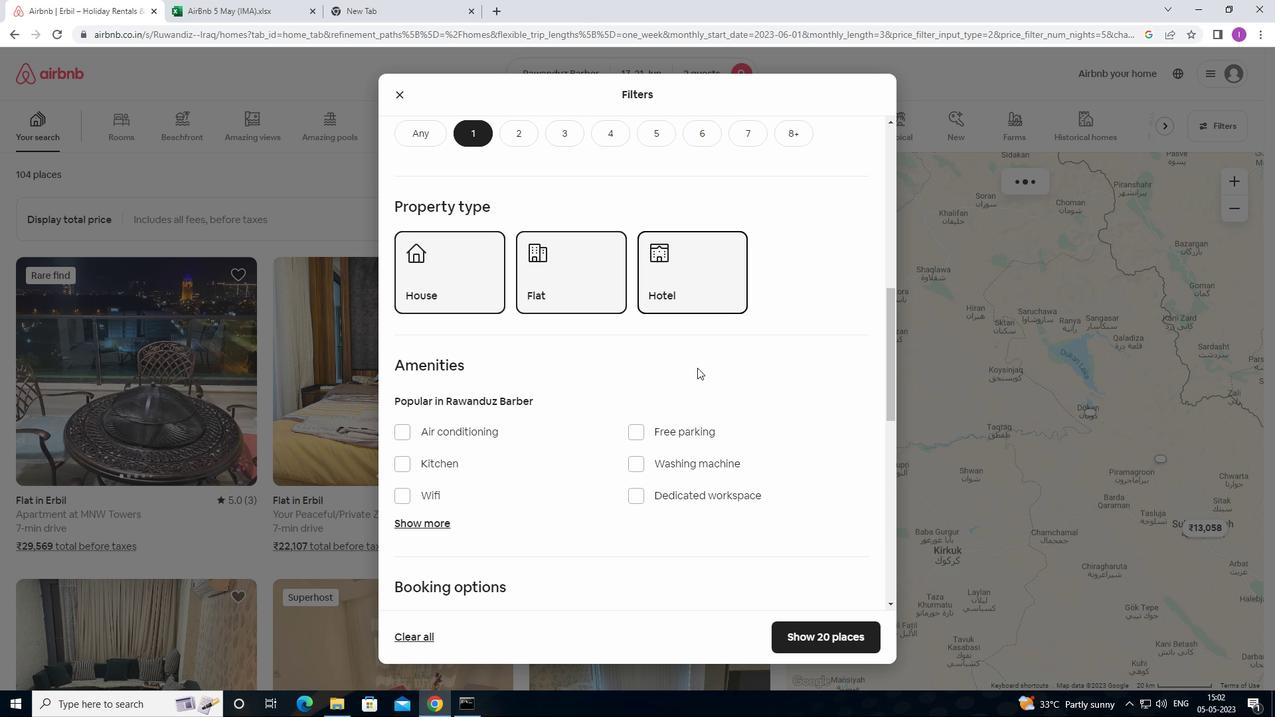 
Action: Mouse scrolled (697, 380) with delta (0, 0)
Screenshot: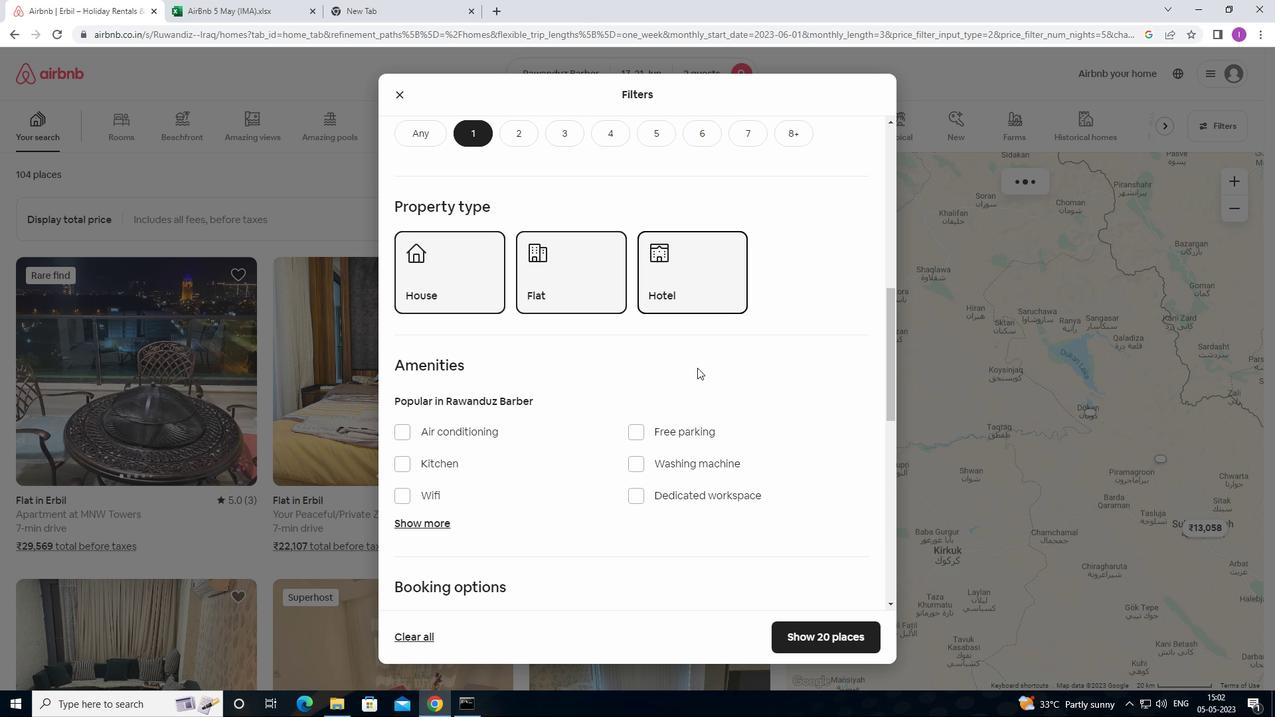 
Action: Mouse scrolled (697, 380) with delta (0, 0)
Screenshot: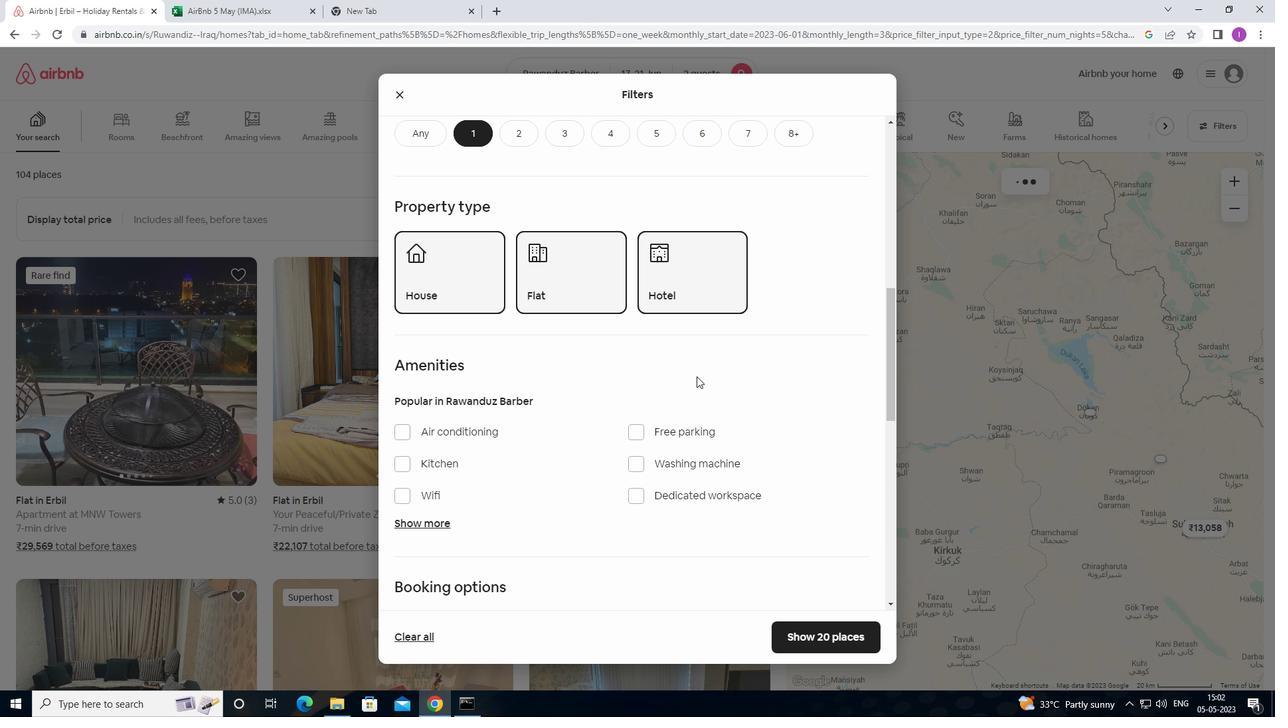 
Action: Mouse moved to (637, 267)
Screenshot: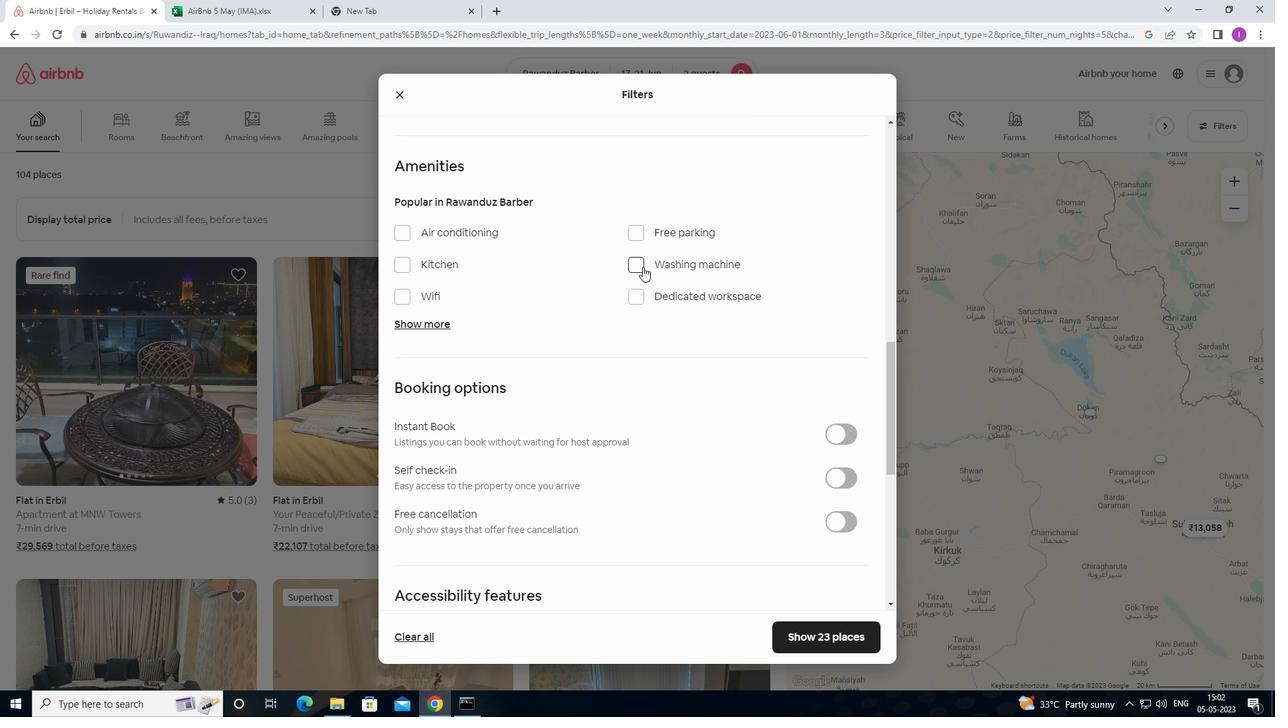 
Action: Mouse pressed left at (637, 267)
Screenshot: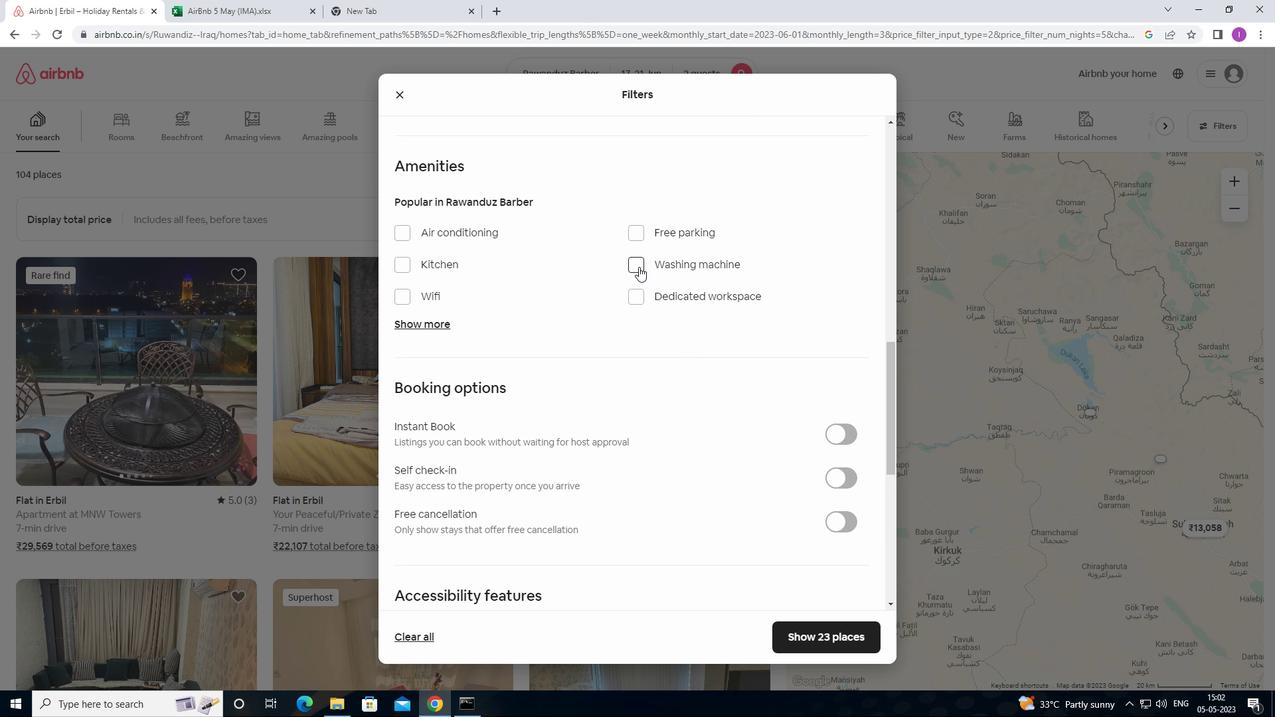 
Action: Mouse moved to (693, 305)
Screenshot: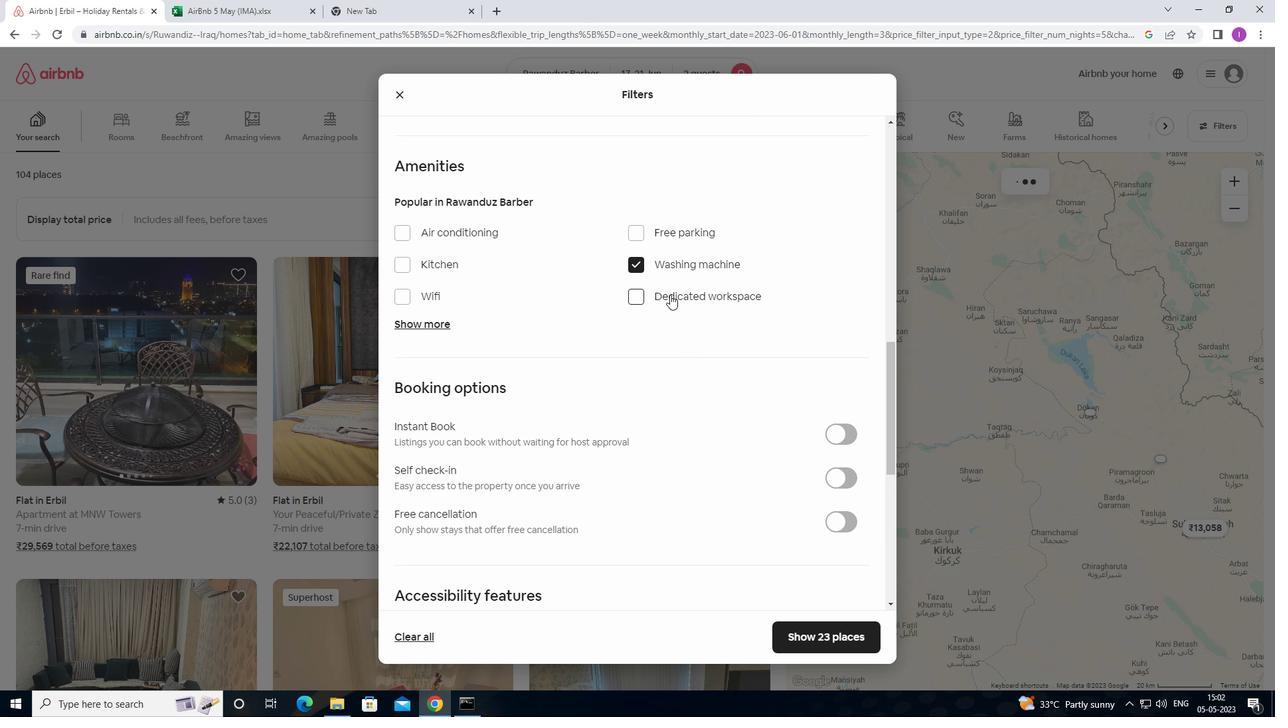 
Action: Mouse scrolled (693, 304) with delta (0, 0)
Screenshot: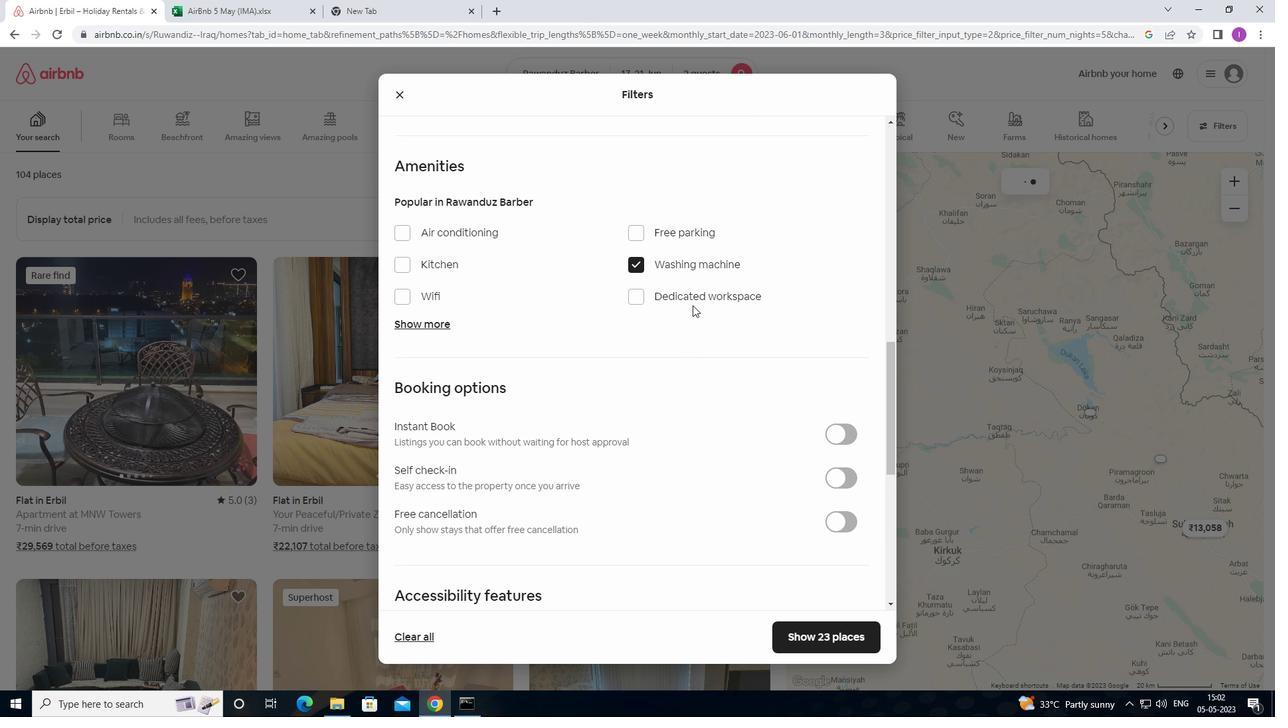 
Action: Mouse scrolled (693, 304) with delta (0, 0)
Screenshot: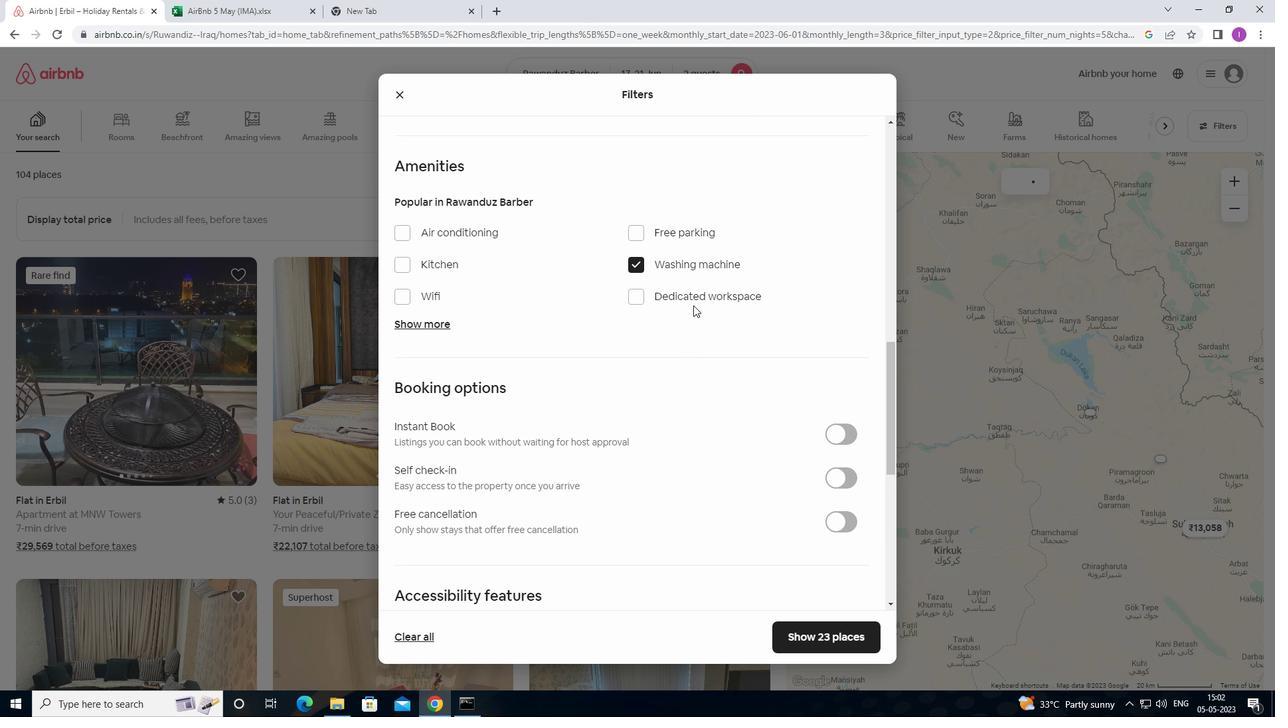 
Action: Mouse moved to (845, 338)
Screenshot: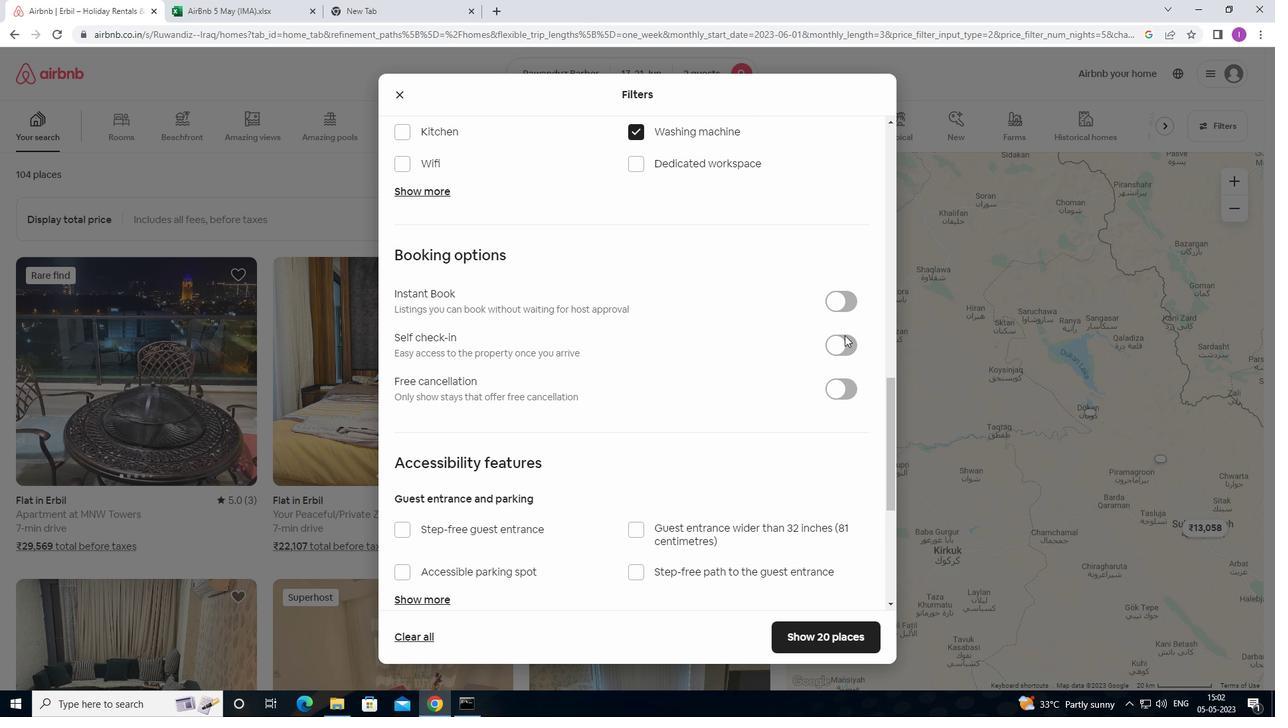 
Action: Mouse pressed left at (845, 338)
Screenshot: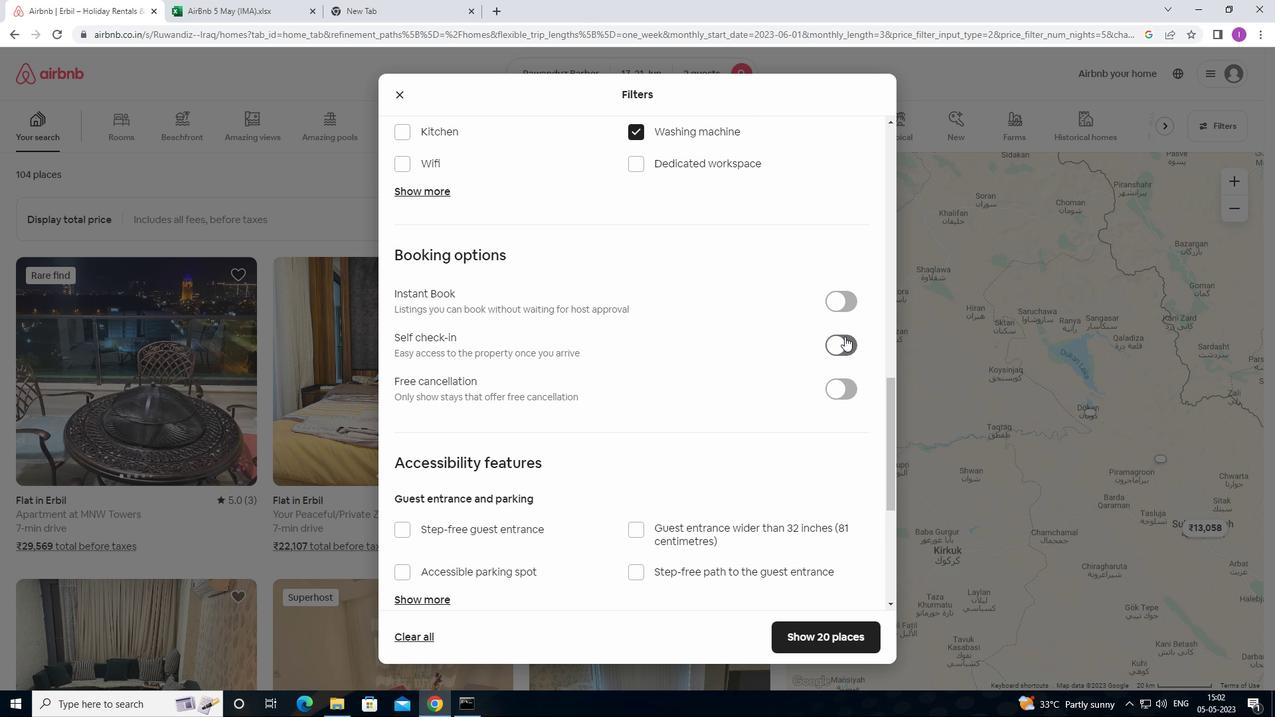 
Action: Mouse moved to (695, 370)
Screenshot: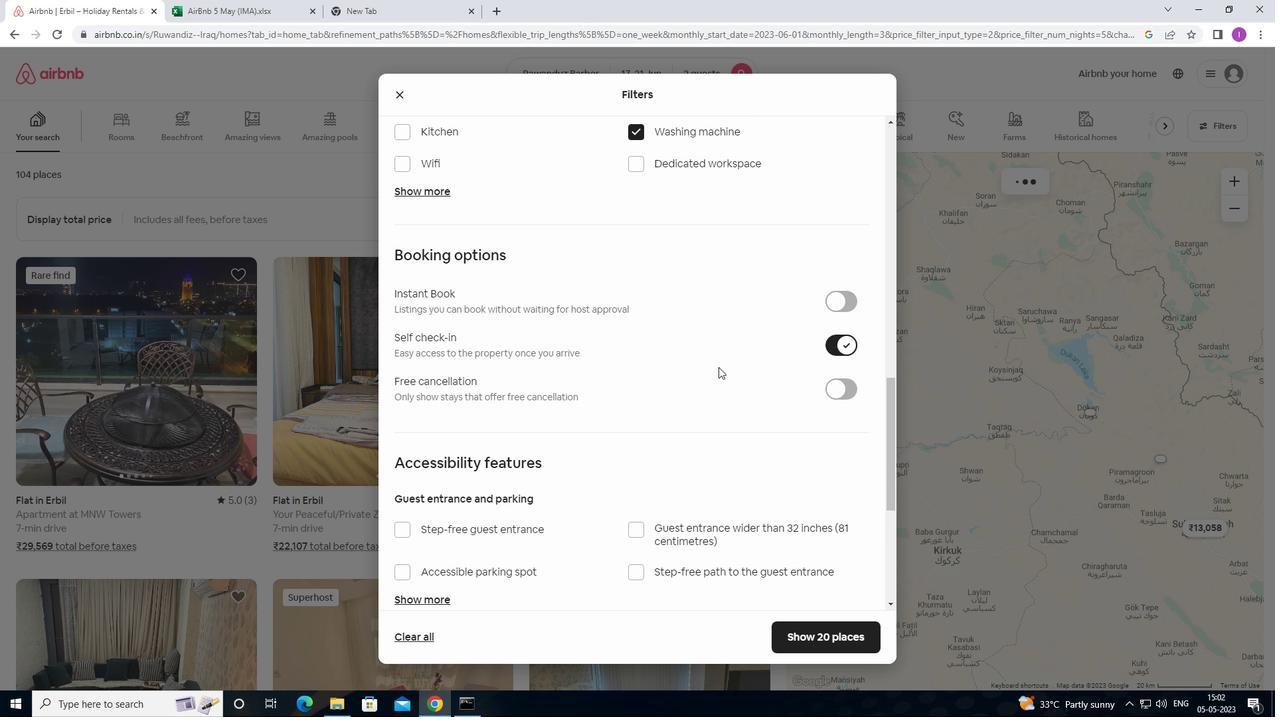 
Action: Mouse scrolled (695, 370) with delta (0, 0)
Screenshot: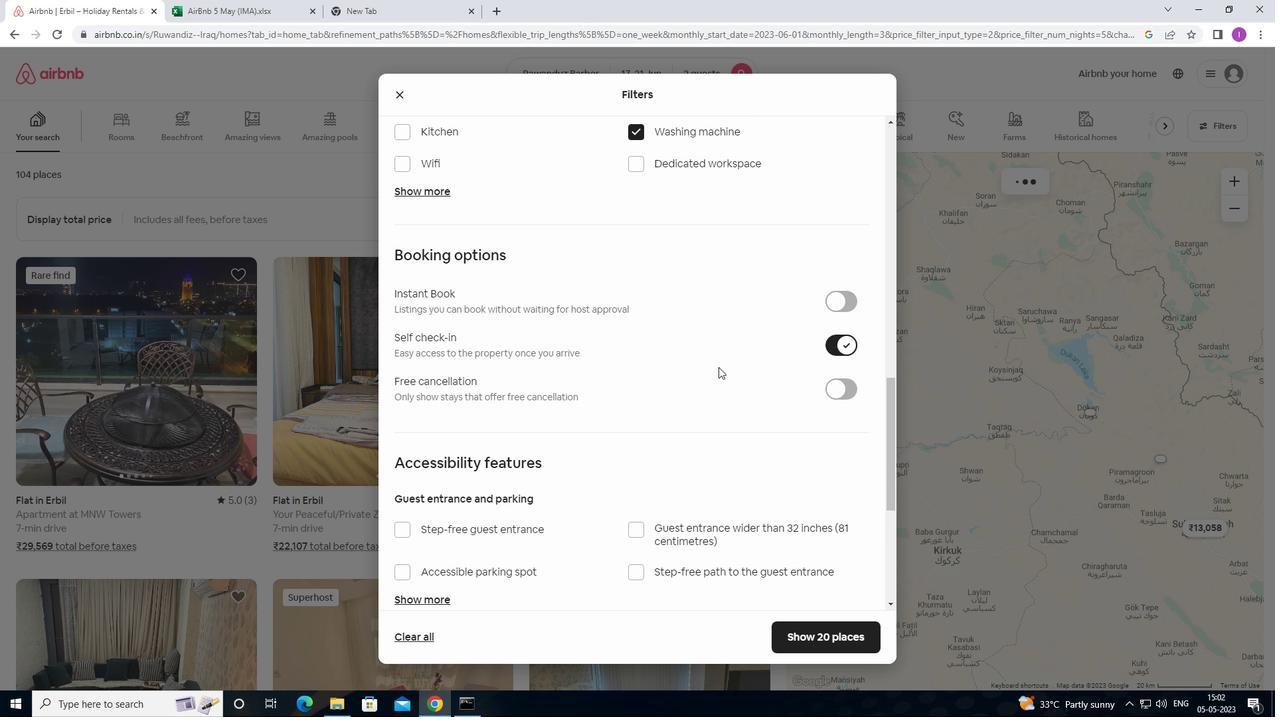 
Action: Mouse moved to (689, 373)
Screenshot: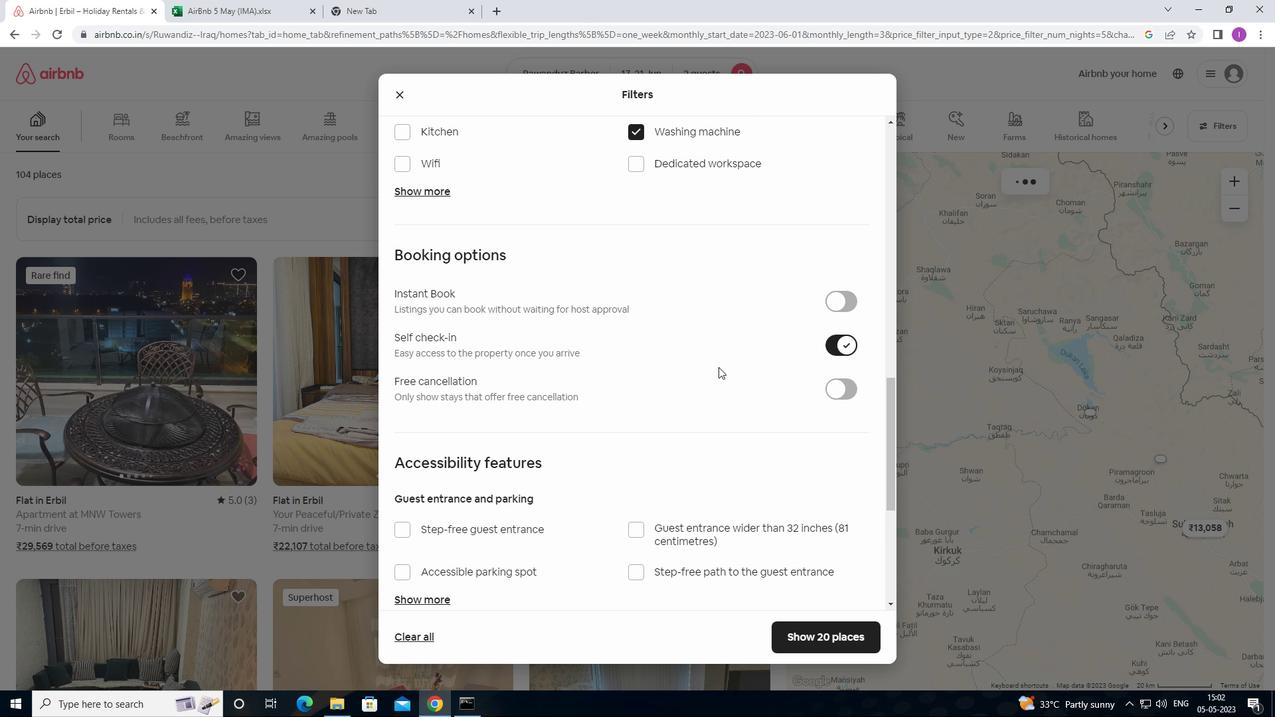
Action: Mouse scrolled (689, 372) with delta (0, 0)
Screenshot: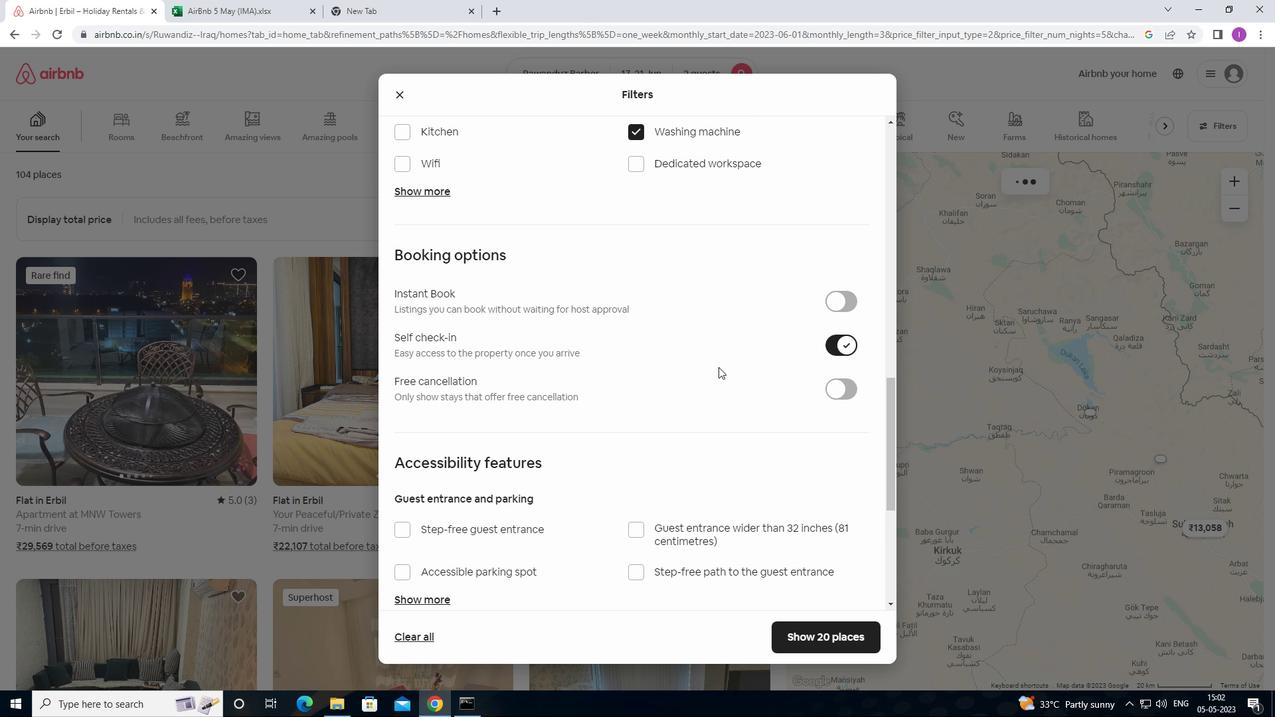 
Action: Mouse moved to (679, 375)
Screenshot: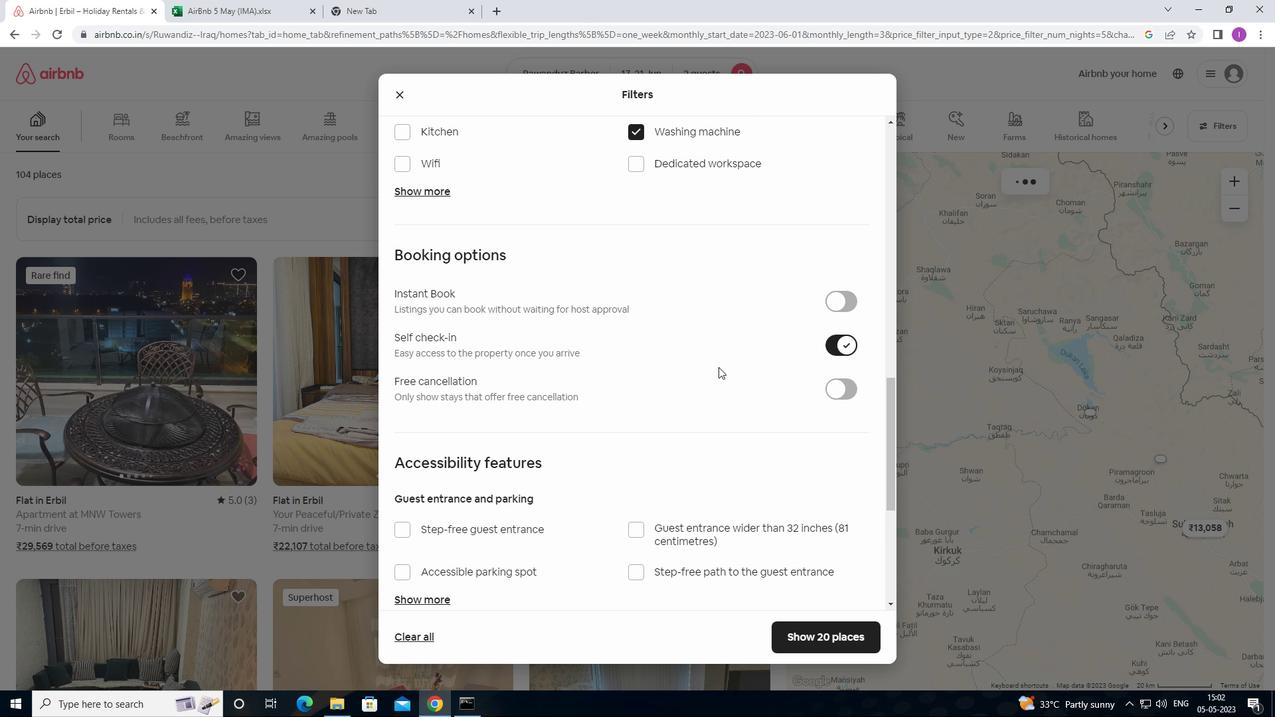 
Action: Mouse scrolled (679, 374) with delta (0, 0)
Screenshot: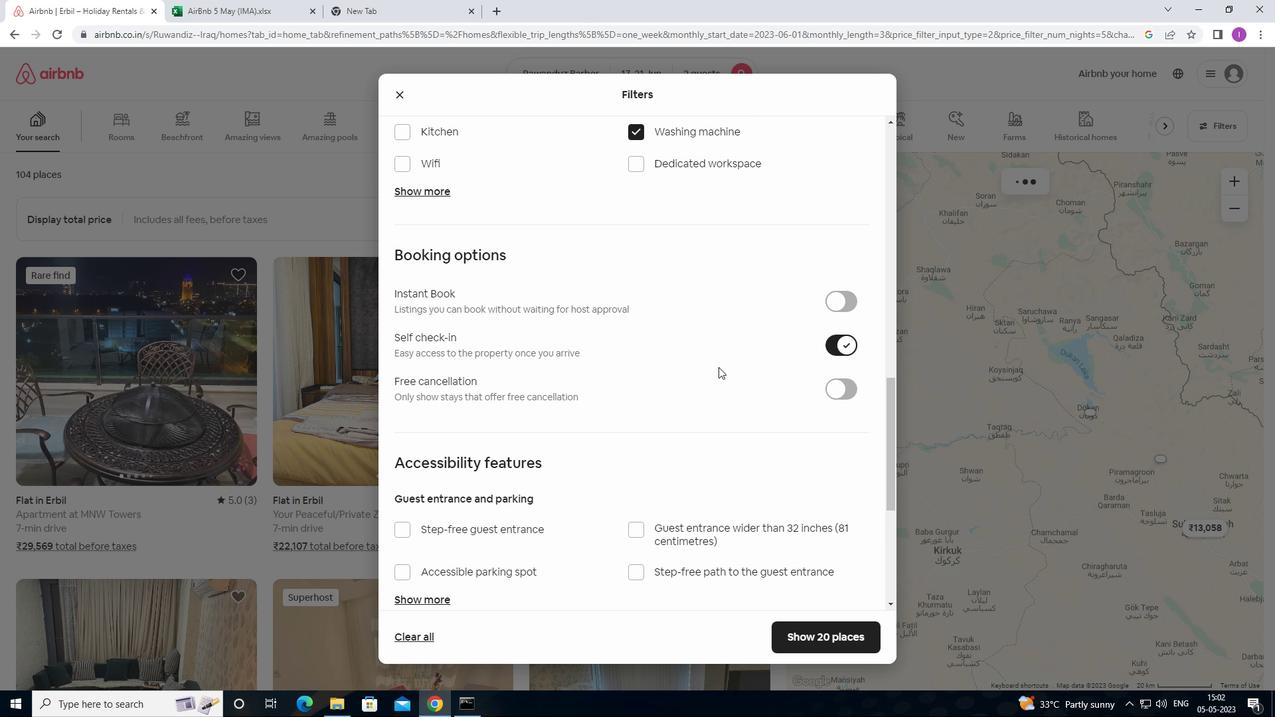 
Action: Mouse moved to (659, 380)
Screenshot: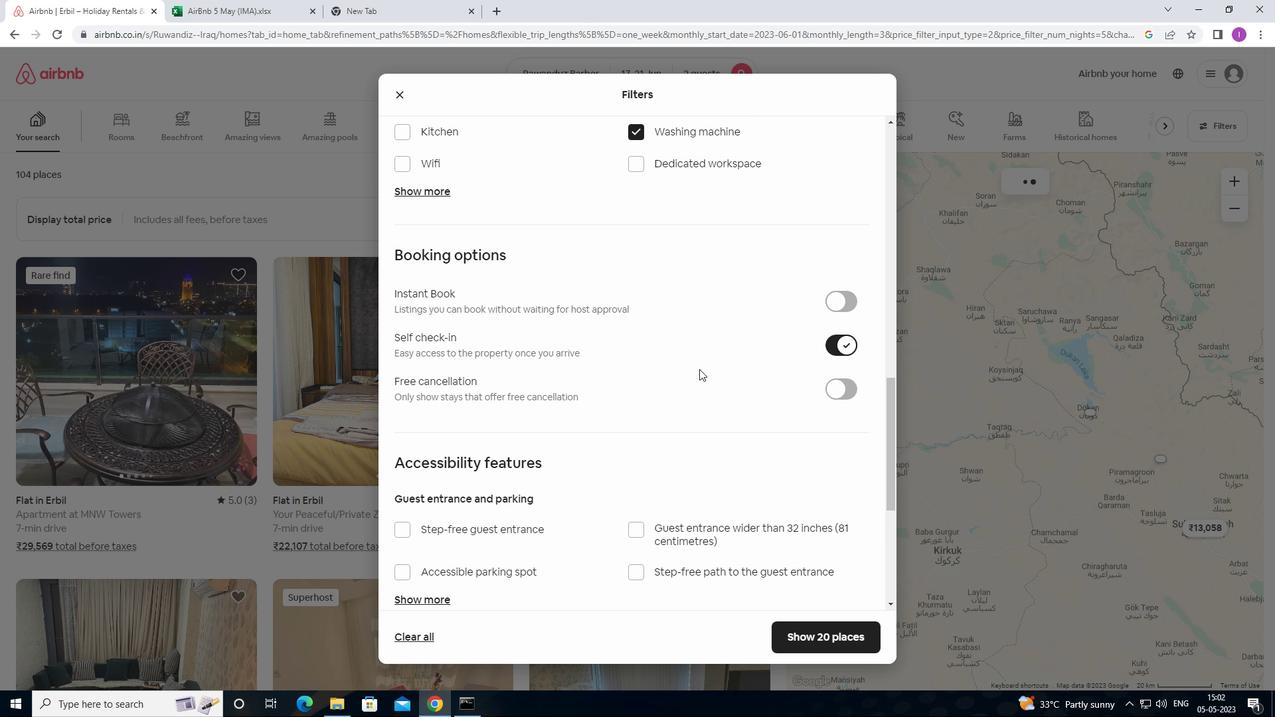 
Action: Mouse scrolled (659, 379) with delta (0, 0)
Screenshot: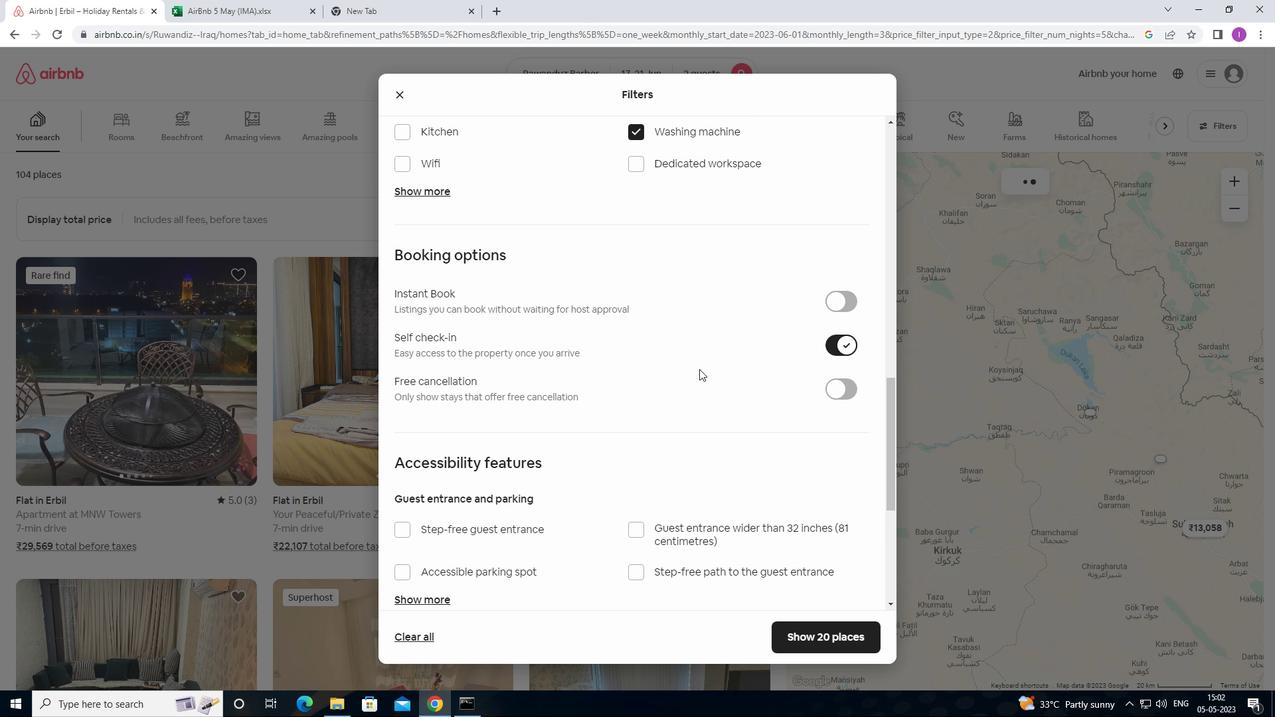 
Action: Mouse moved to (629, 390)
Screenshot: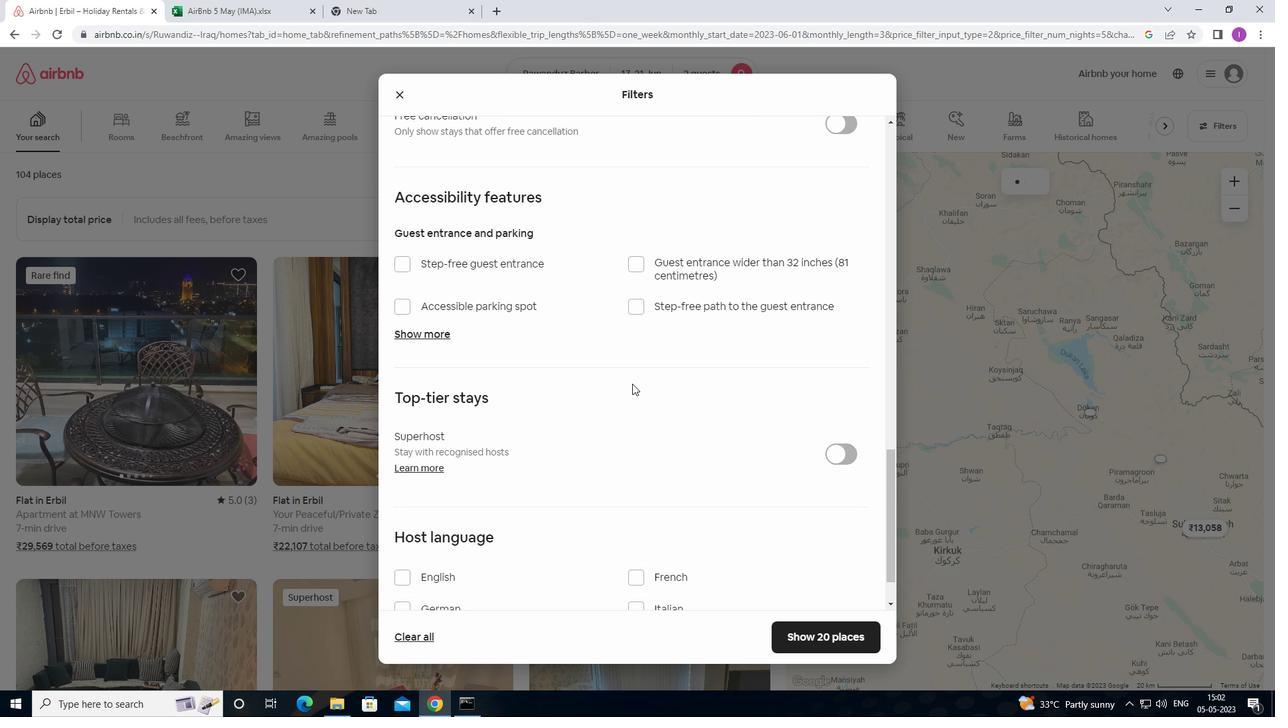 
Action: Mouse scrolled (629, 389) with delta (0, 0)
Screenshot: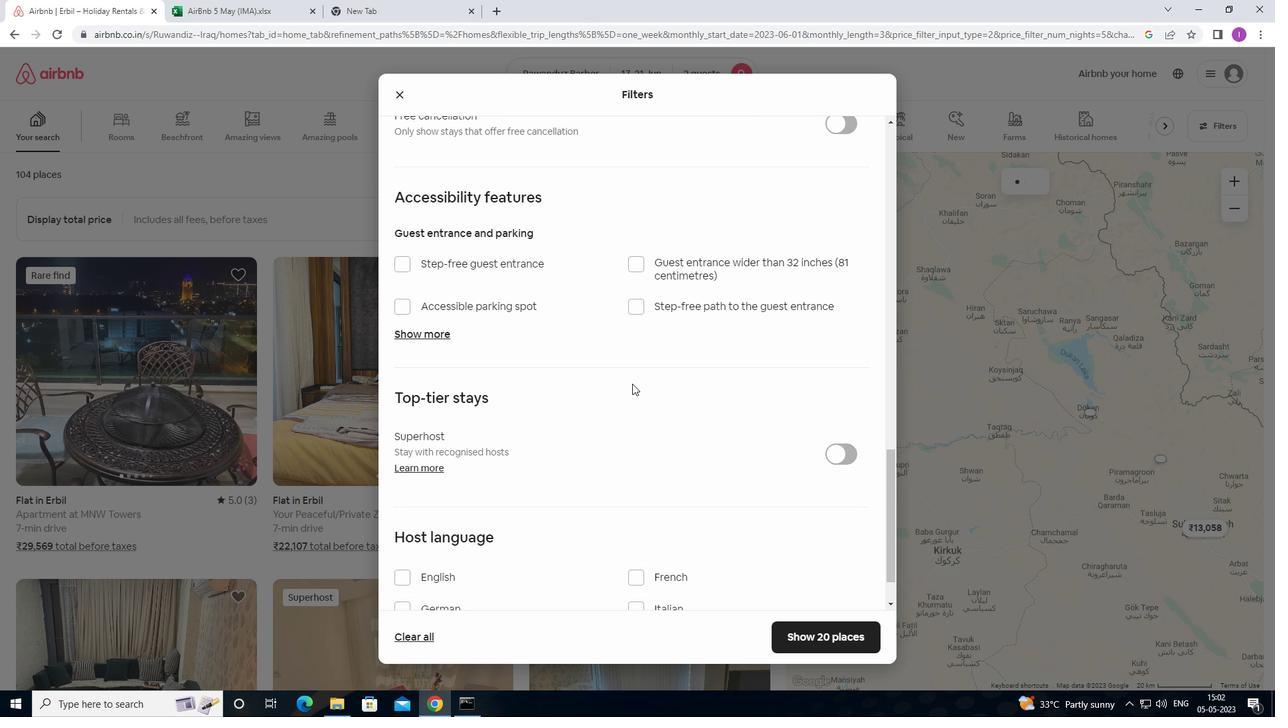 
Action: Mouse moved to (622, 398)
Screenshot: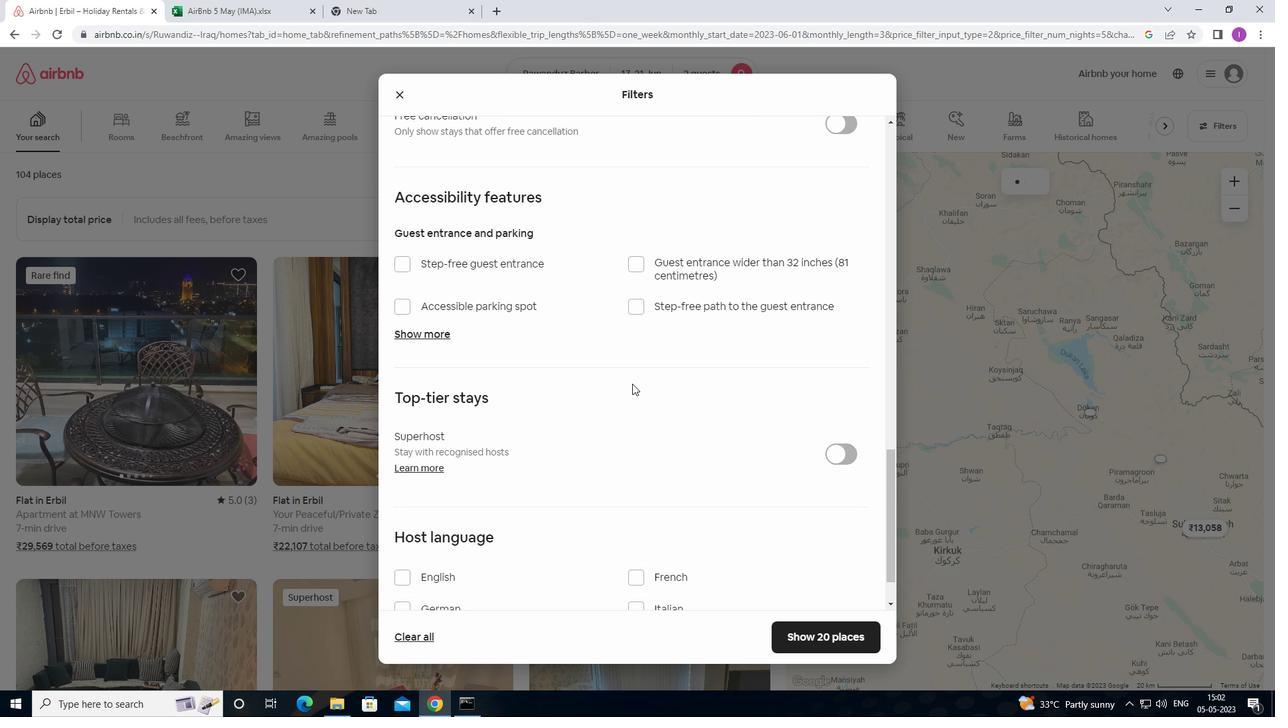 
Action: Mouse scrolled (622, 398) with delta (0, 0)
Screenshot: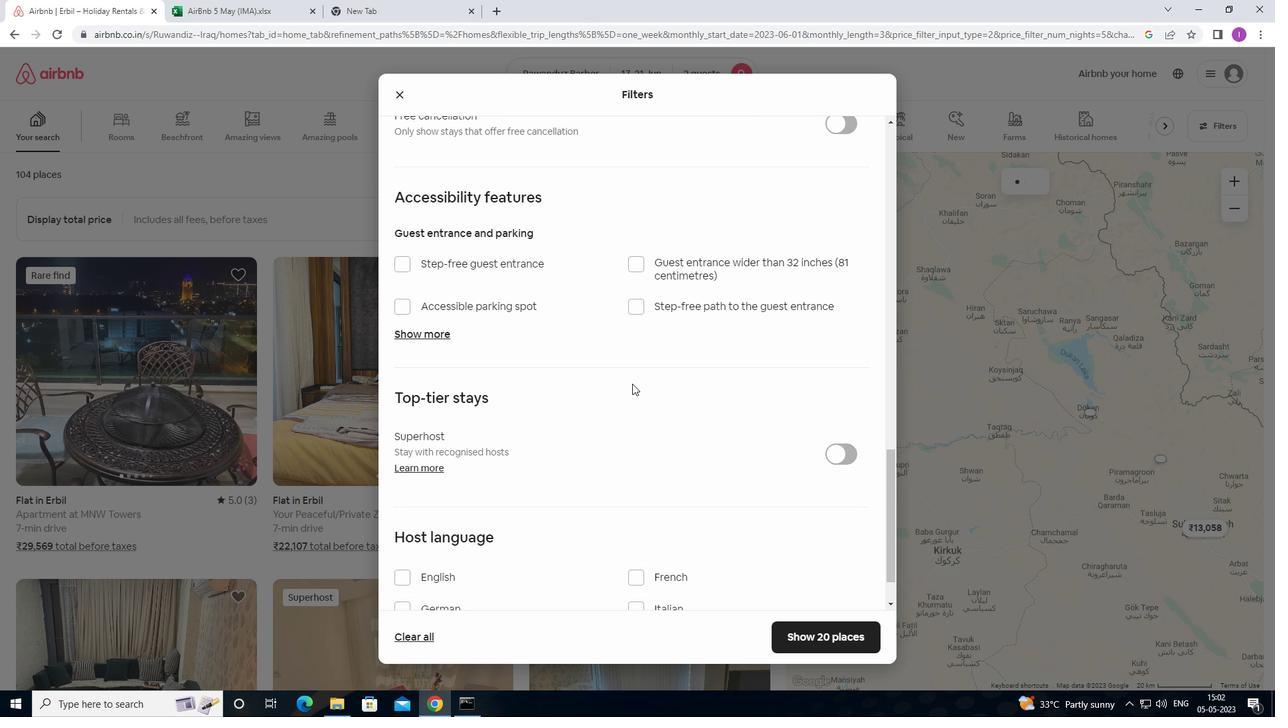 
Action: Mouse moved to (620, 401)
Screenshot: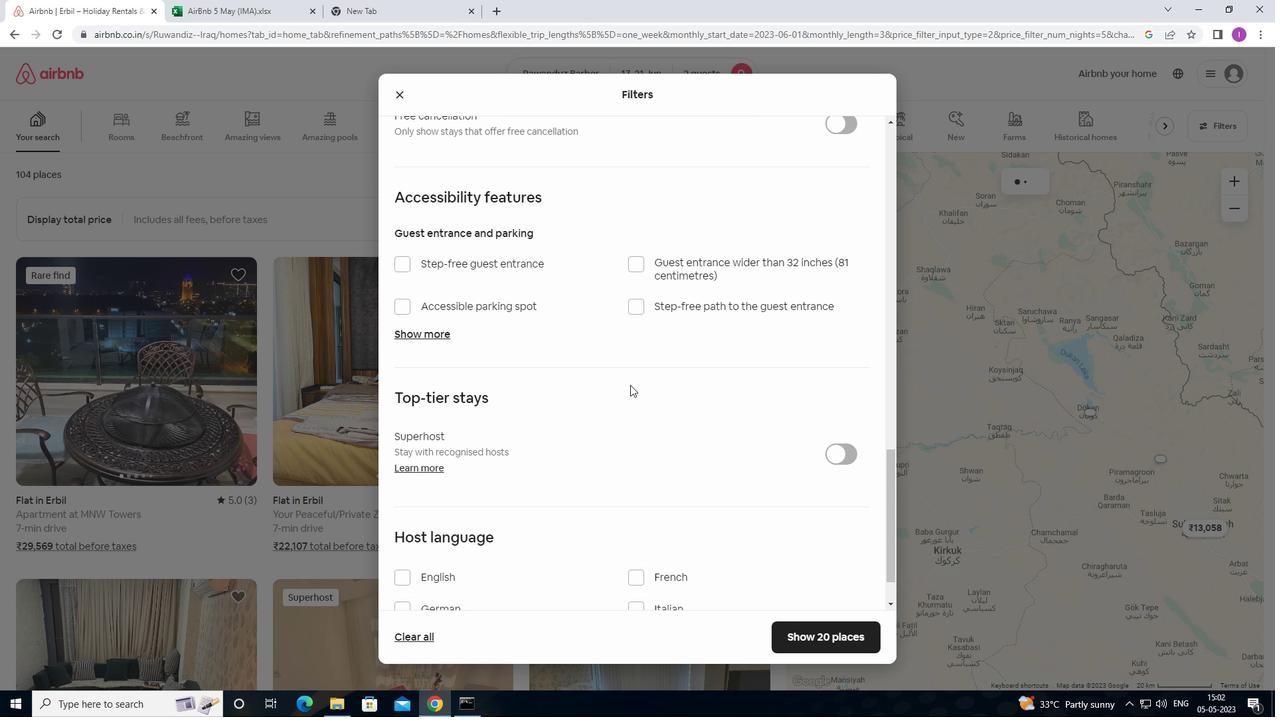 
Action: Mouse scrolled (620, 400) with delta (0, 0)
Screenshot: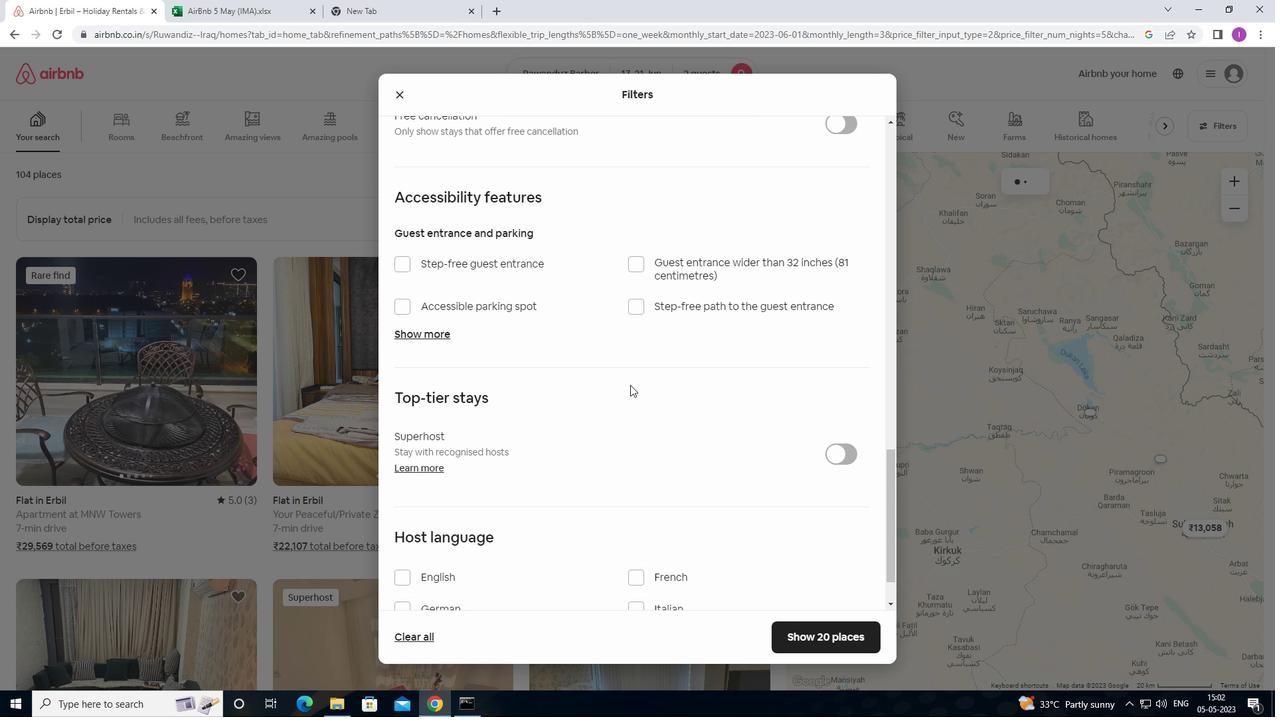 
Action: Mouse moved to (605, 414)
Screenshot: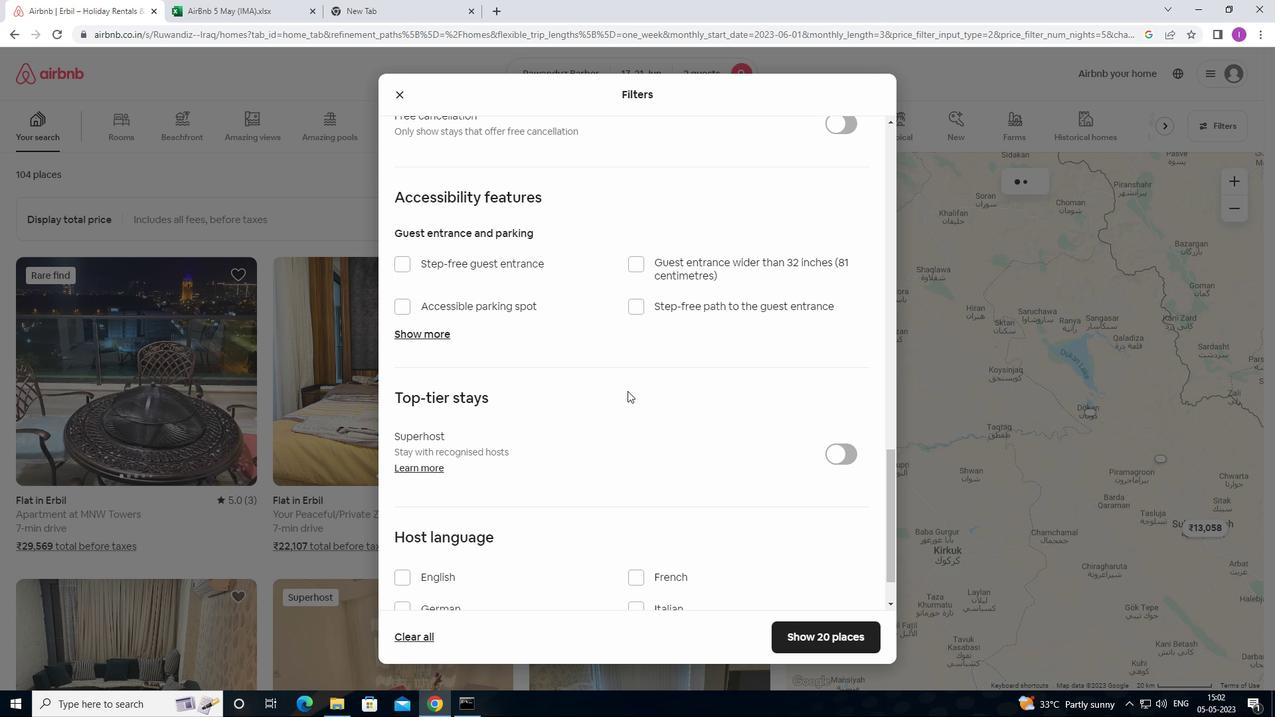 
Action: Mouse scrolled (605, 413) with delta (0, 0)
Screenshot: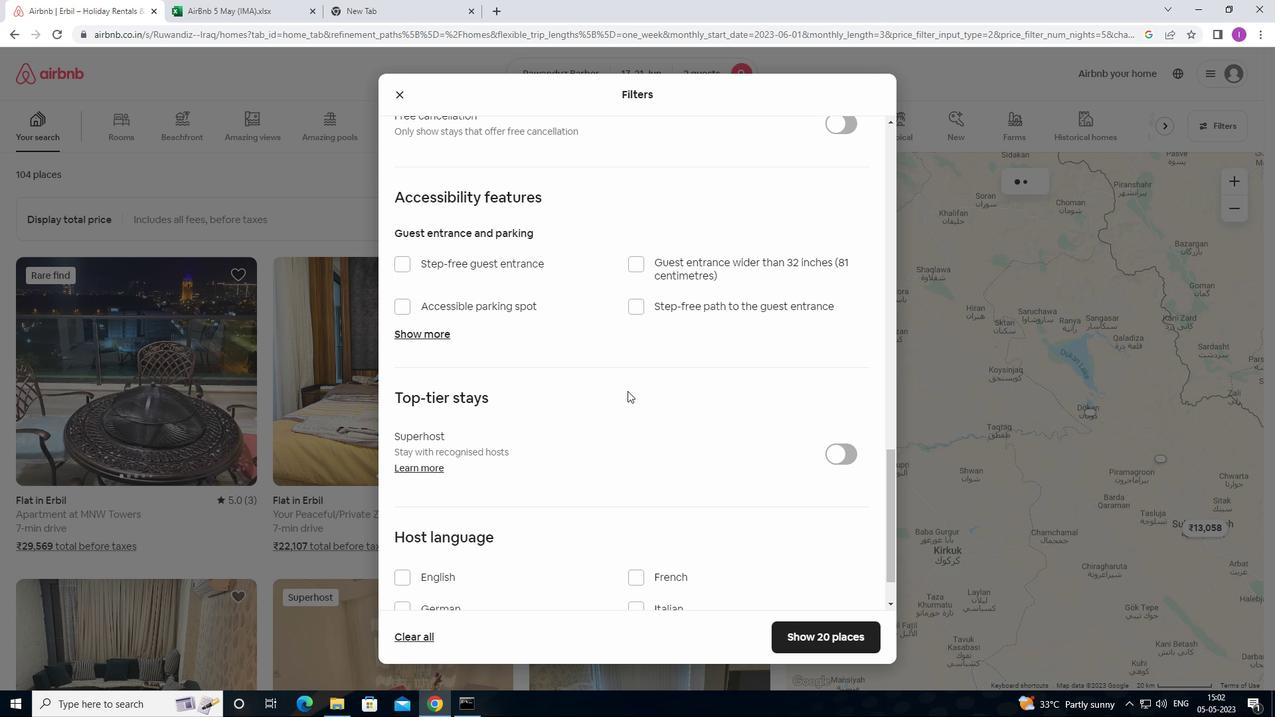 
Action: Mouse moved to (403, 523)
Screenshot: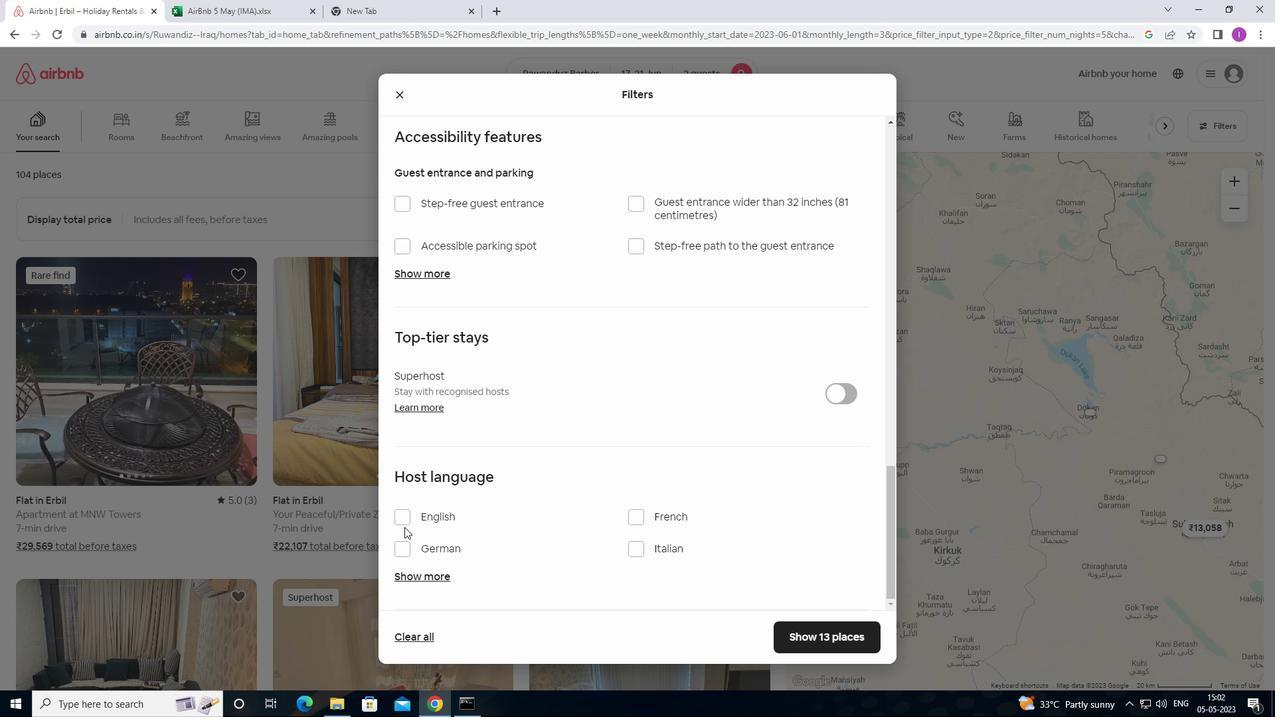 
Action: Mouse pressed left at (403, 523)
Screenshot: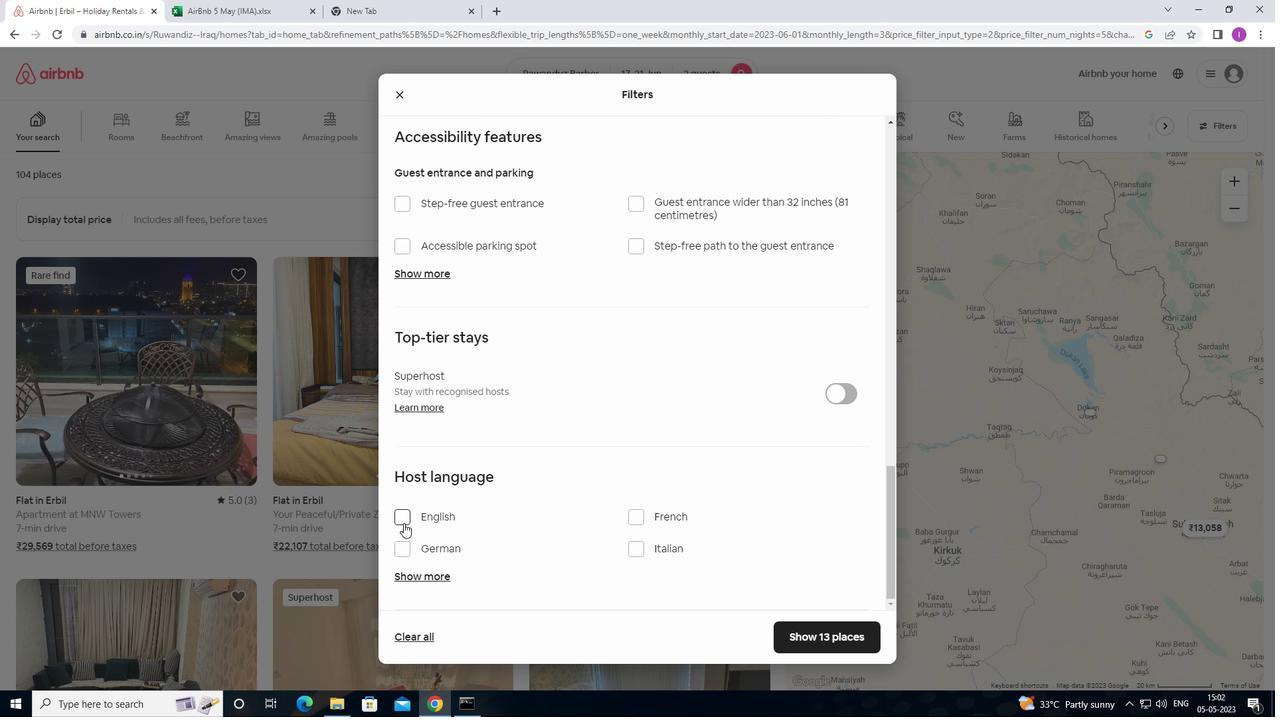 
Action: Mouse moved to (789, 633)
Screenshot: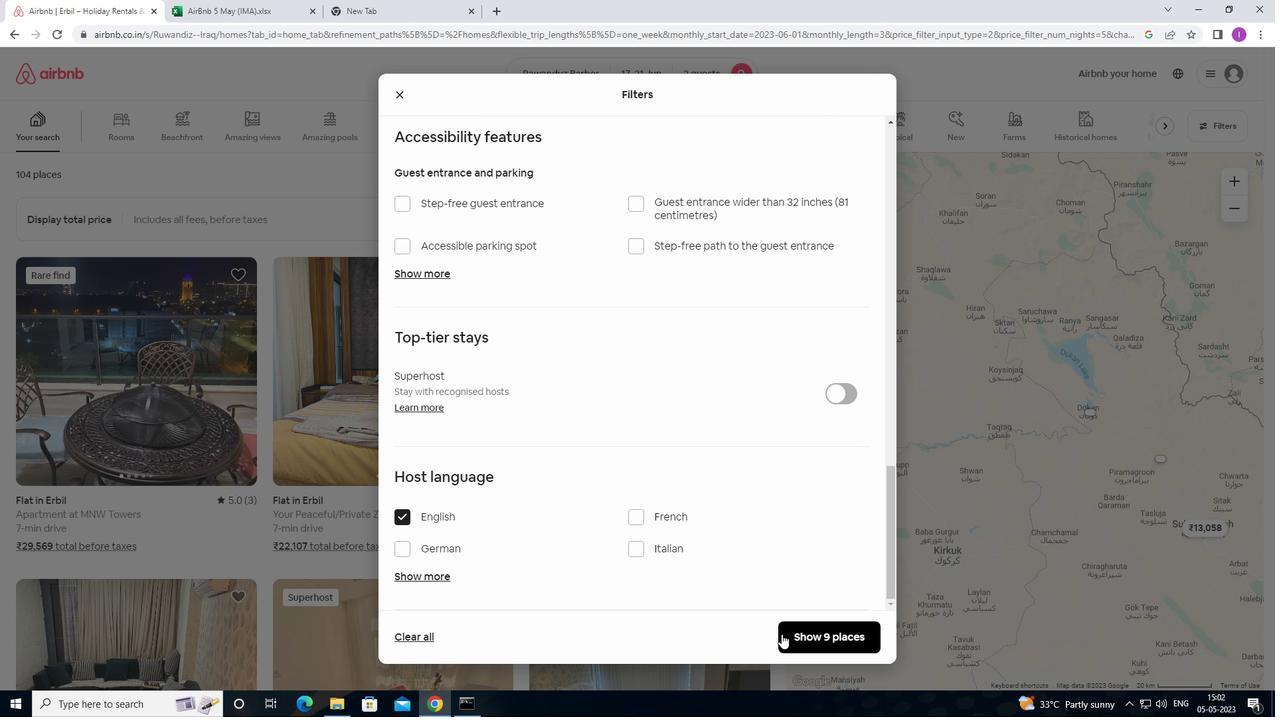 
Action: Mouse pressed left at (789, 633)
Screenshot: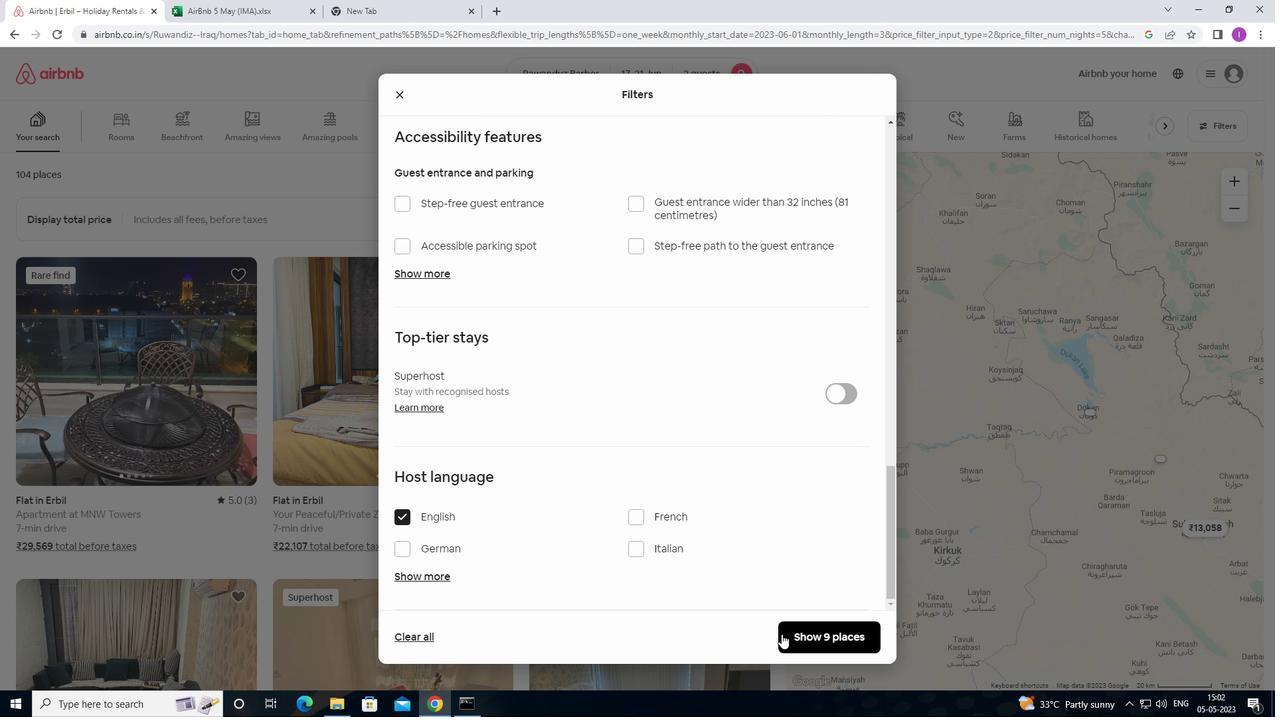 
Action: Mouse moved to (789, 592)
Screenshot: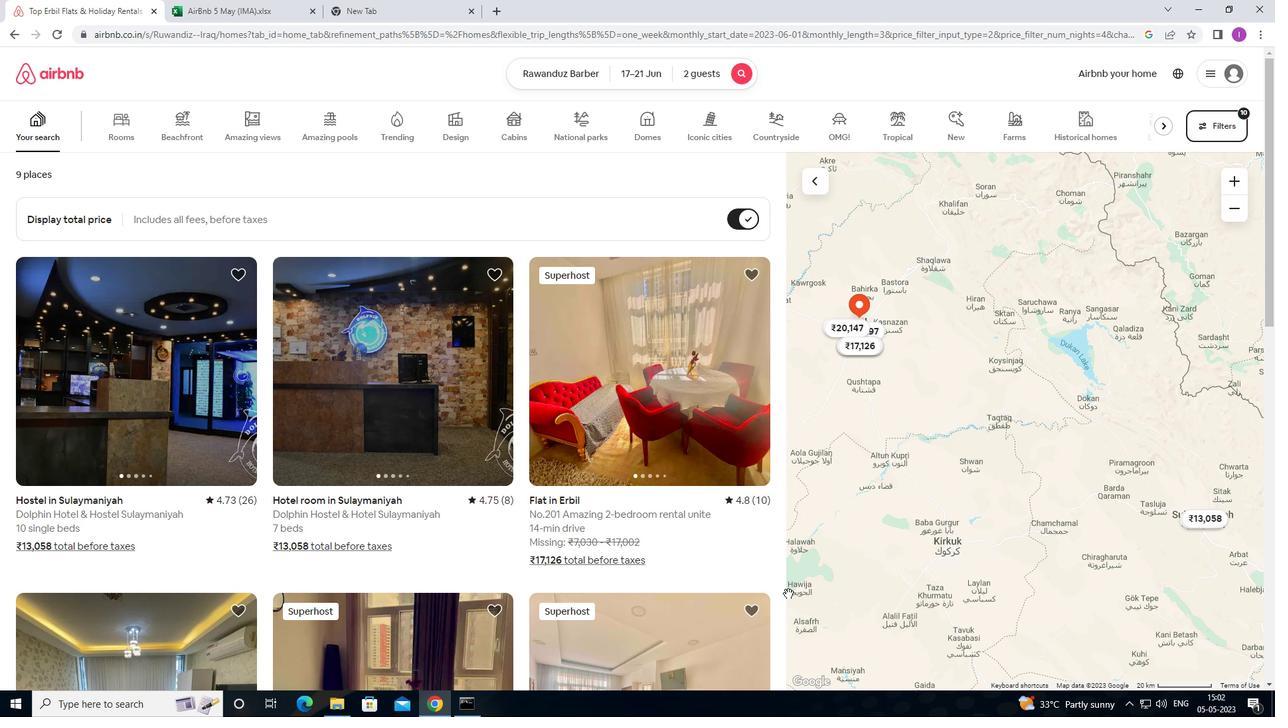 
